 Task: Add an event with the title Second Interview with RohitC, date '2024/03/09', time 8:00 AM to 10:00 AMand add a description: The employee will receive specific and constructive feedback regarding their performance, highlighting areas of strength and areas that require improvement. The feedback will be based on objective criteria and performance metrics.Select event color  Blueberry . Add location for the event as: 123 Dubai Marina, Dubai, UAE, logged in from the account softage.10@softage.netand send the event invitation to softage.8@softage.net and softage.9@softage.net. Set a reminder for the event Daily
Action: Mouse moved to (49, 114)
Screenshot: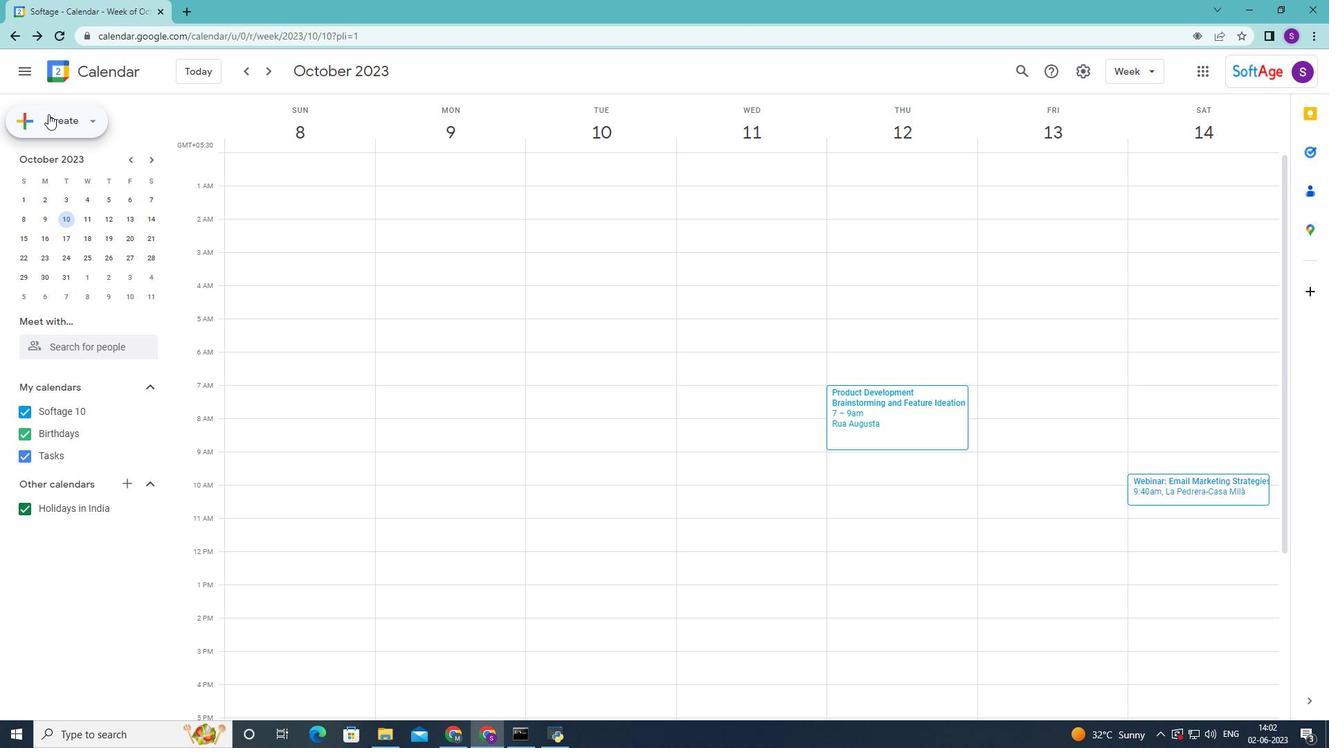 
Action: Mouse pressed left at (49, 114)
Screenshot: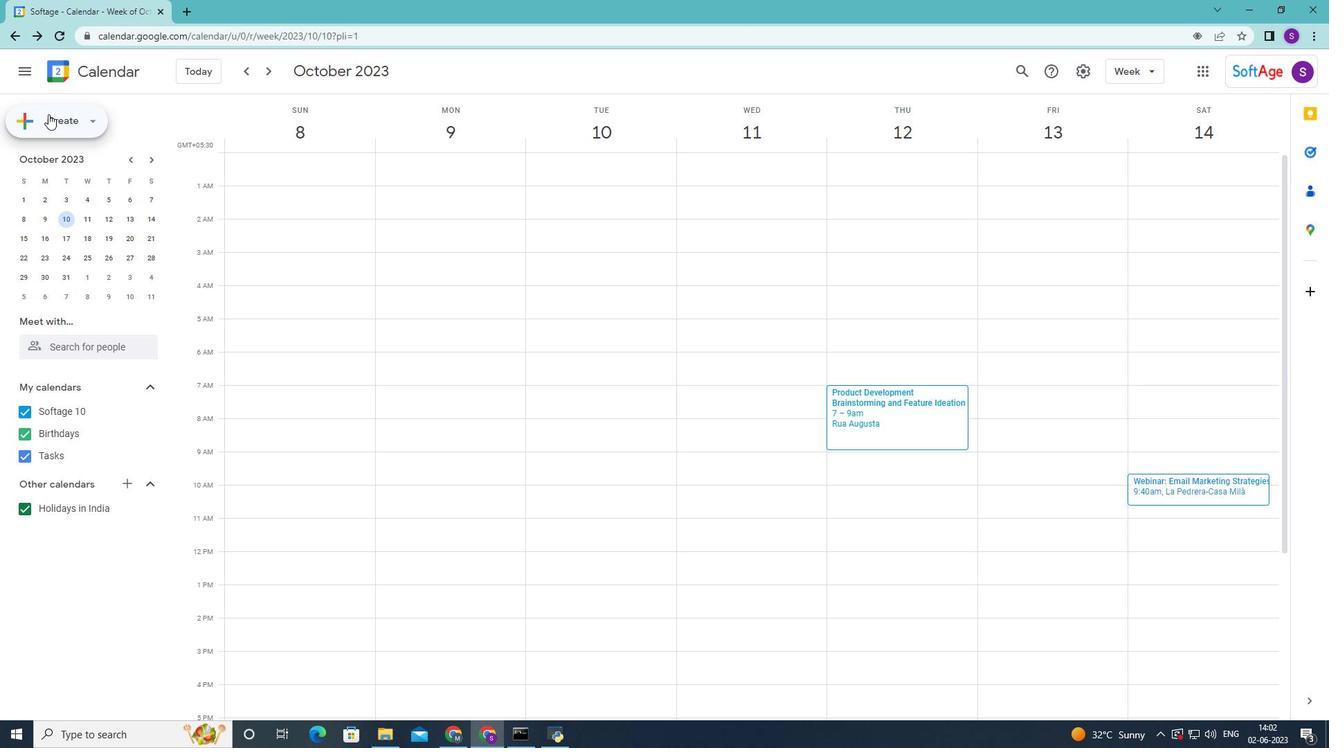 
Action: Mouse moved to (72, 161)
Screenshot: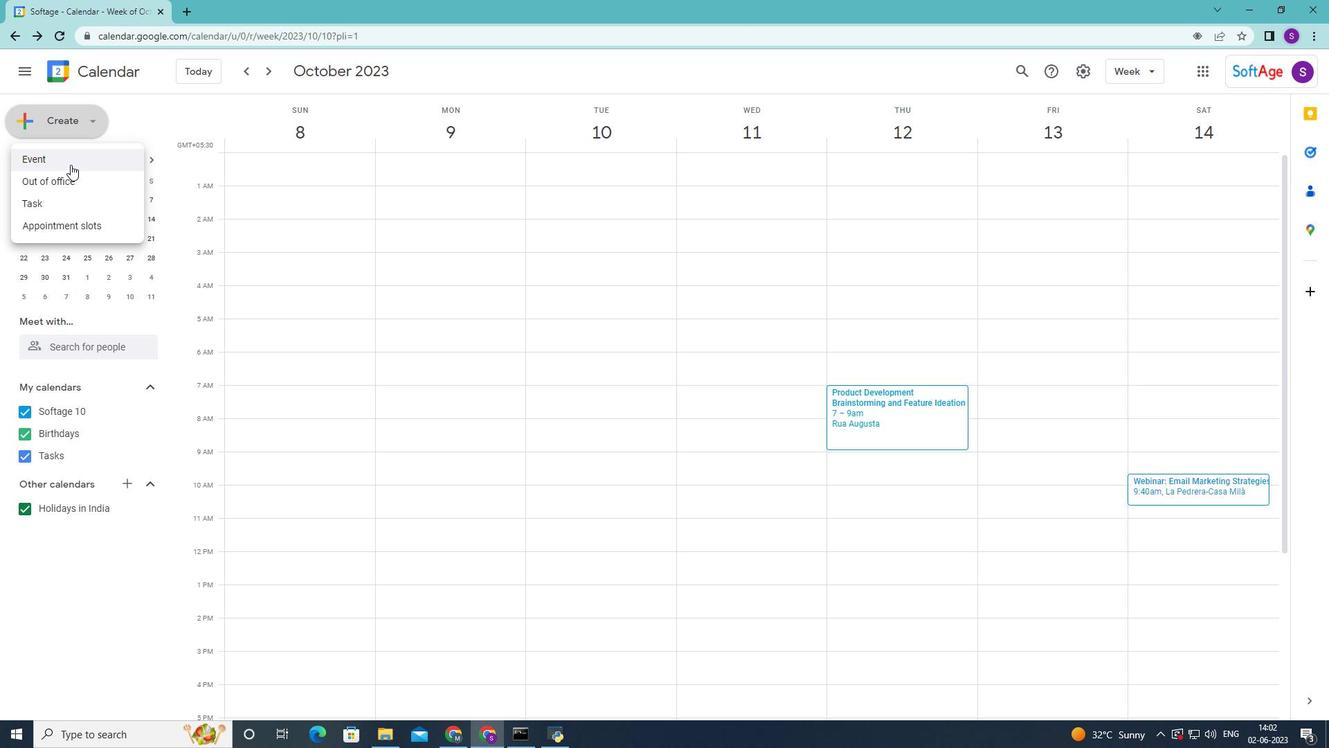 
Action: Mouse pressed left at (72, 161)
Screenshot: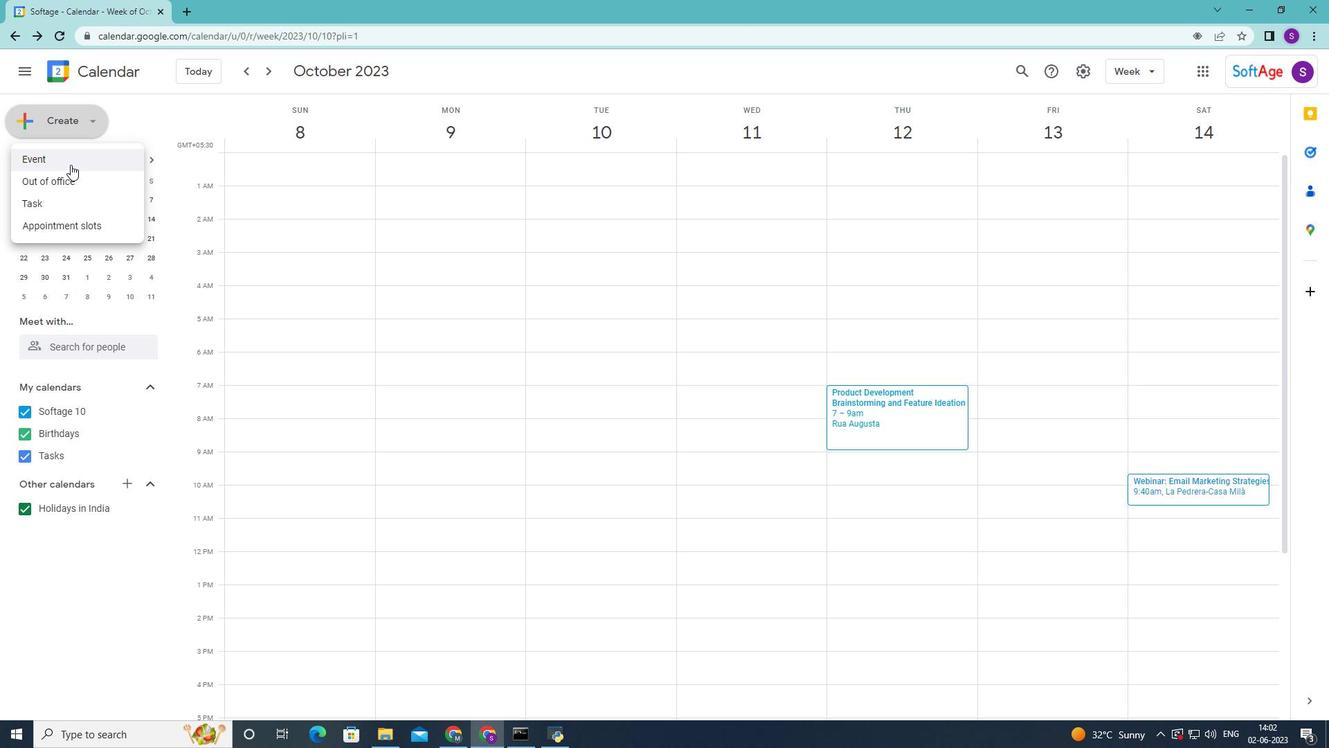 
Action: Mouse moved to (376, 326)
Screenshot: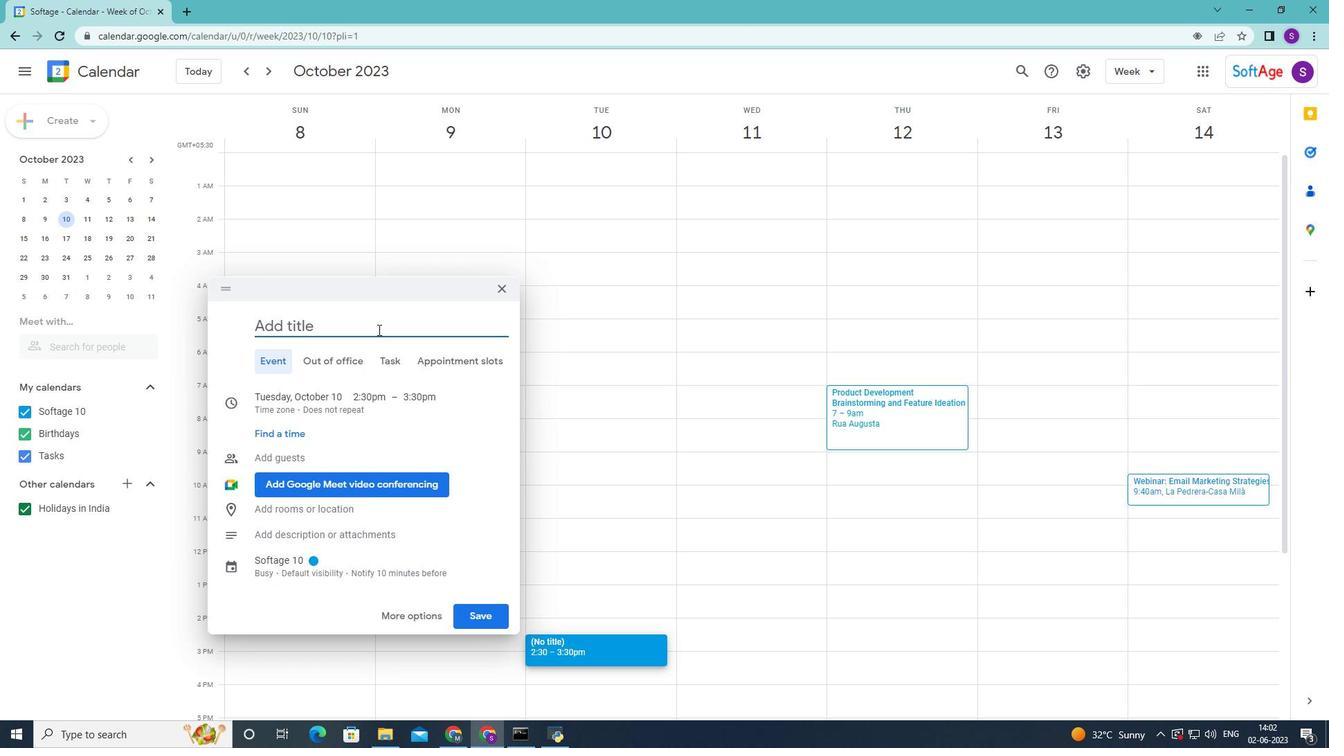 
Action: Mouse pressed left at (376, 326)
Screenshot: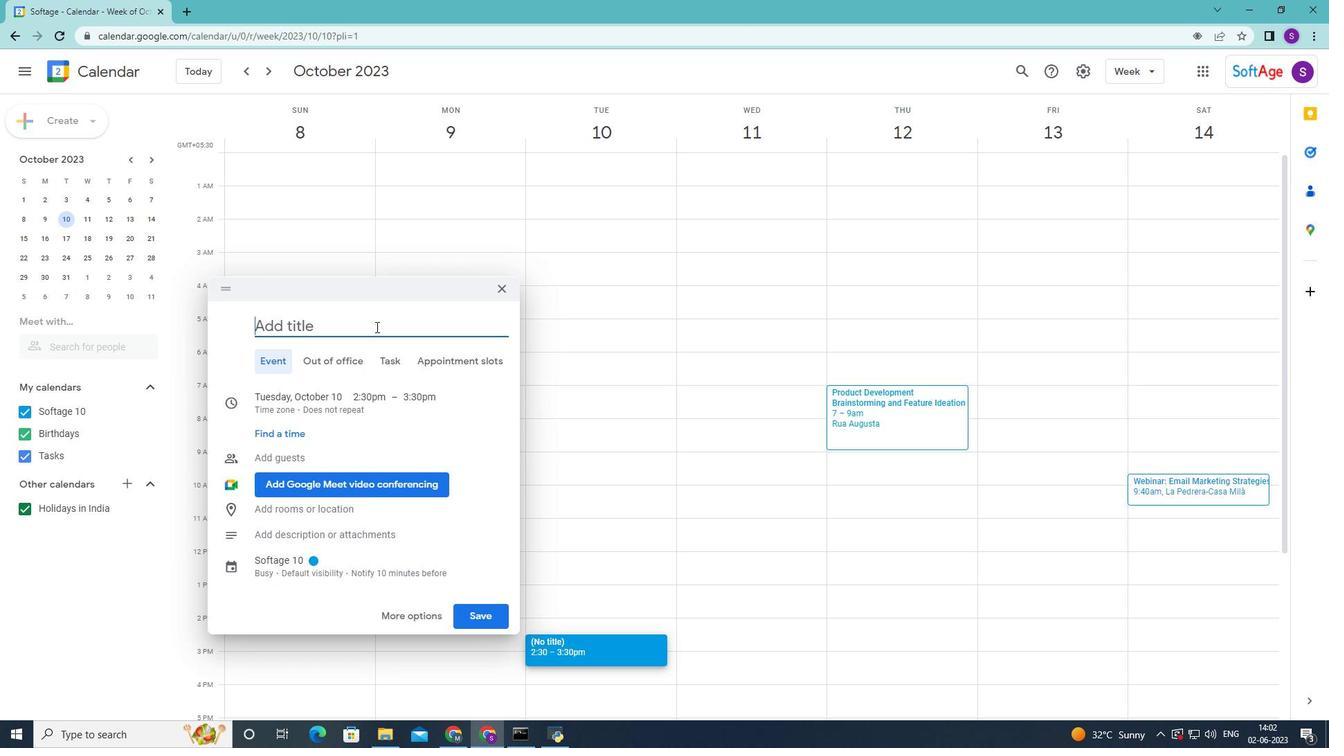 
Action: Key pressed <Key.shift>Second<Key.space><Key.shift>Interview<Key.space>wih<Key.space><Key.backspace><Key.backspace>th<Key.space><Key.shift>Rohitc
Screenshot: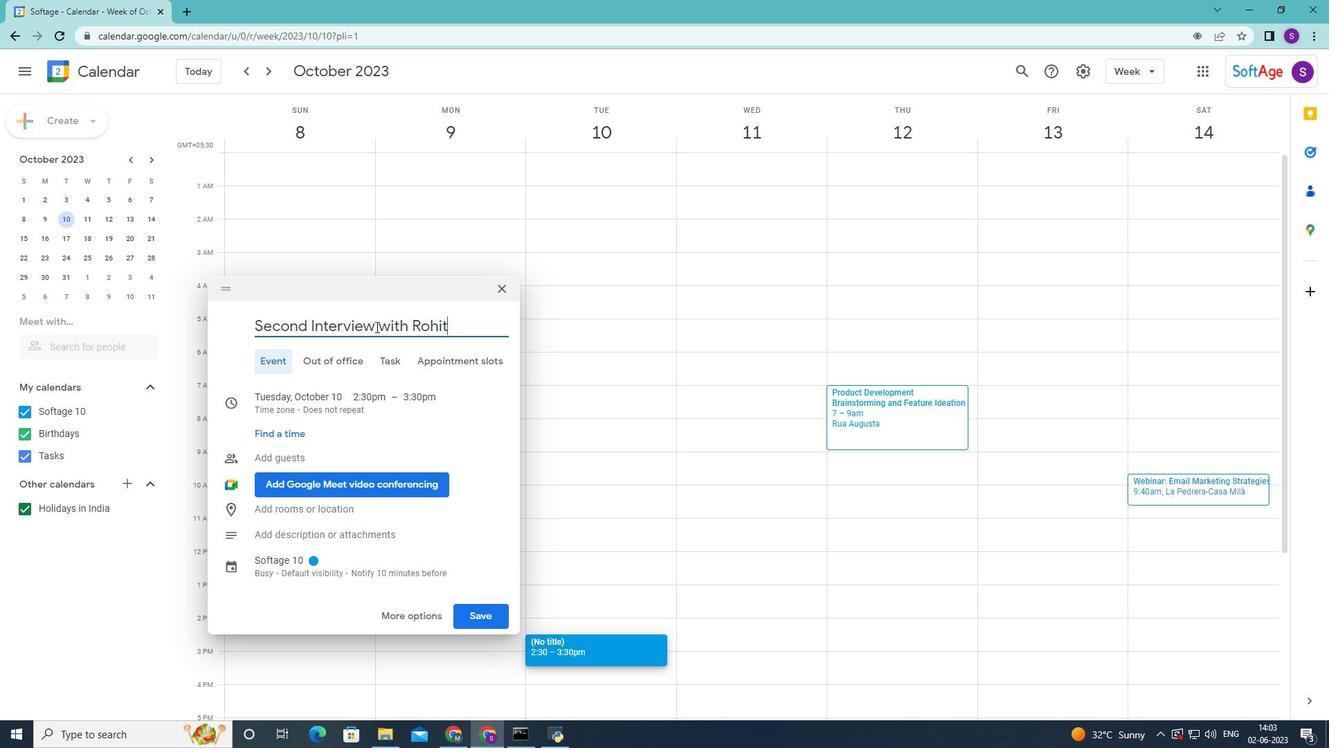 
Action: Mouse moved to (464, 335)
Screenshot: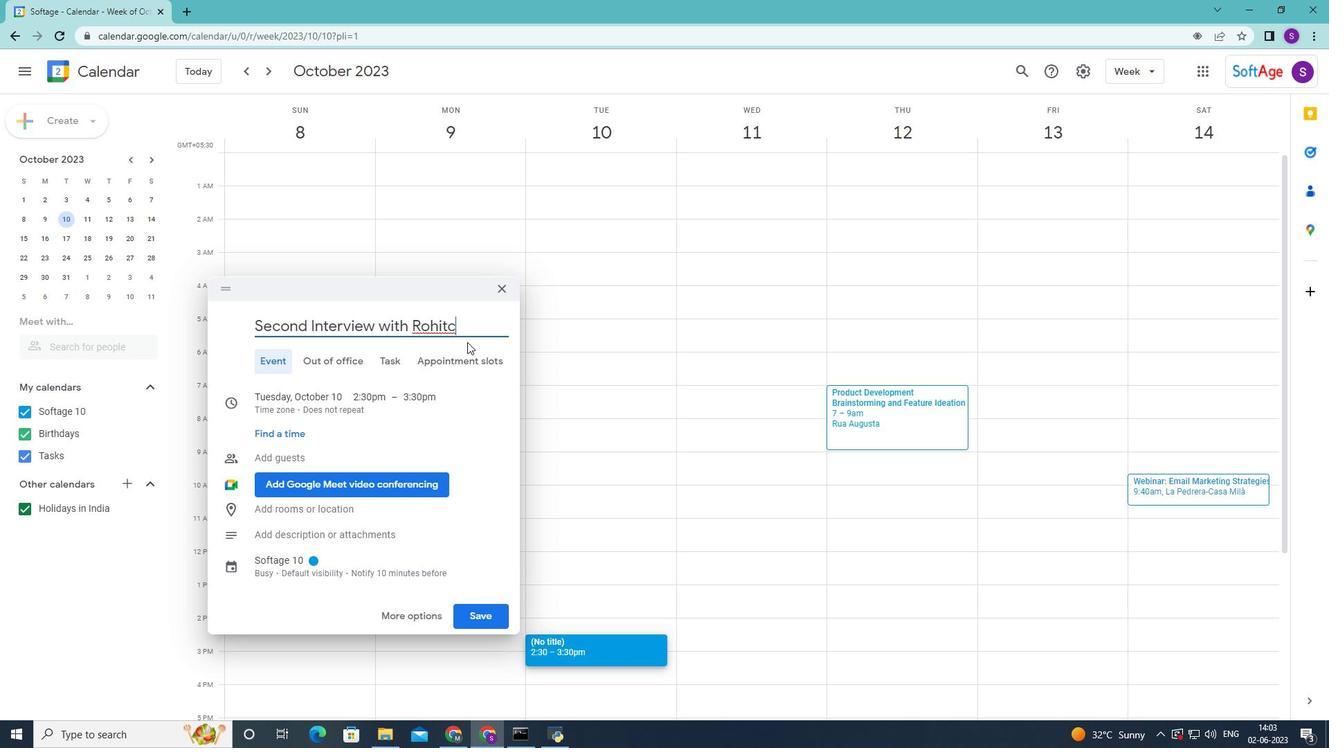 
Action: Key pressed <Key.space>
Screenshot: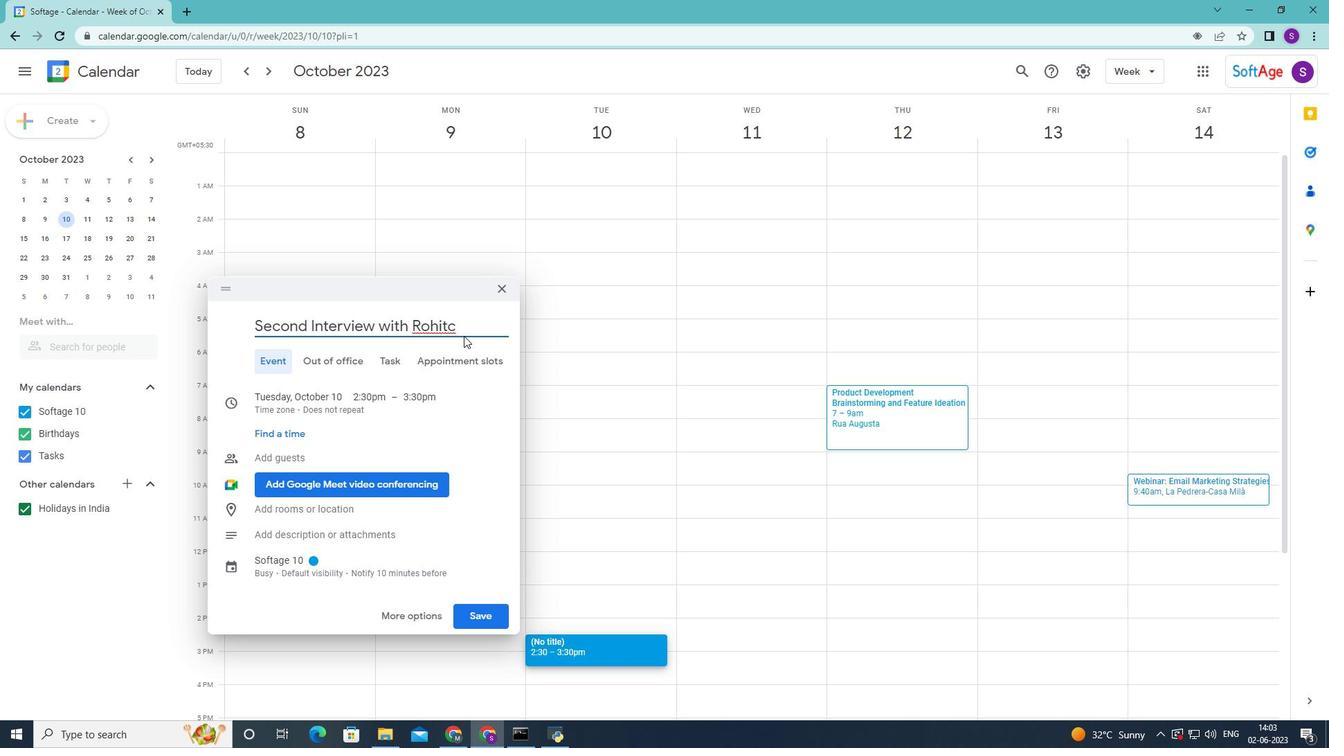
Action: Mouse moved to (464, 328)
Screenshot: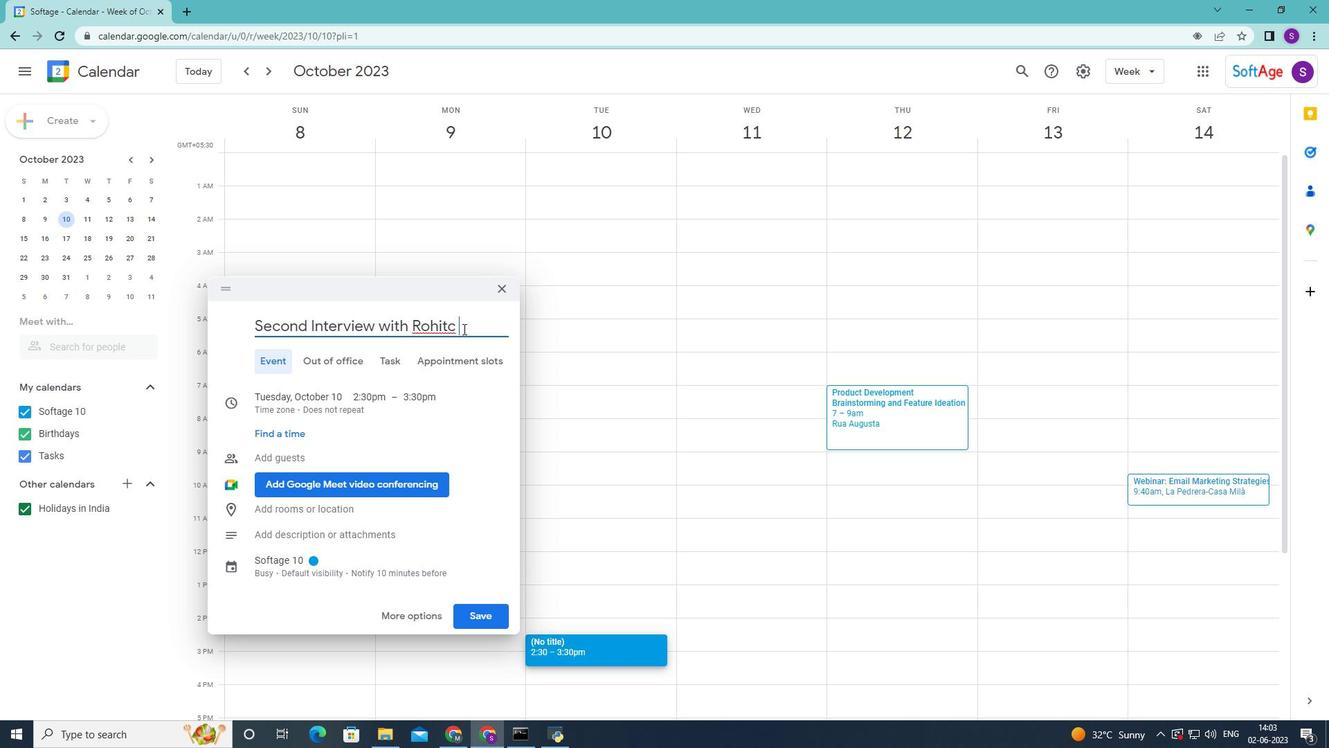 
Action: Mouse pressed left at (464, 328)
Screenshot: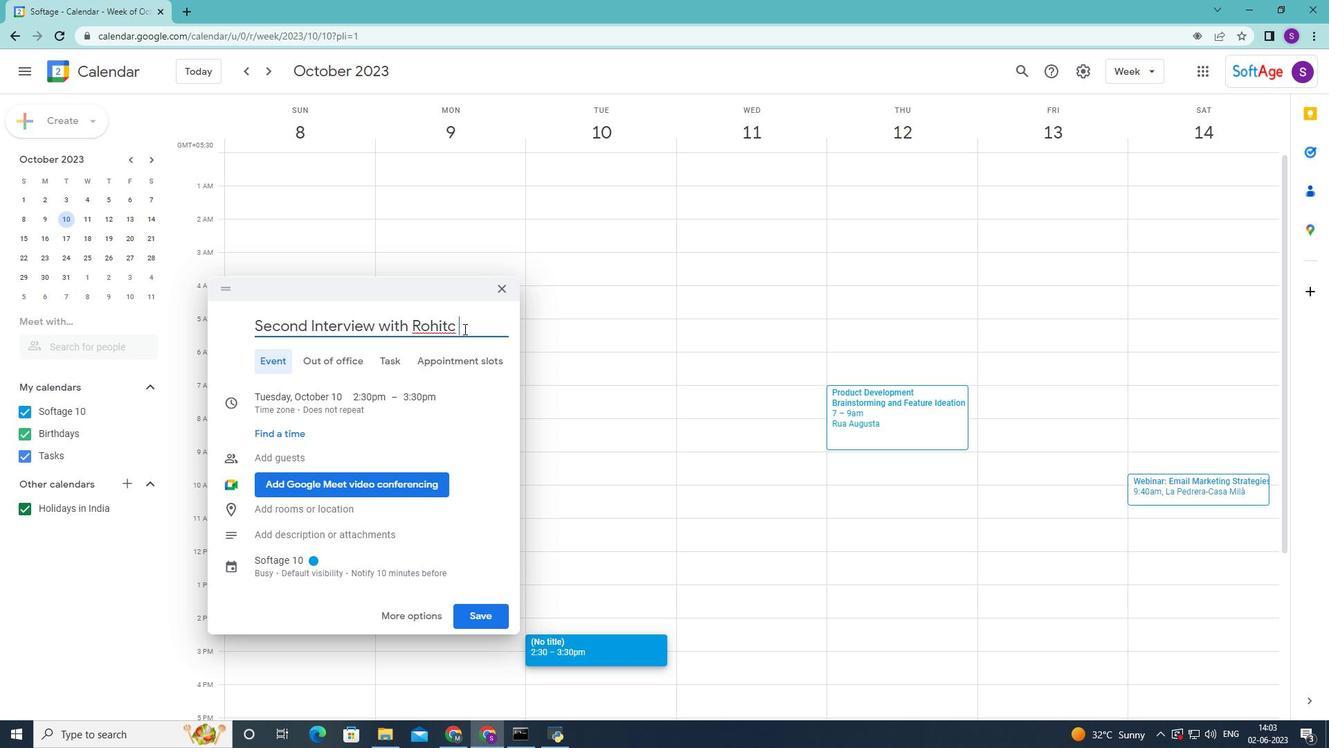 
Action: Mouse moved to (453, 335)
Screenshot: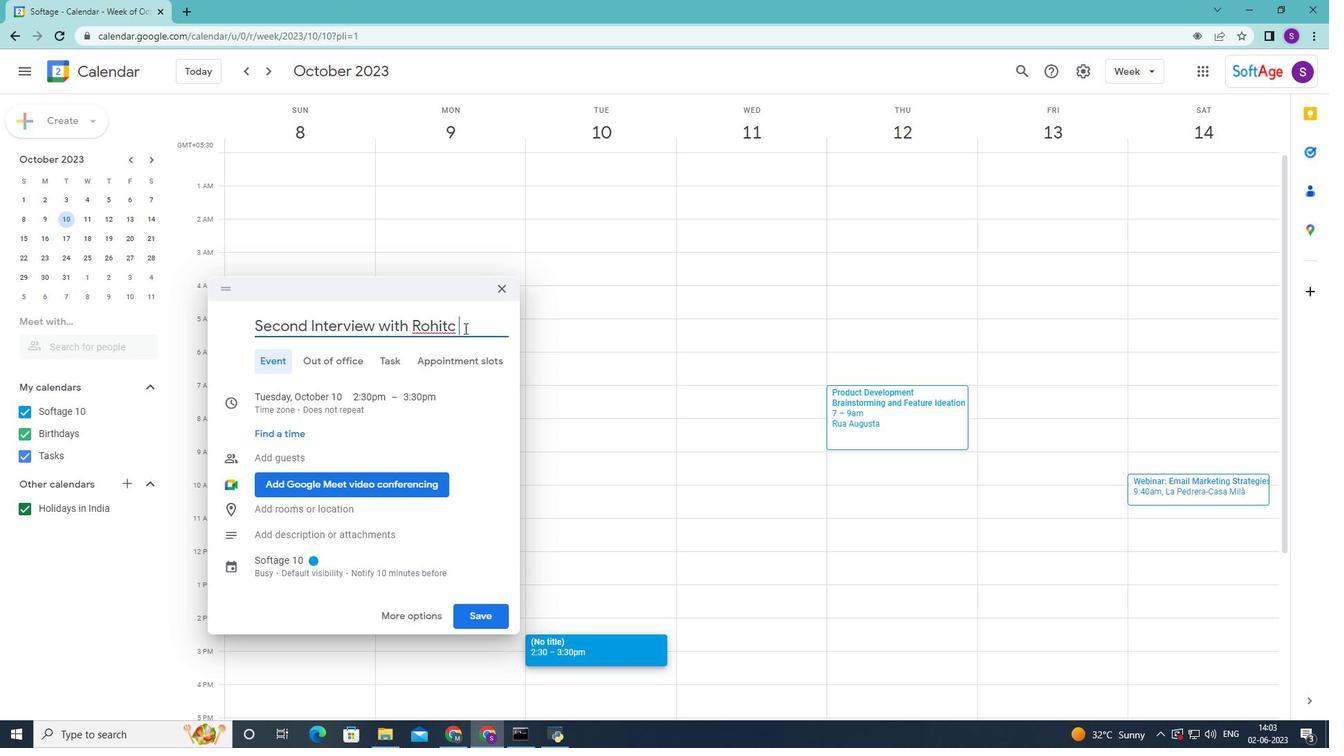 
Action: Key pressed <Key.backspace><Key.backspace><Key.shift>C
Screenshot: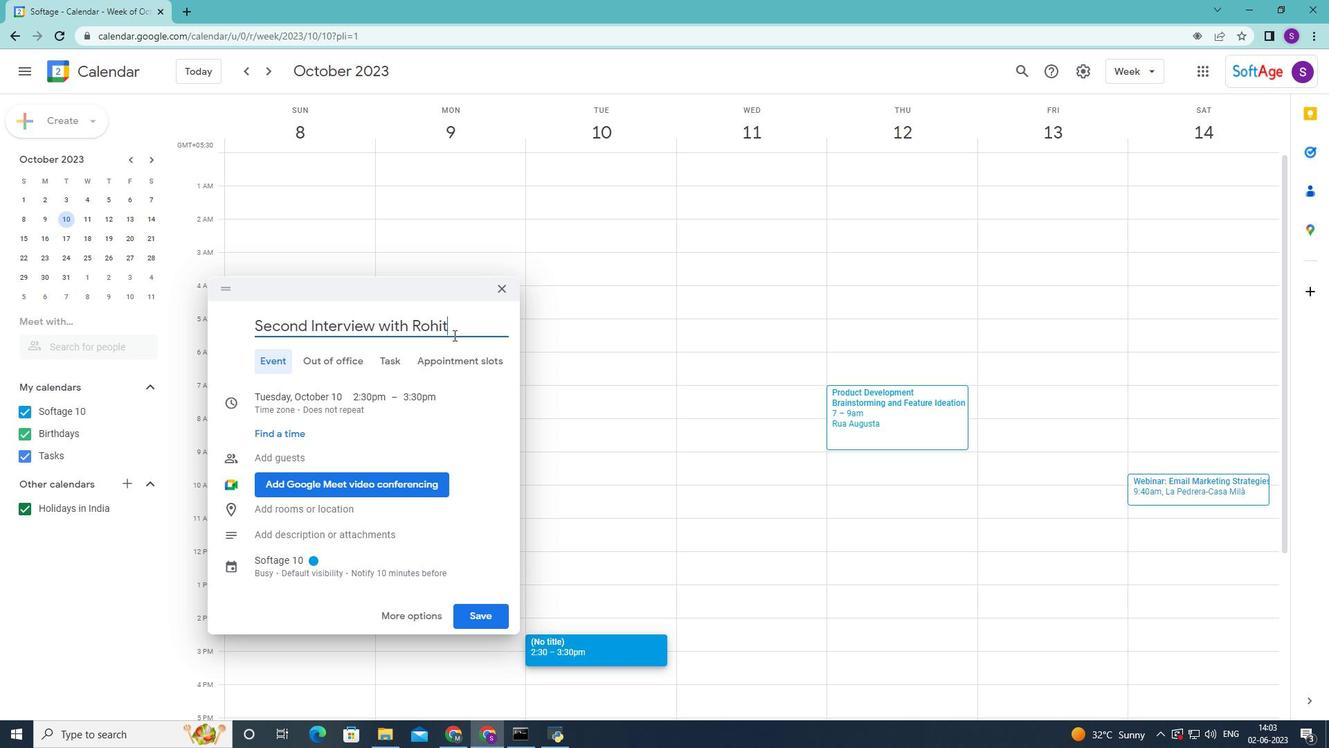 
Action: Mouse moved to (331, 396)
Screenshot: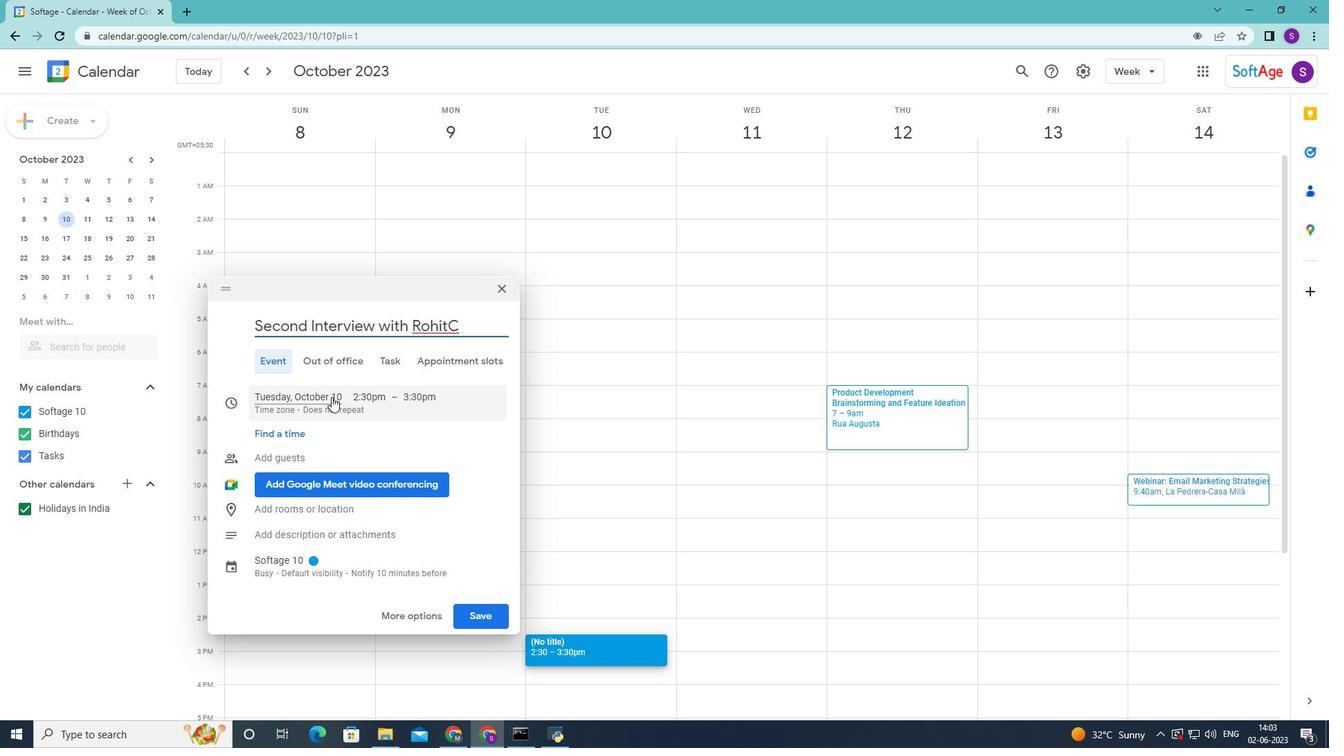 
Action: Mouse pressed left at (331, 396)
Screenshot: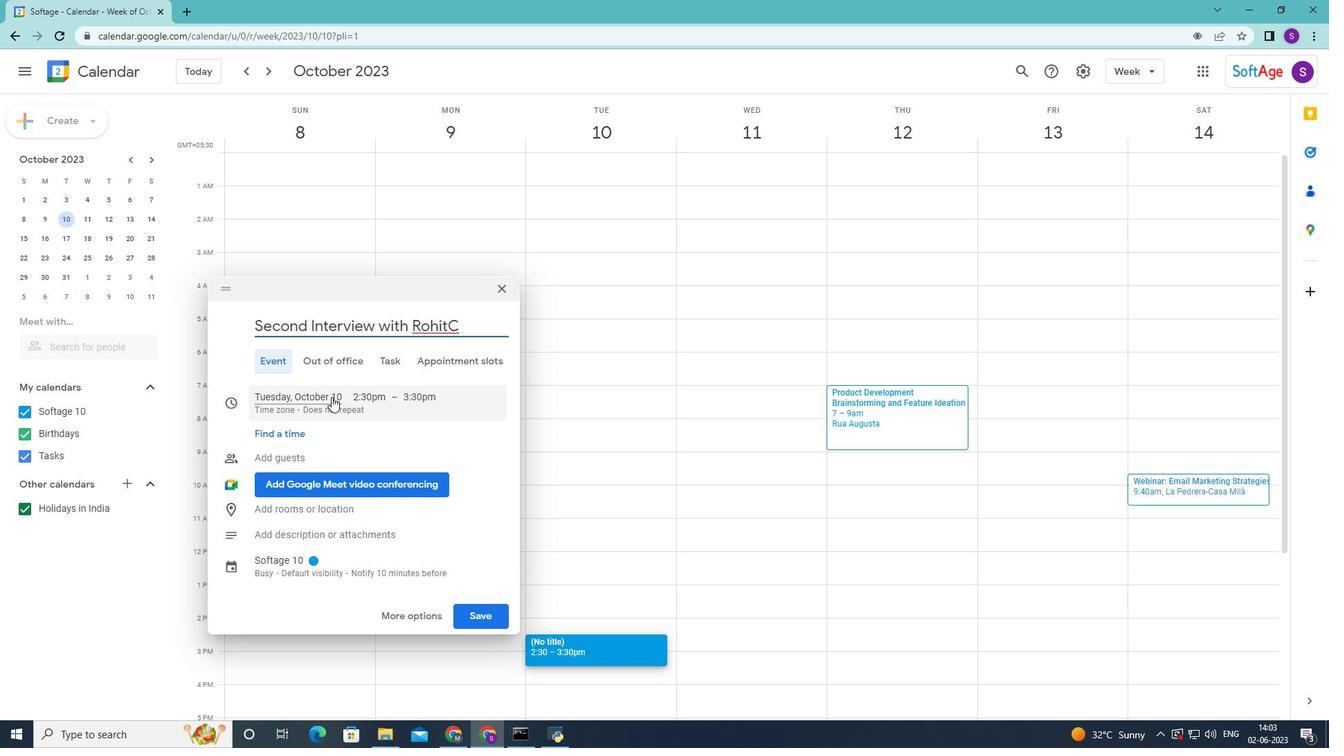 
Action: Mouse moved to (426, 428)
Screenshot: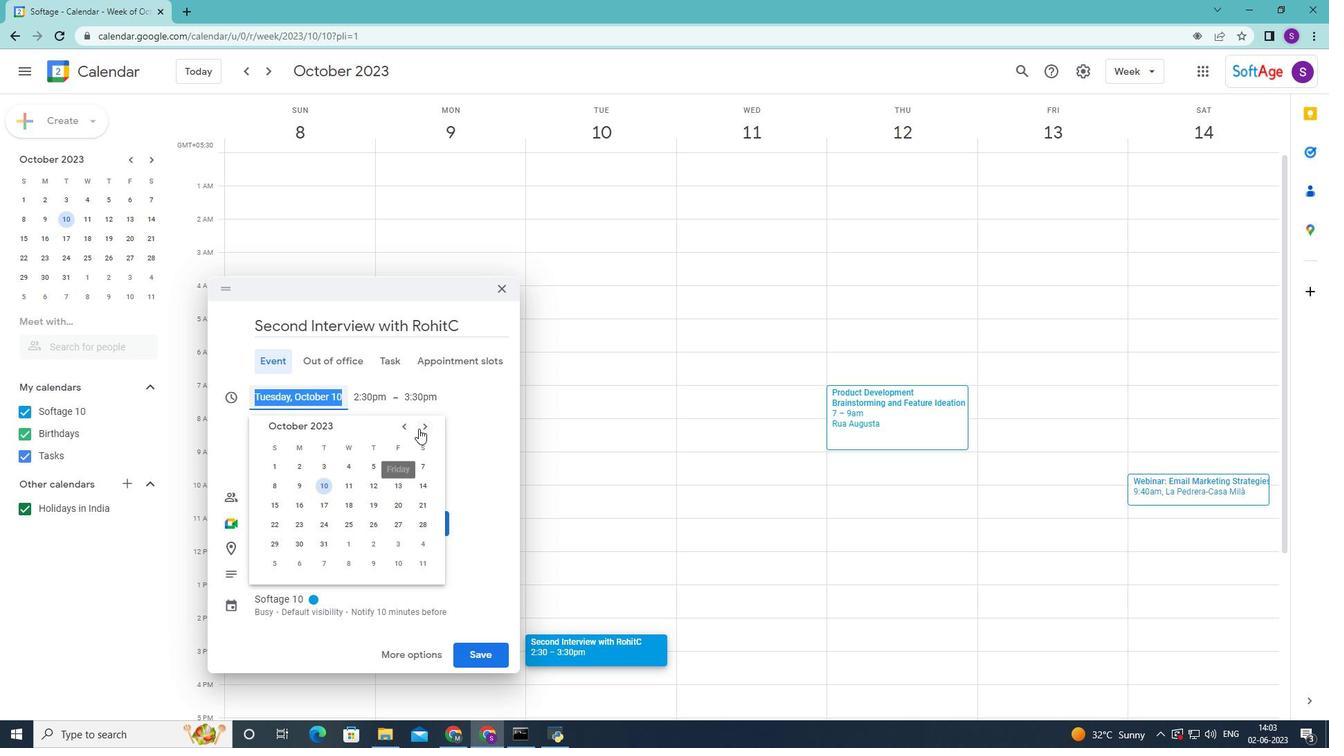 
Action: Mouse pressed left at (426, 428)
Screenshot: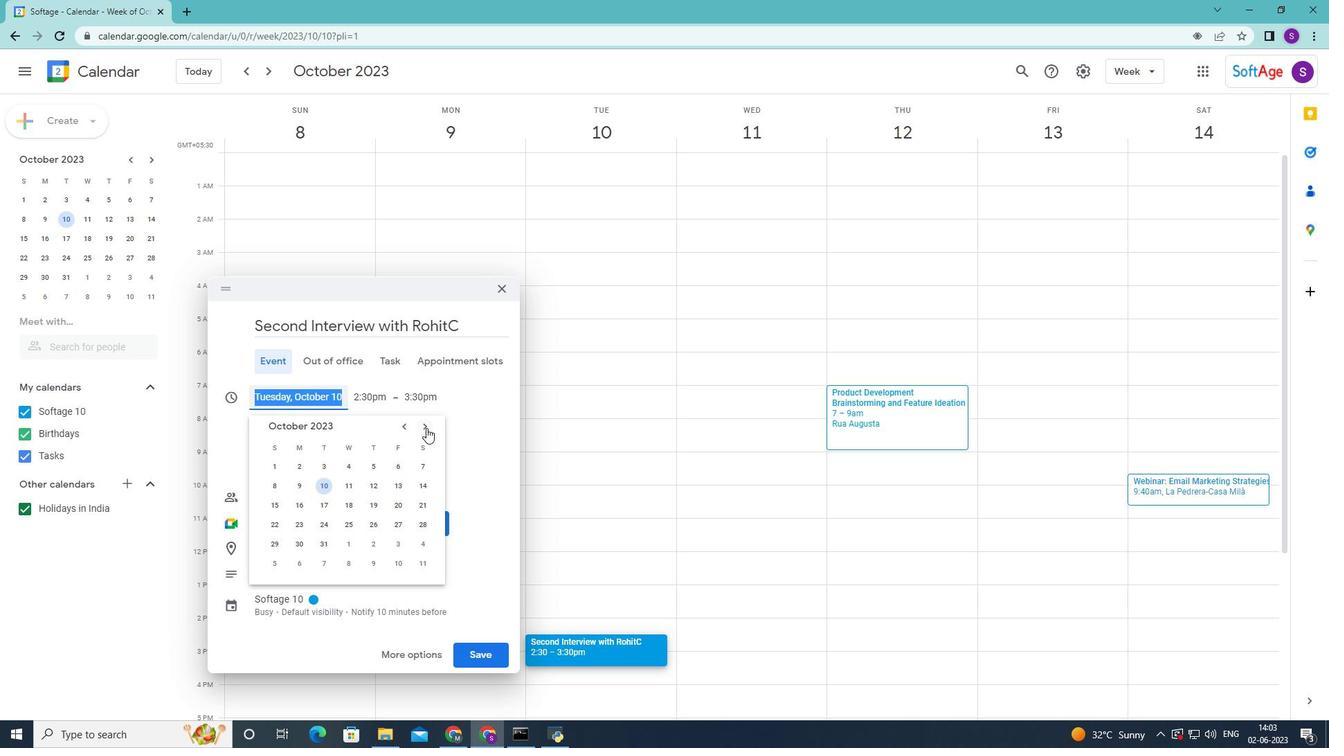 
Action: Mouse pressed left at (426, 428)
Screenshot: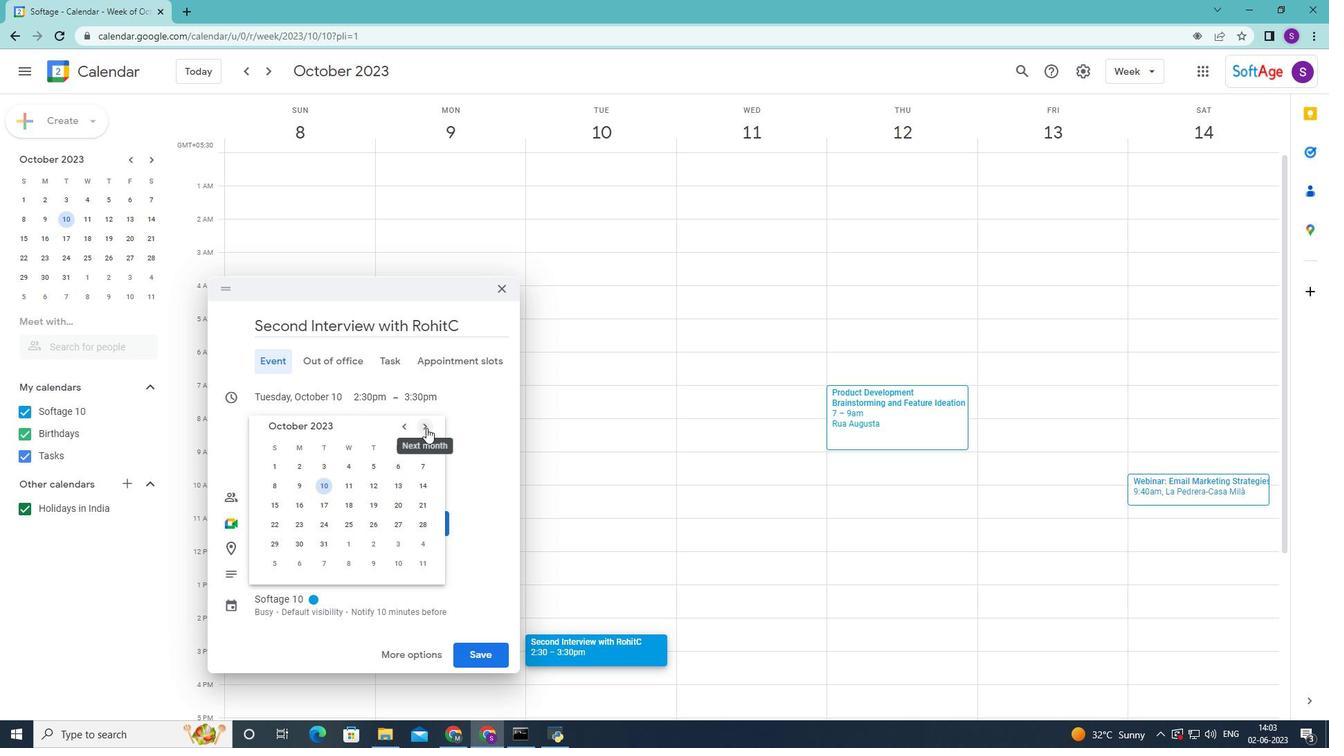 
Action: Mouse pressed left at (426, 428)
Screenshot: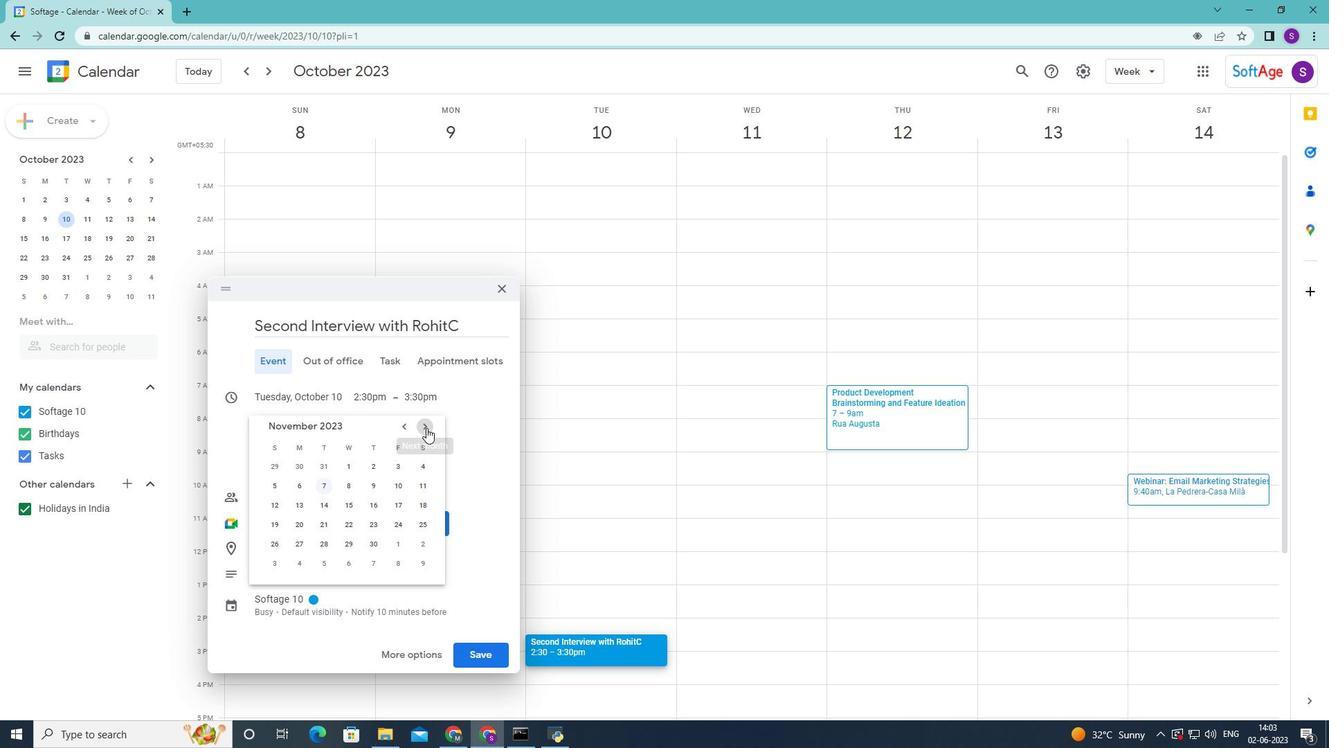 
Action: Mouse pressed left at (426, 428)
Screenshot: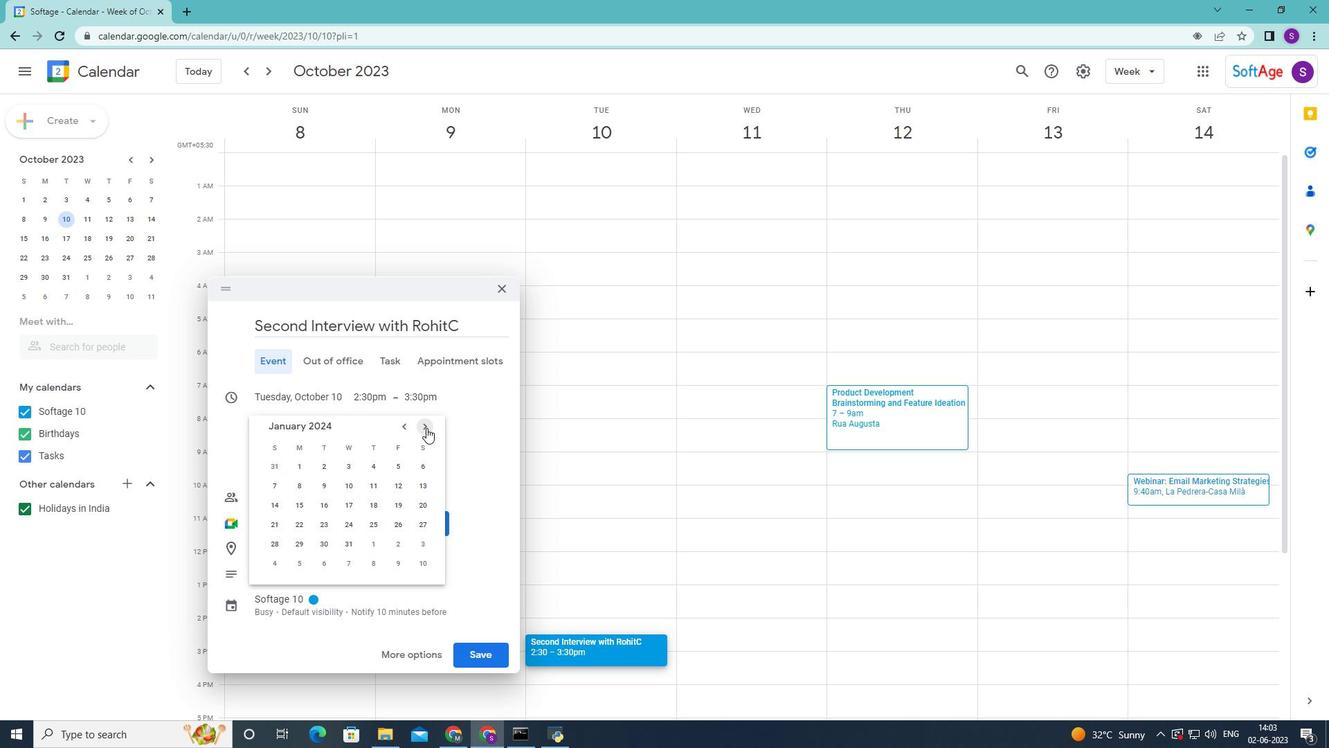 
Action: Mouse pressed left at (426, 428)
Screenshot: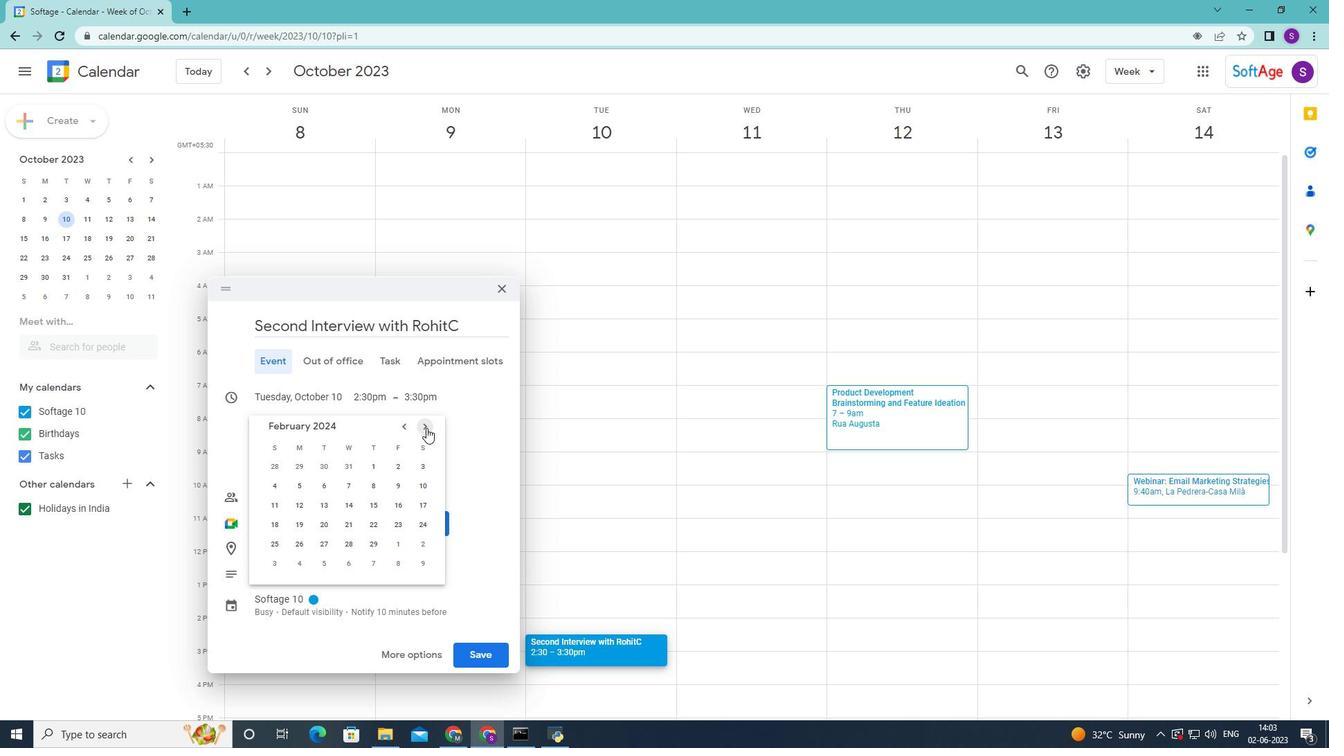 
Action: Mouse moved to (423, 491)
Screenshot: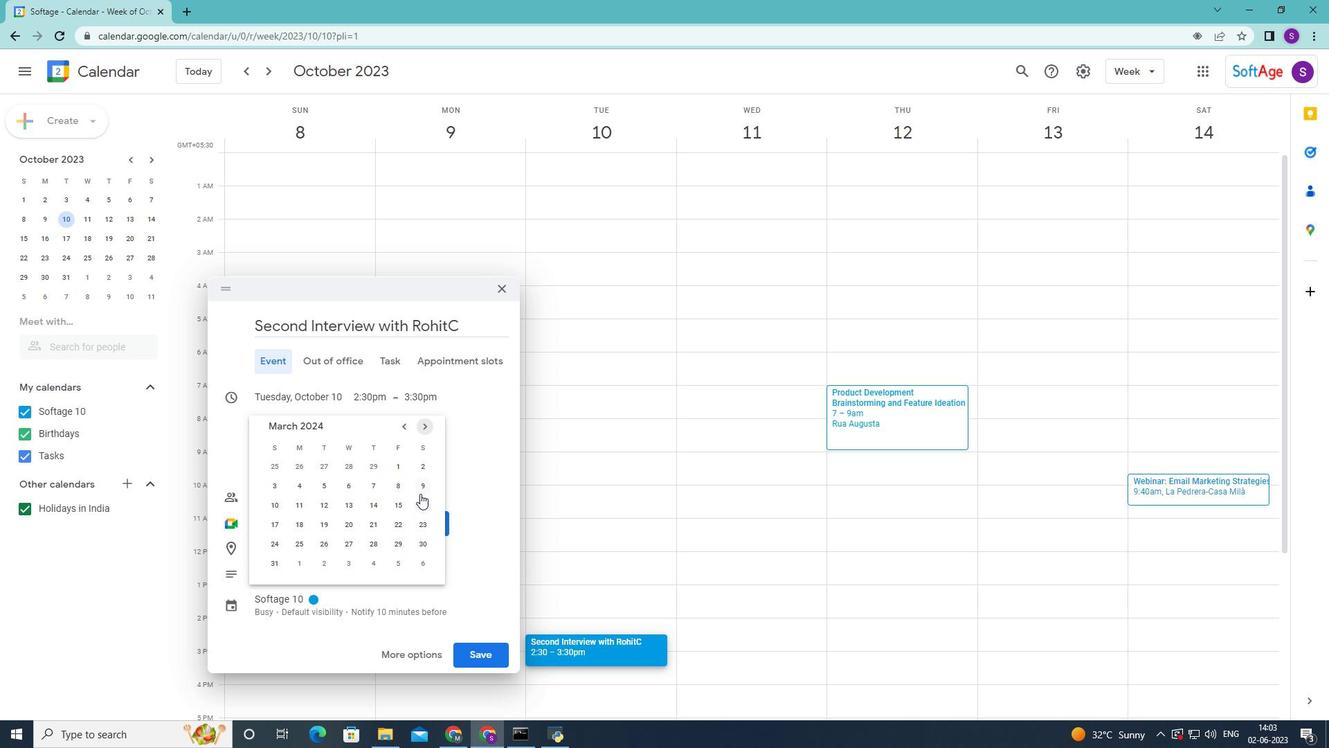 
Action: Mouse pressed left at (423, 491)
Screenshot: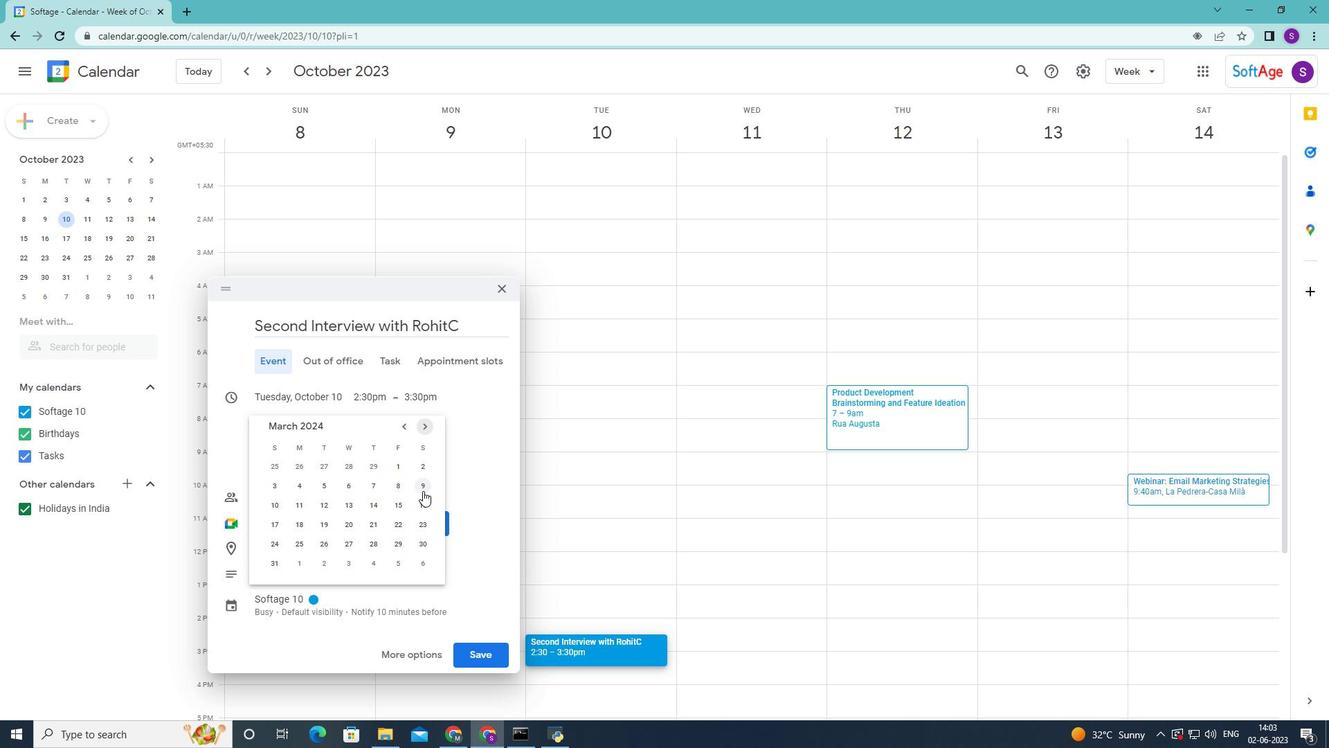 
Action: Mouse moved to (985, 398)
Screenshot: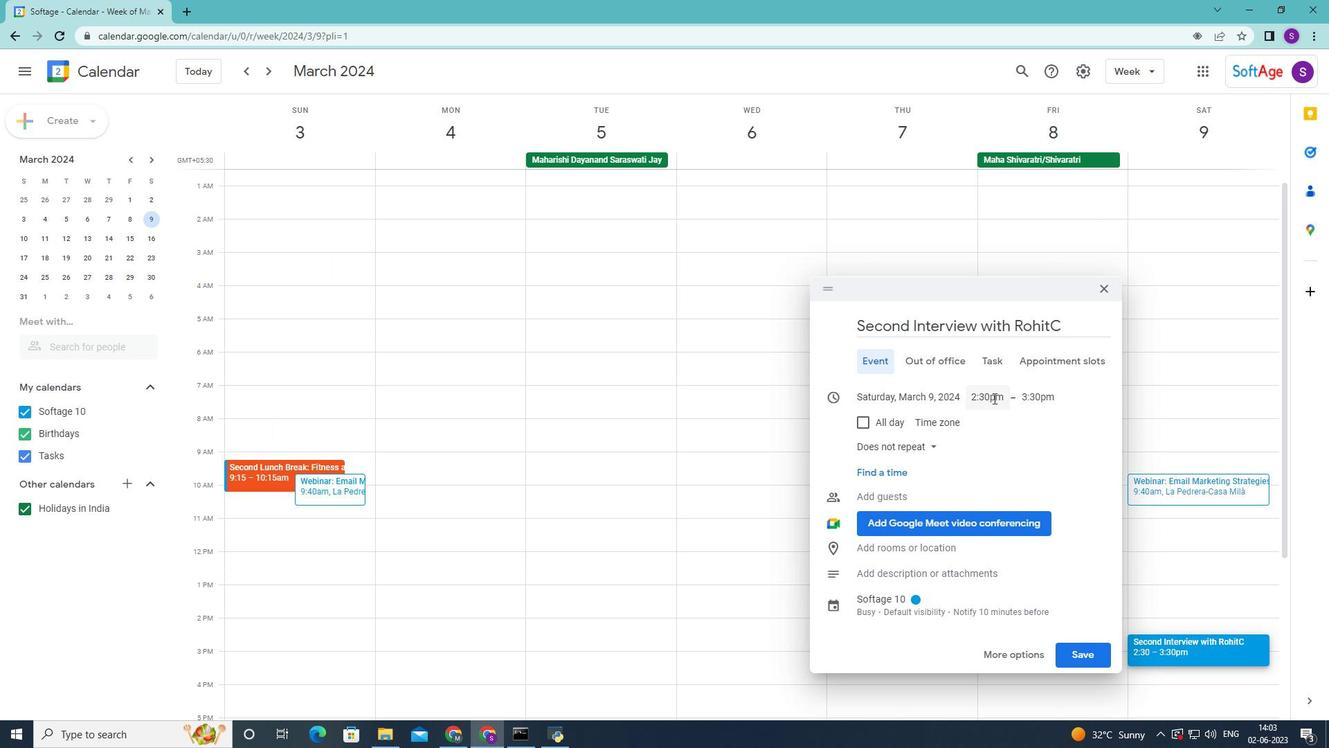 
Action: Mouse pressed left at (985, 398)
Screenshot: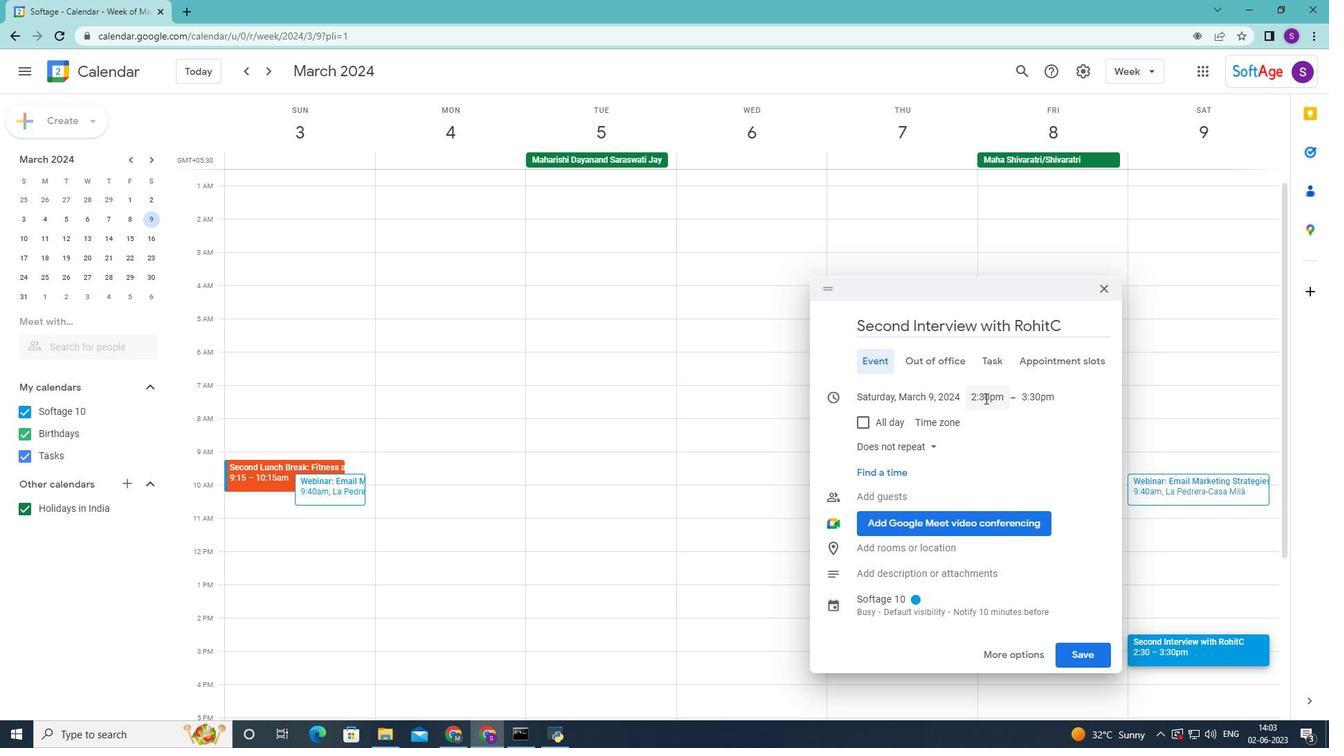 
Action: Mouse moved to (993, 479)
Screenshot: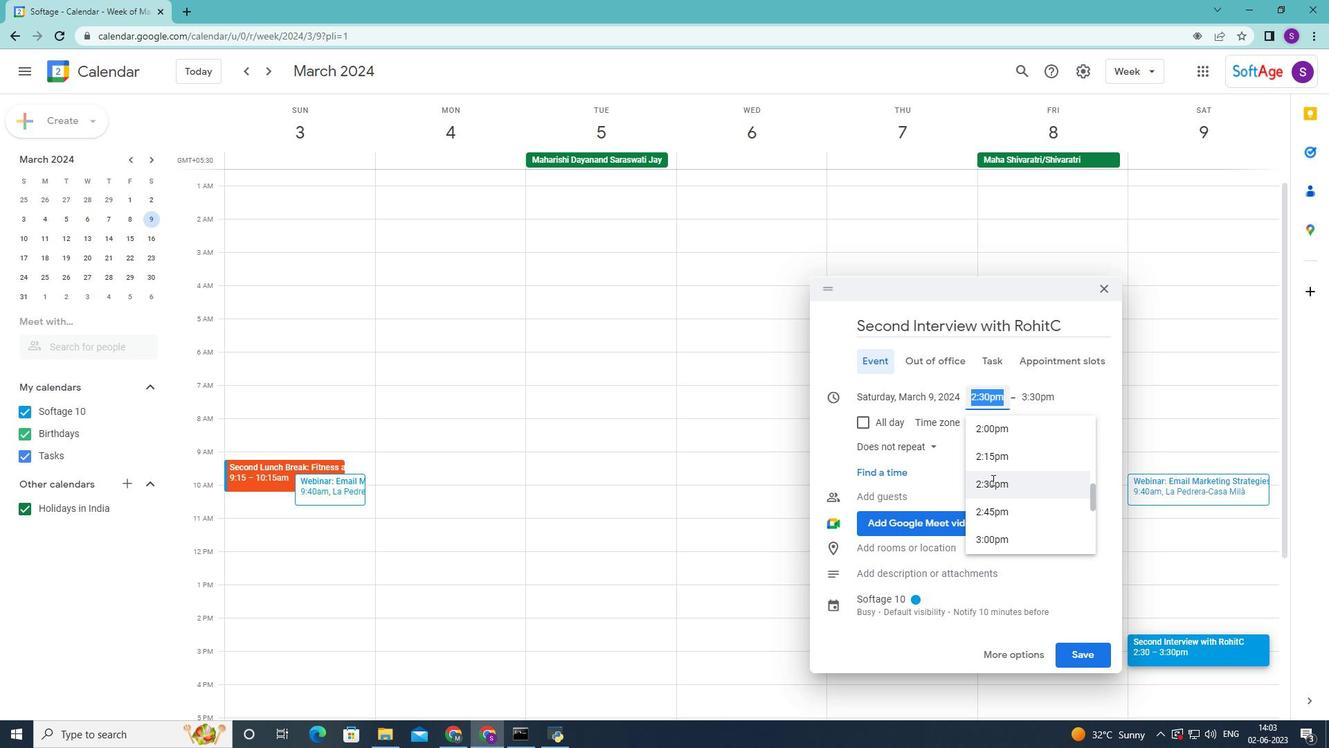 
Action: Mouse scrolled (993, 478) with delta (0, 0)
Screenshot: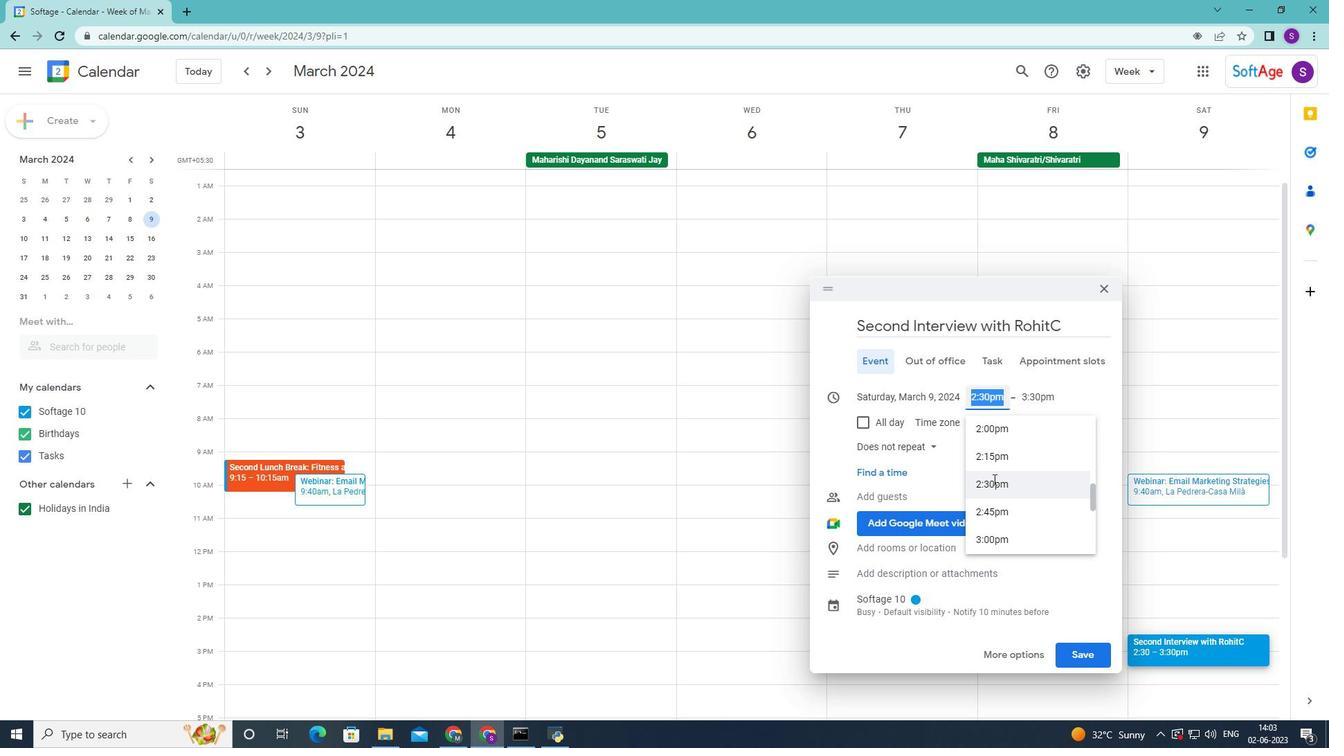 
Action: Mouse scrolled (993, 480) with delta (0, 0)
Screenshot: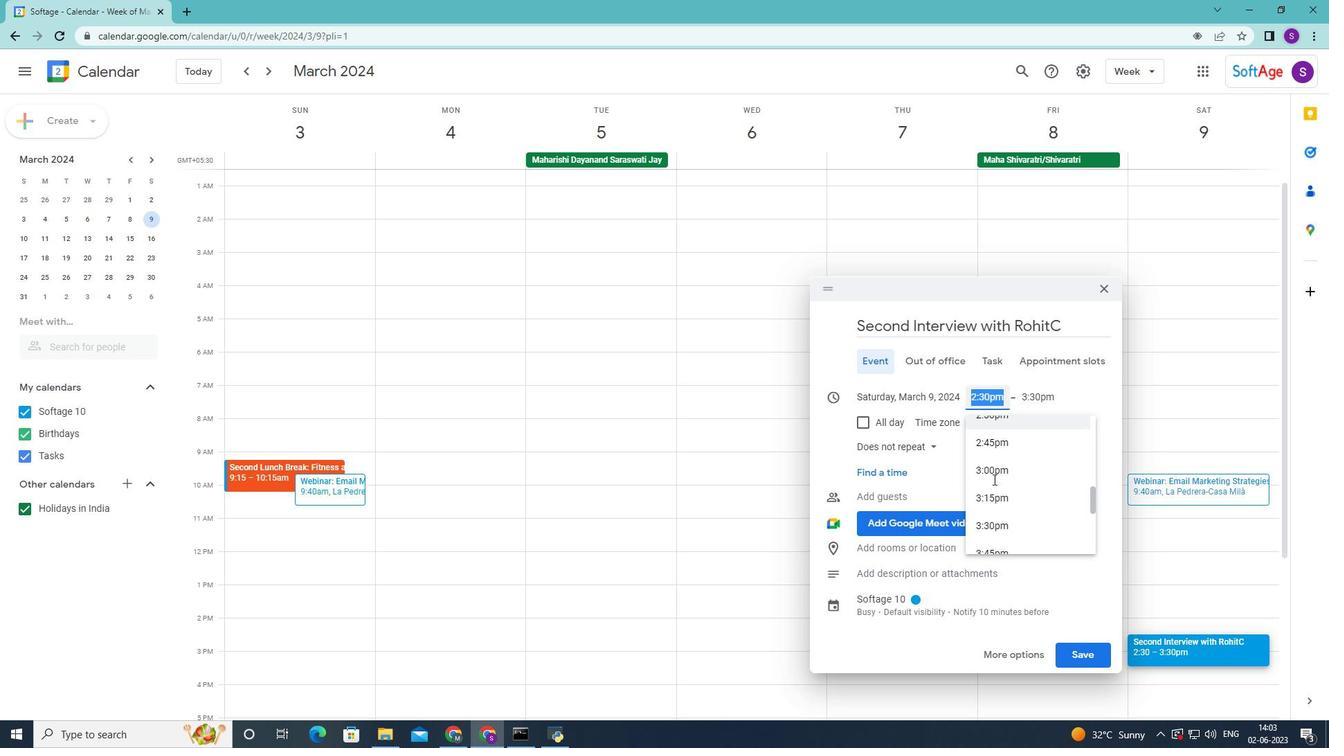 
Action: Mouse scrolled (993, 480) with delta (0, 0)
Screenshot: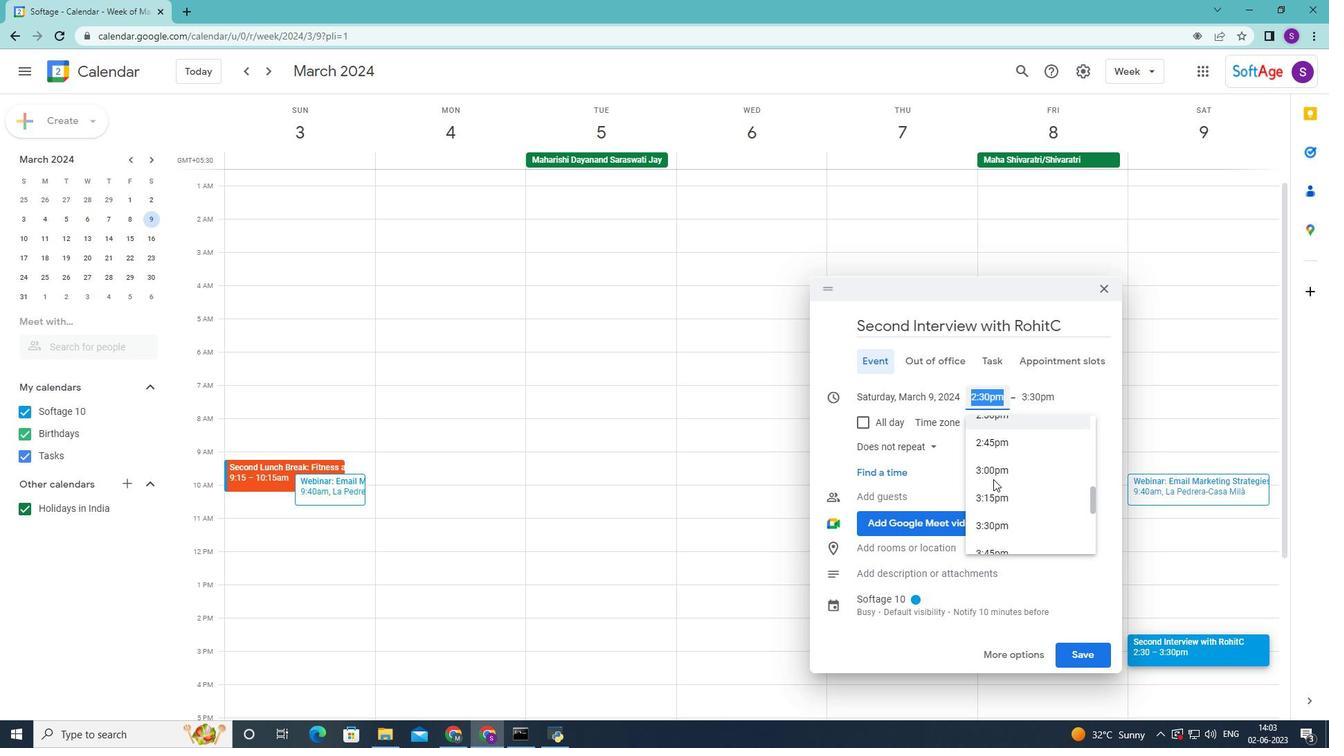
Action: Mouse scrolled (993, 480) with delta (0, 0)
Screenshot: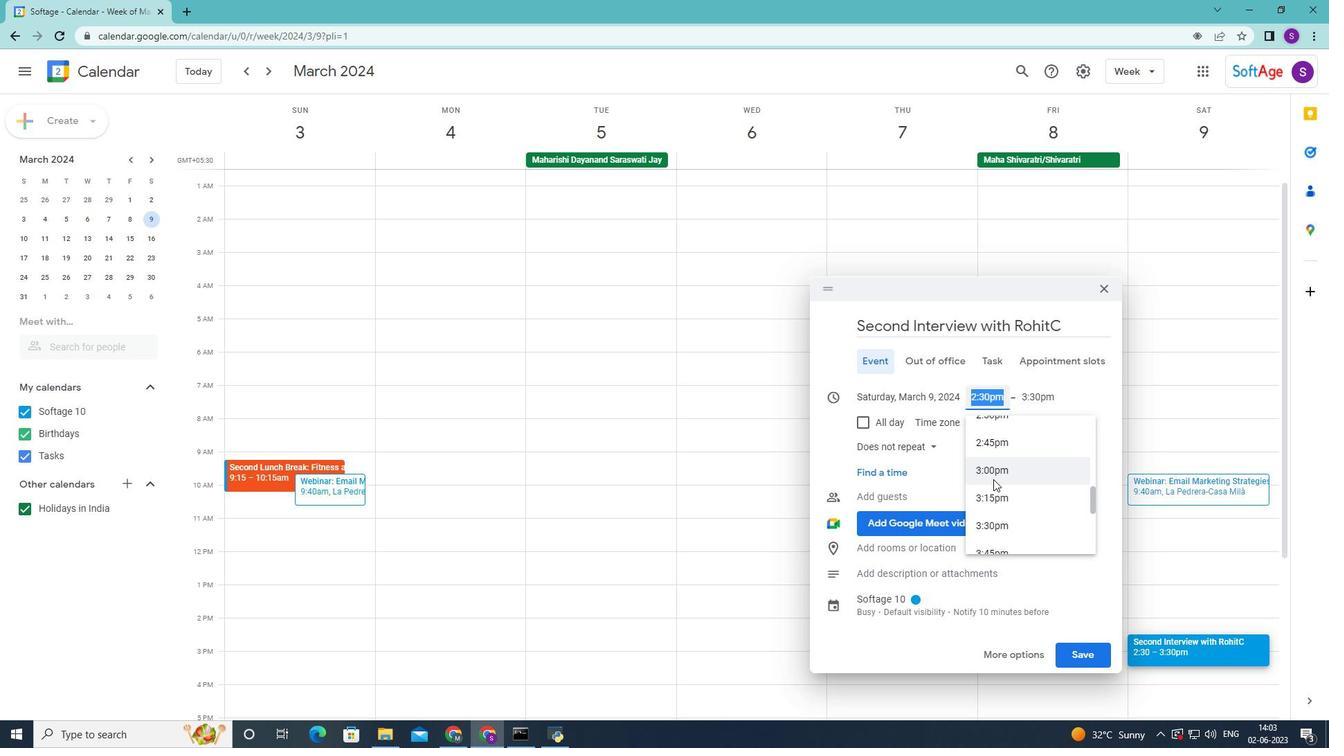 
Action: Mouse scrolled (993, 480) with delta (0, 0)
Screenshot: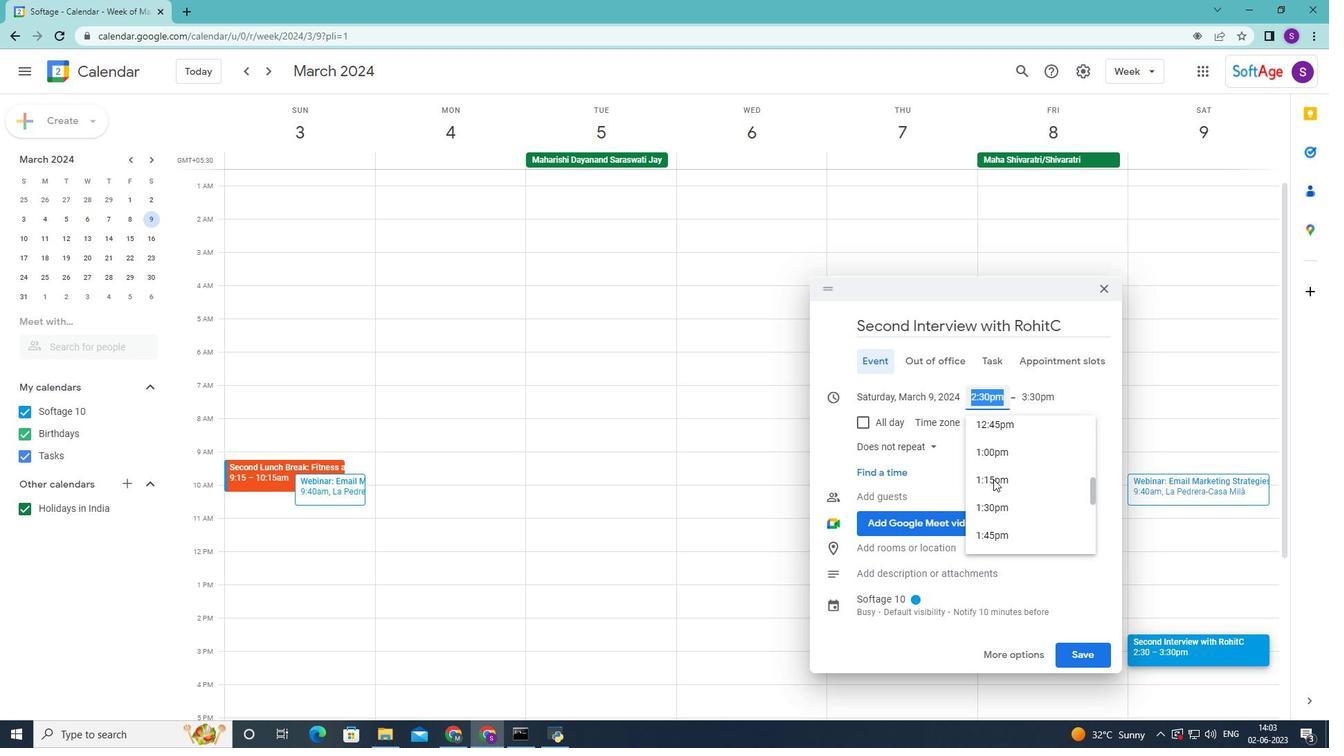 
Action: Mouse scrolled (993, 480) with delta (0, 0)
Screenshot: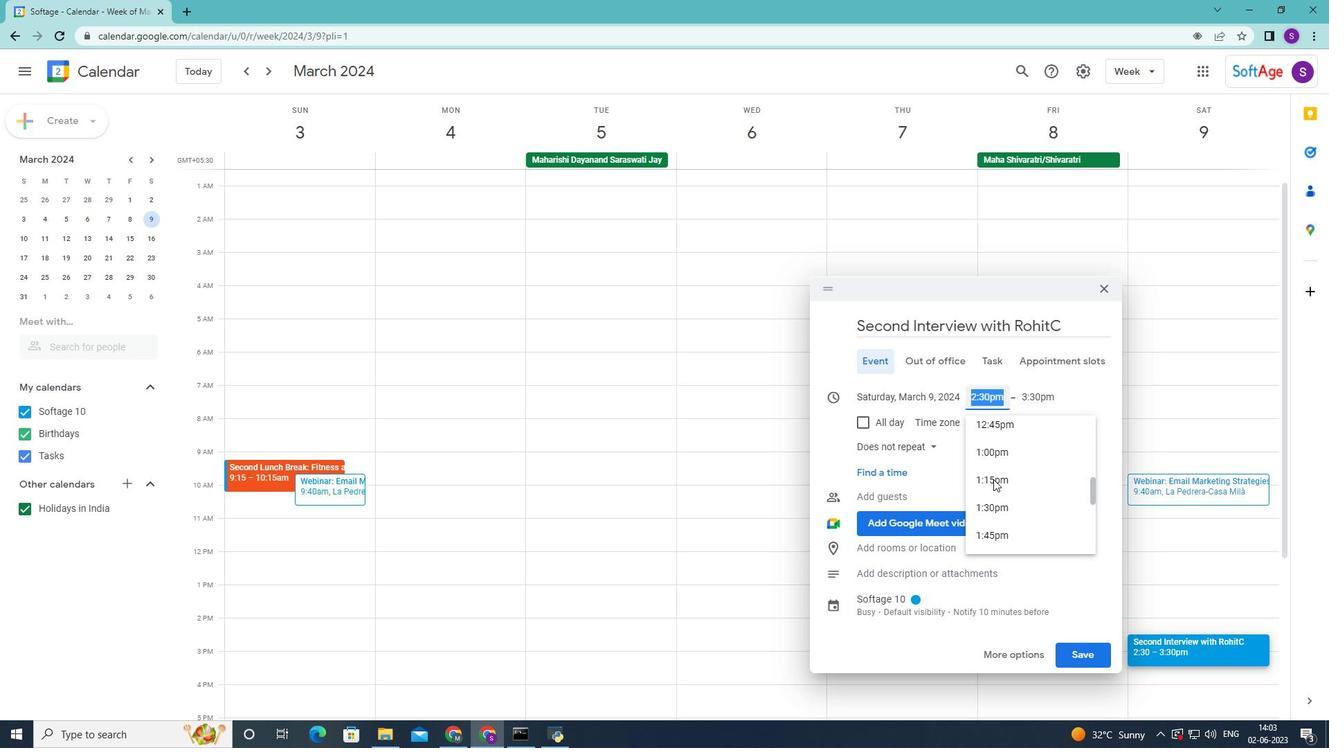
Action: Mouse scrolled (993, 480) with delta (0, 0)
Screenshot: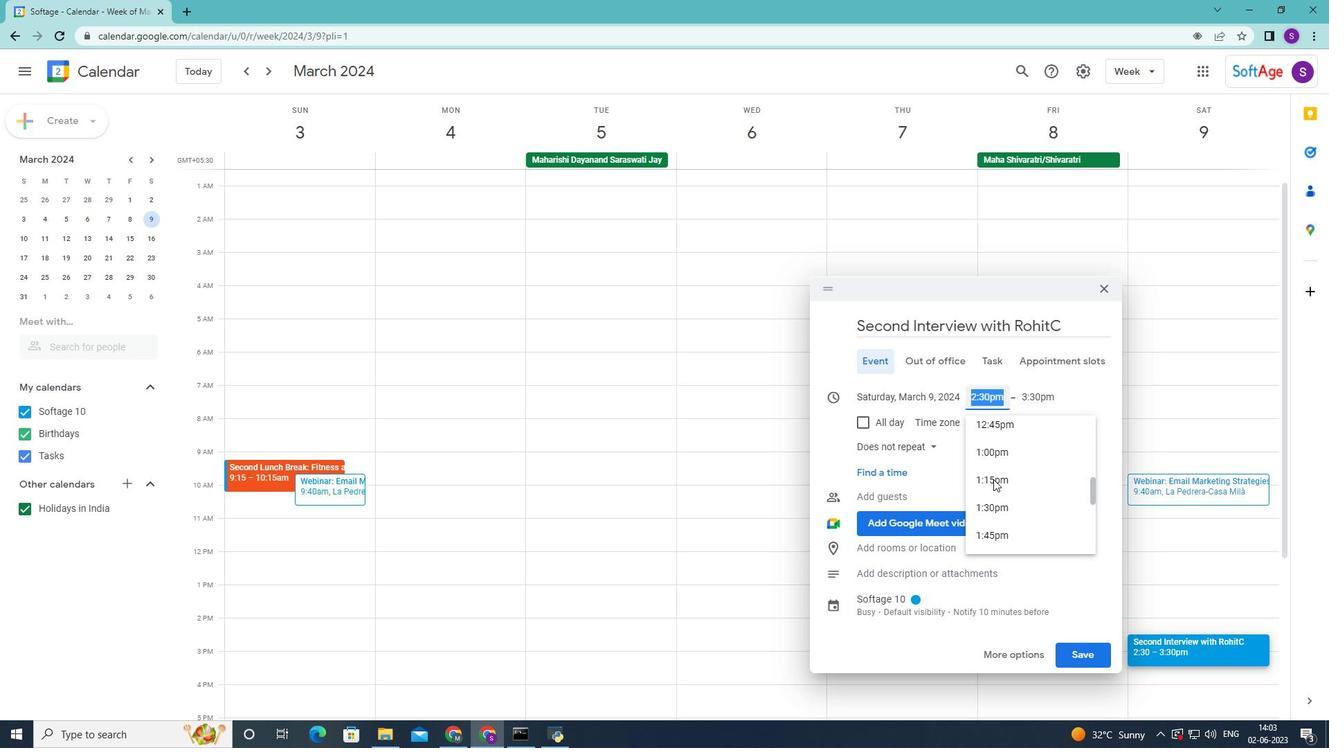 
Action: Mouse scrolled (993, 480) with delta (0, 0)
Screenshot: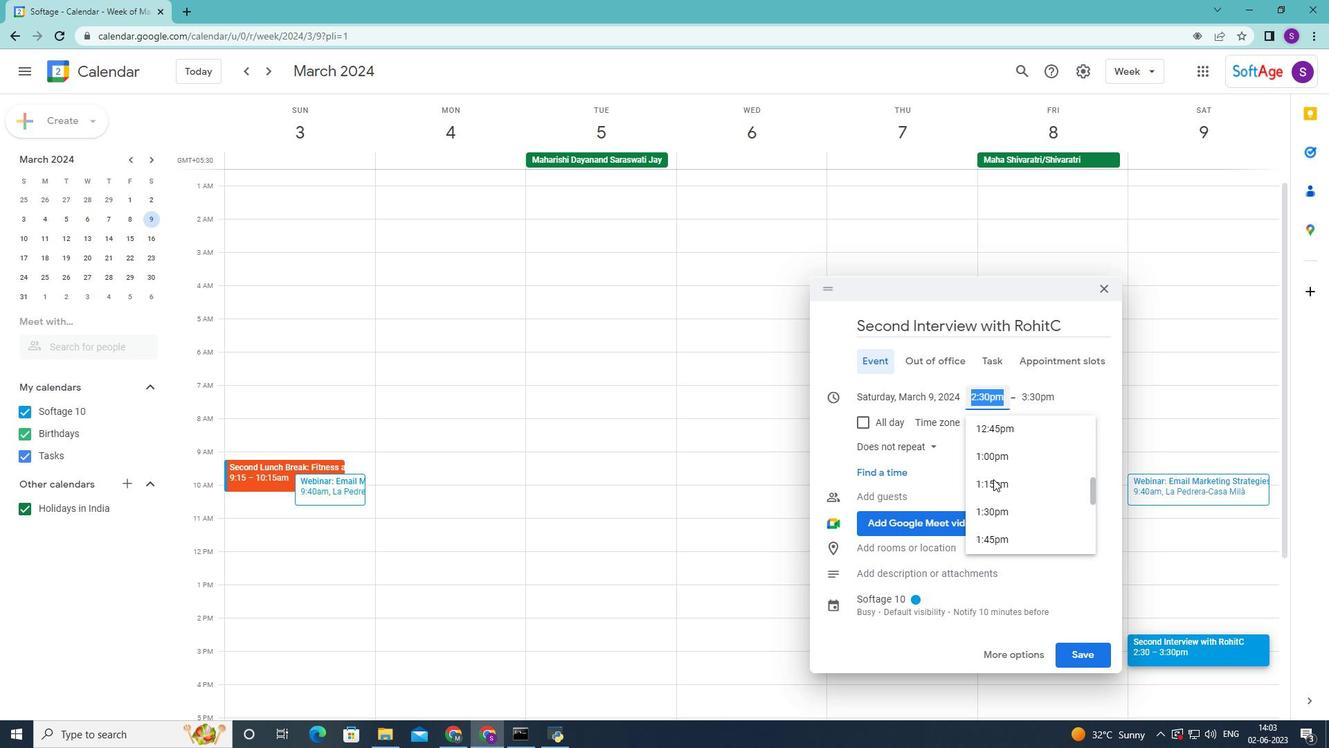 
Action: Mouse scrolled (993, 480) with delta (0, 0)
Screenshot: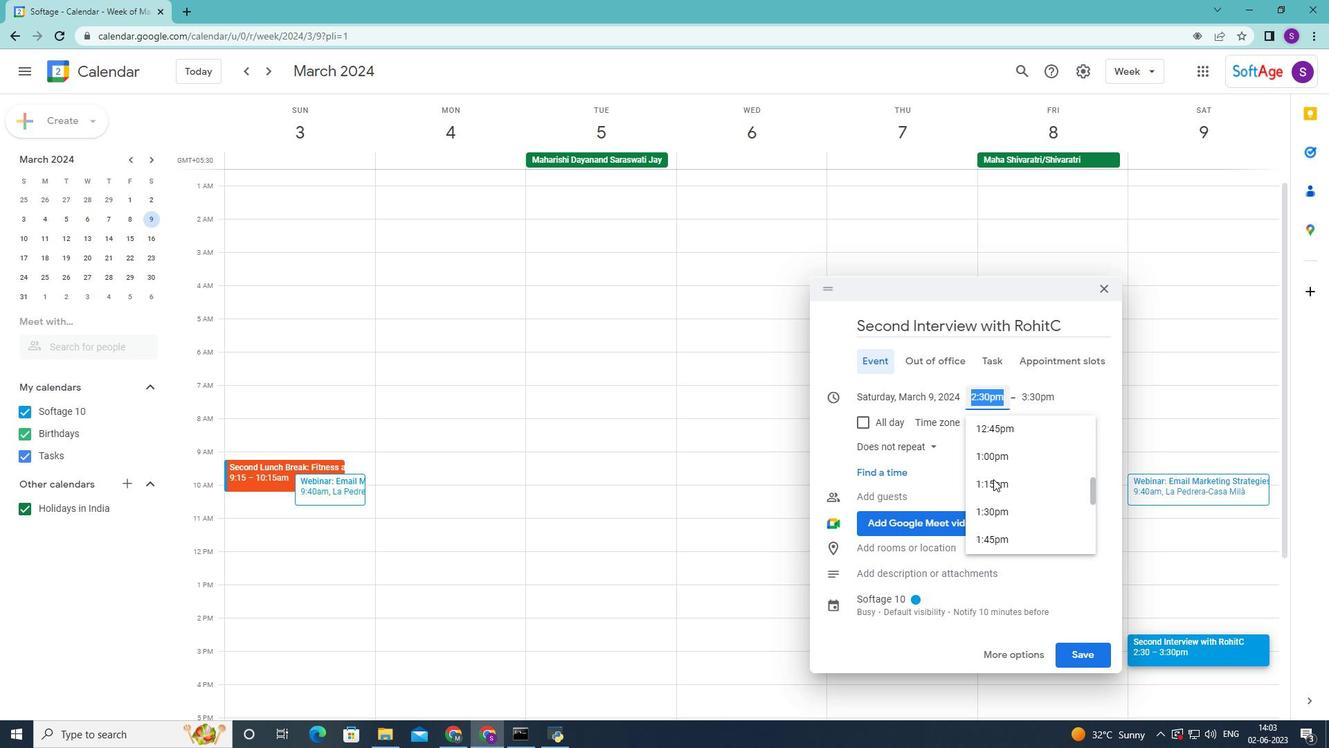 
Action: Mouse scrolled (993, 480) with delta (0, 0)
Screenshot: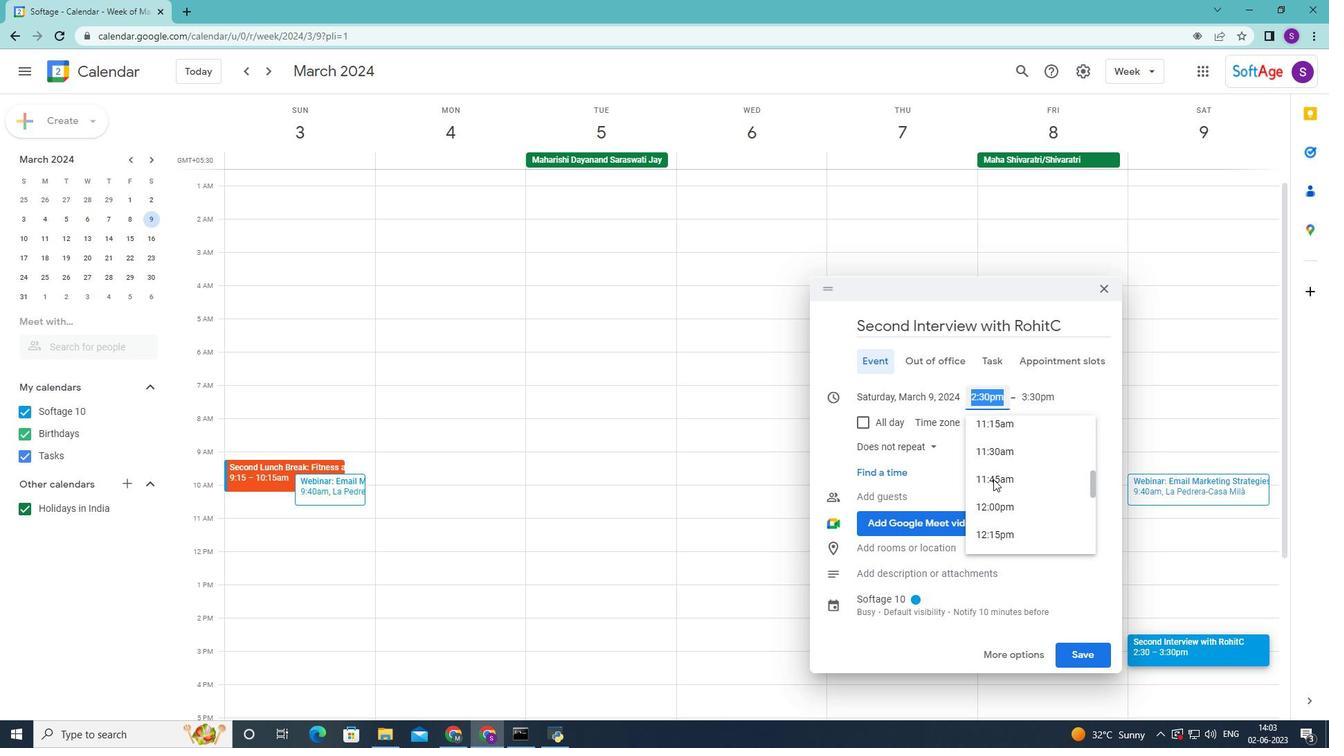 
Action: Mouse scrolled (993, 480) with delta (0, 0)
Screenshot: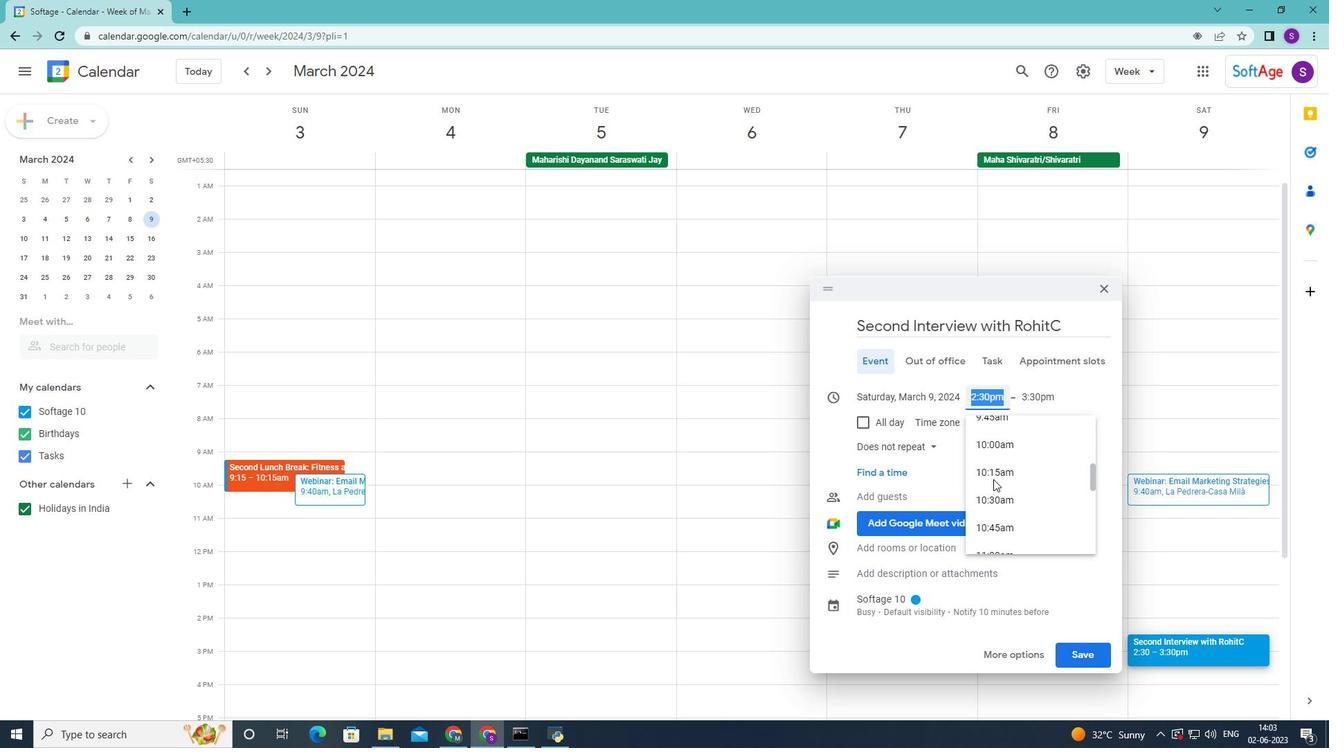 
Action: Mouse scrolled (993, 480) with delta (0, 0)
Screenshot: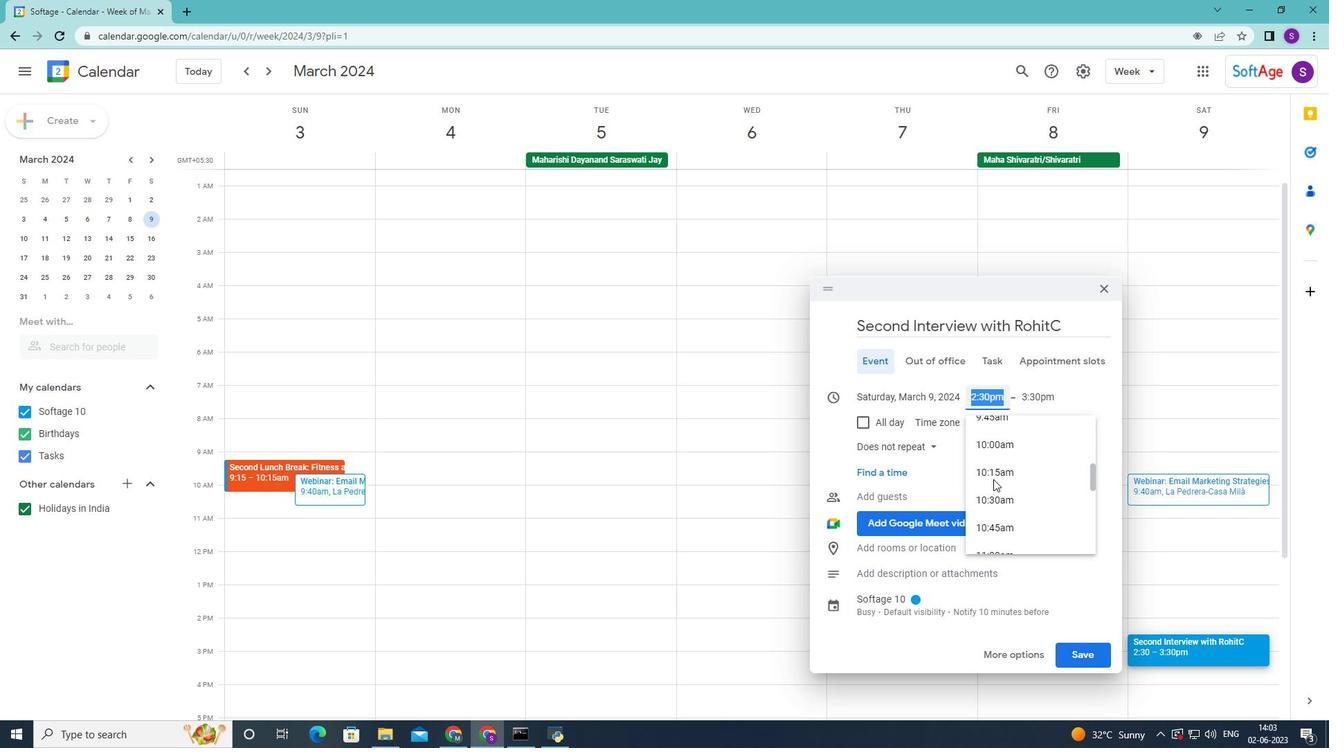 
Action: Mouse scrolled (993, 480) with delta (0, 0)
Screenshot: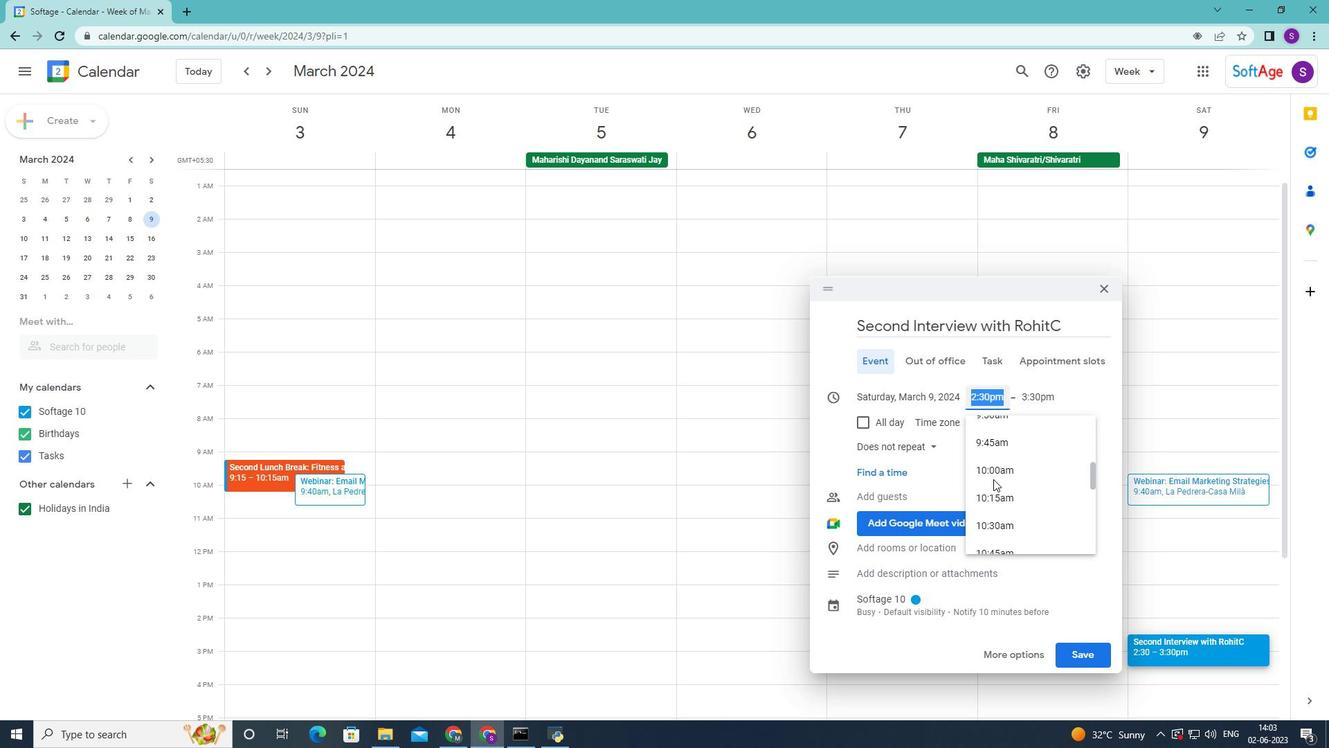 
Action: Mouse scrolled (993, 480) with delta (0, 0)
Screenshot: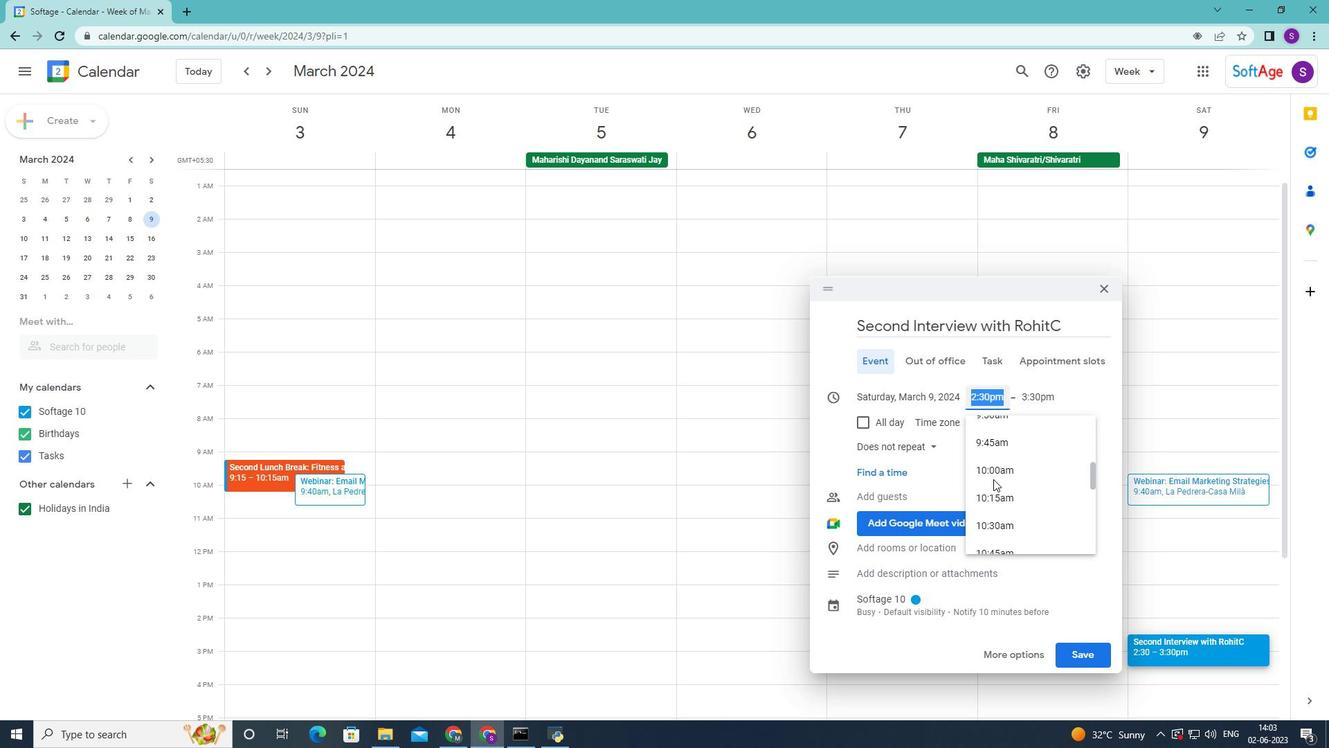 
Action: Mouse scrolled (993, 480) with delta (0, 0)
Screenshot: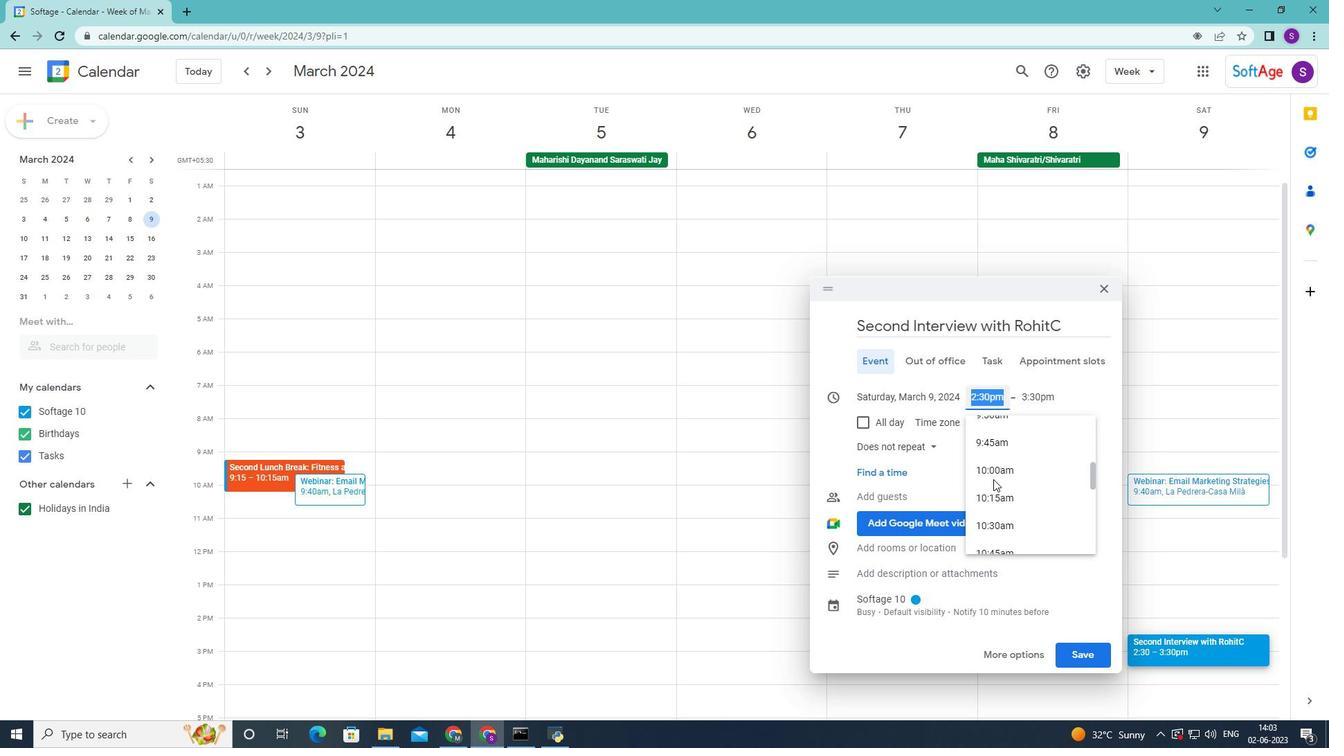 
Action: Mouse scrolled (993, 480) with delta (0, 0)
Screenshot: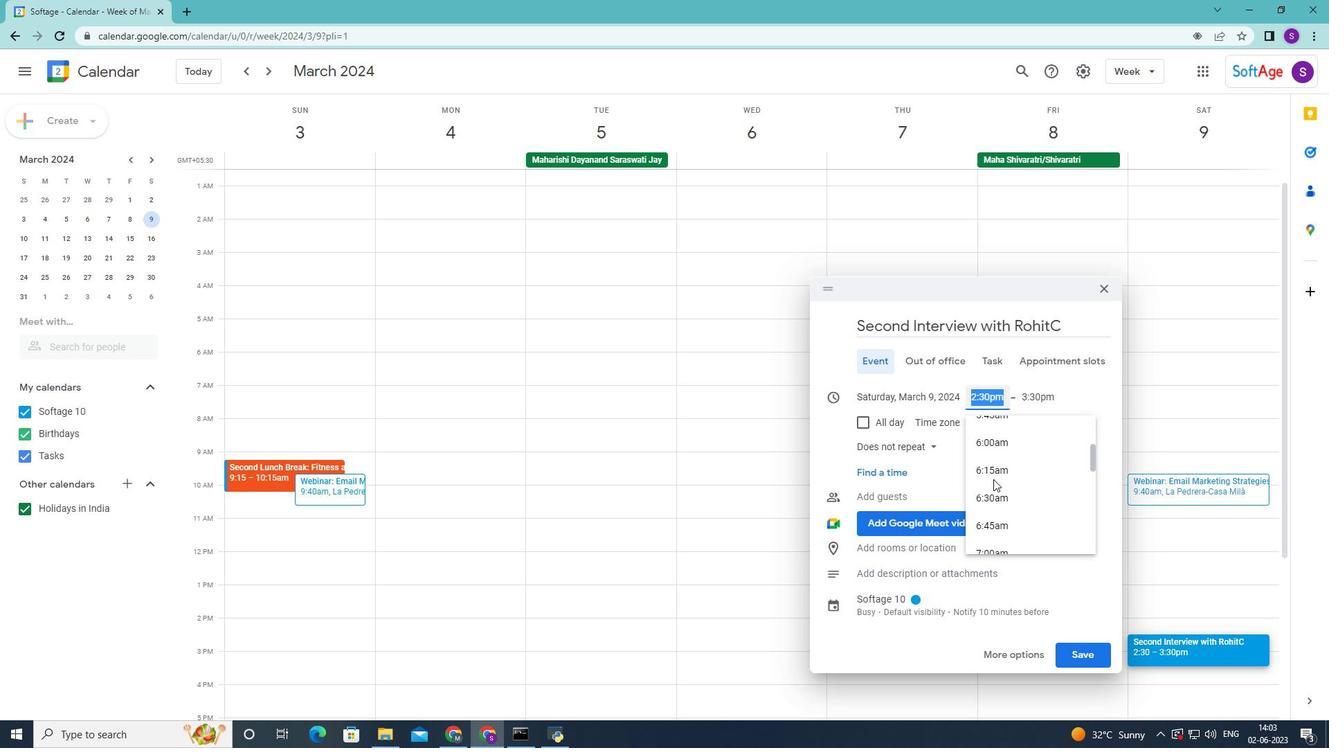 
Action: Mouse scrolled (993, 480) with delta (0, 0)
Screenshot: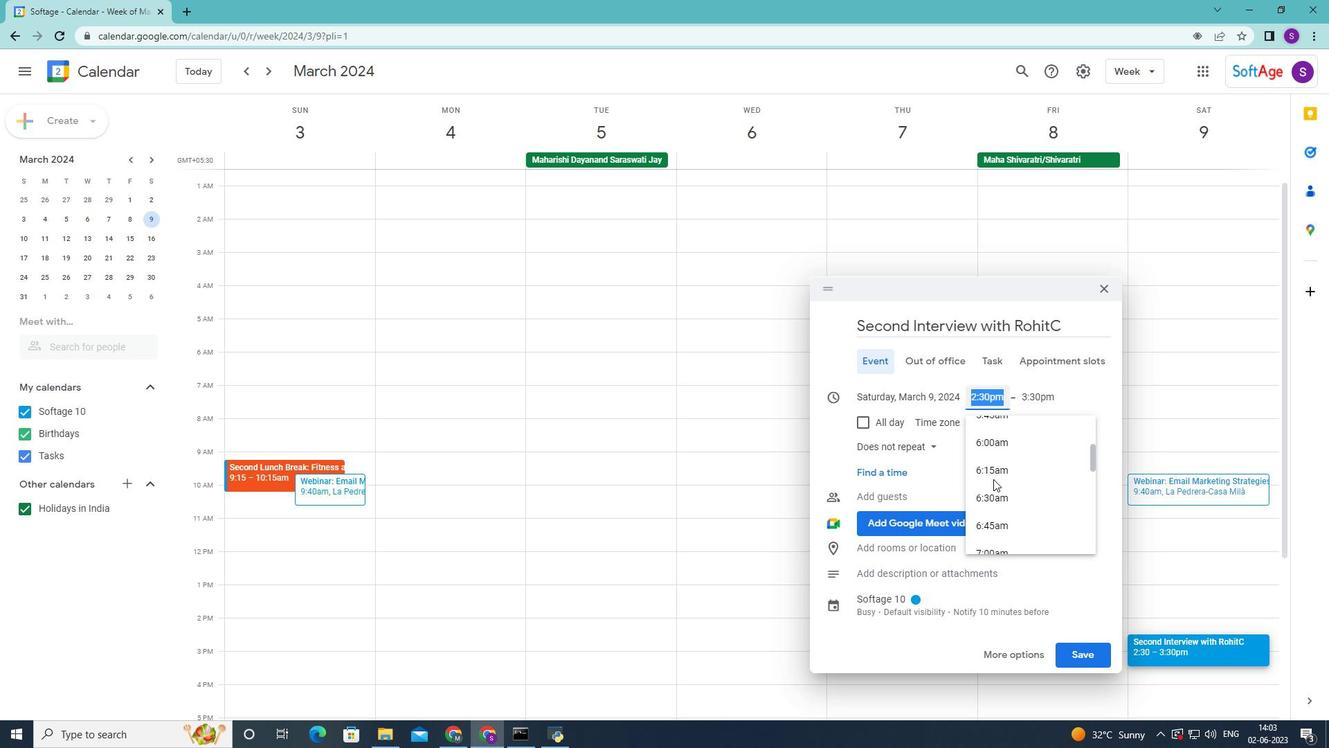 
Action: Mouse scrolled (993, 480) with delta (0, 0)
Screenshot: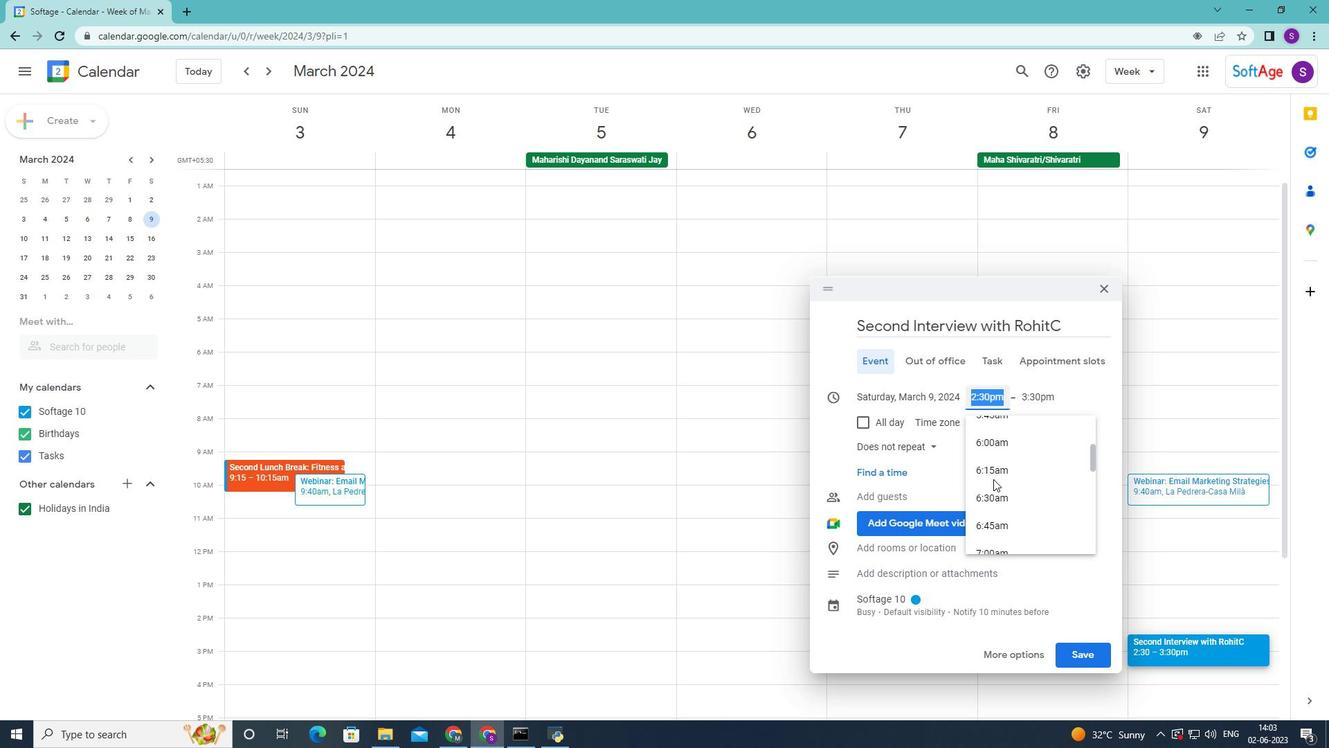 
Action: Mouse scrolled (993, 480) with delta (0, 0)
Screenshot: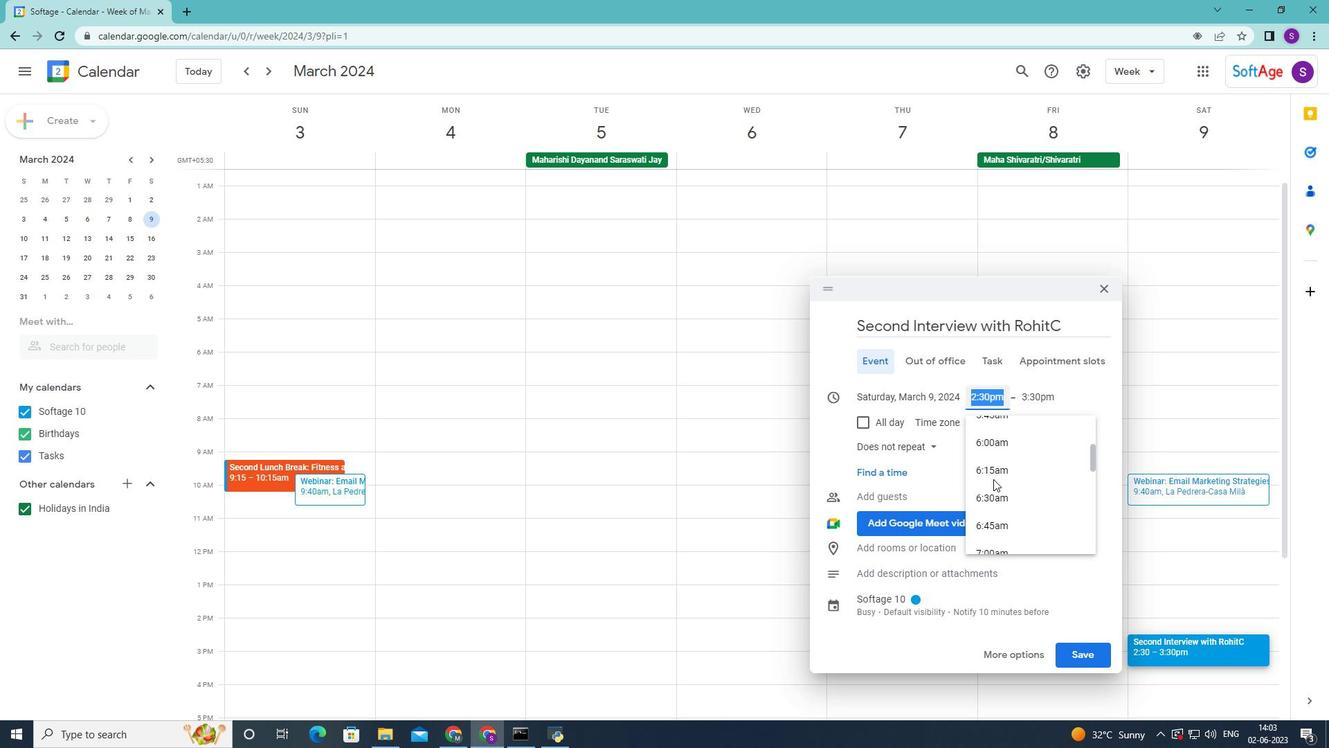 
Action: Mouse scrolled (993, 480) with delta (0, 0)
Screenshot: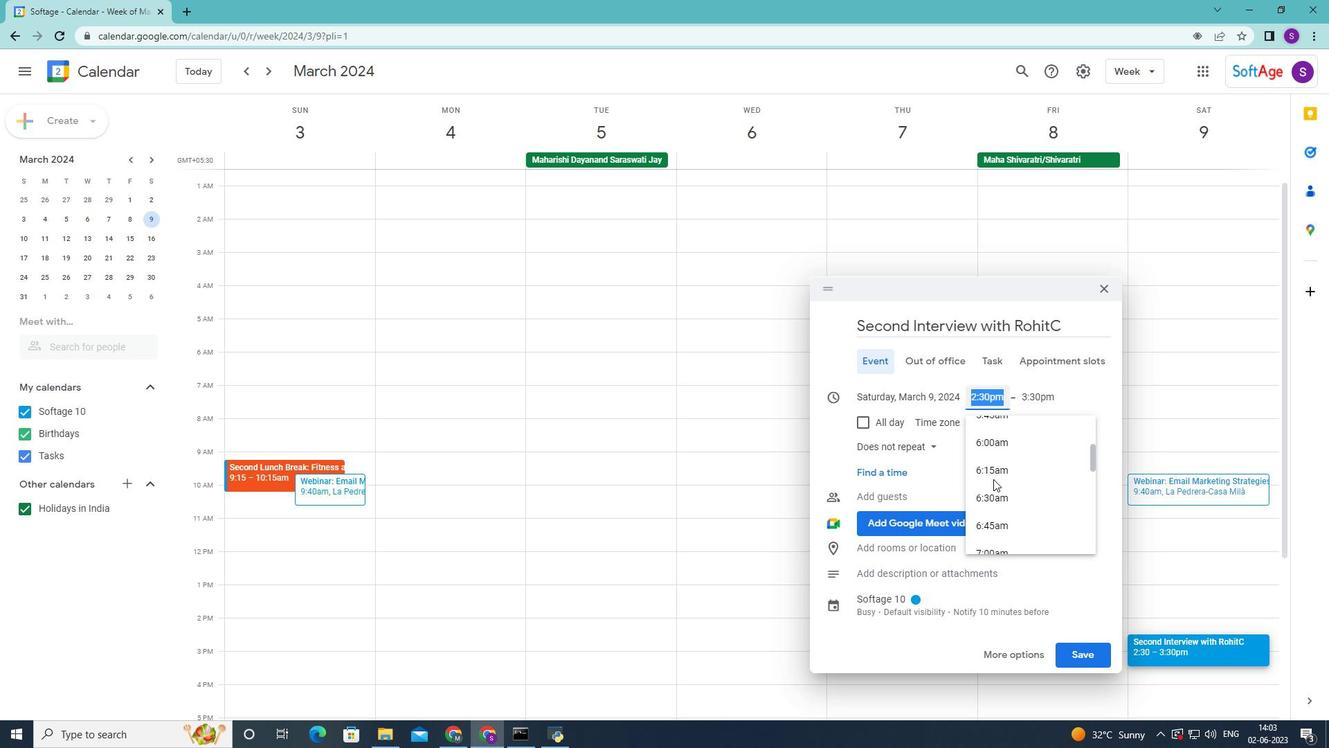 
Action: Mouse scrolled (993, 478) with delta (0, 0)
Screenshot: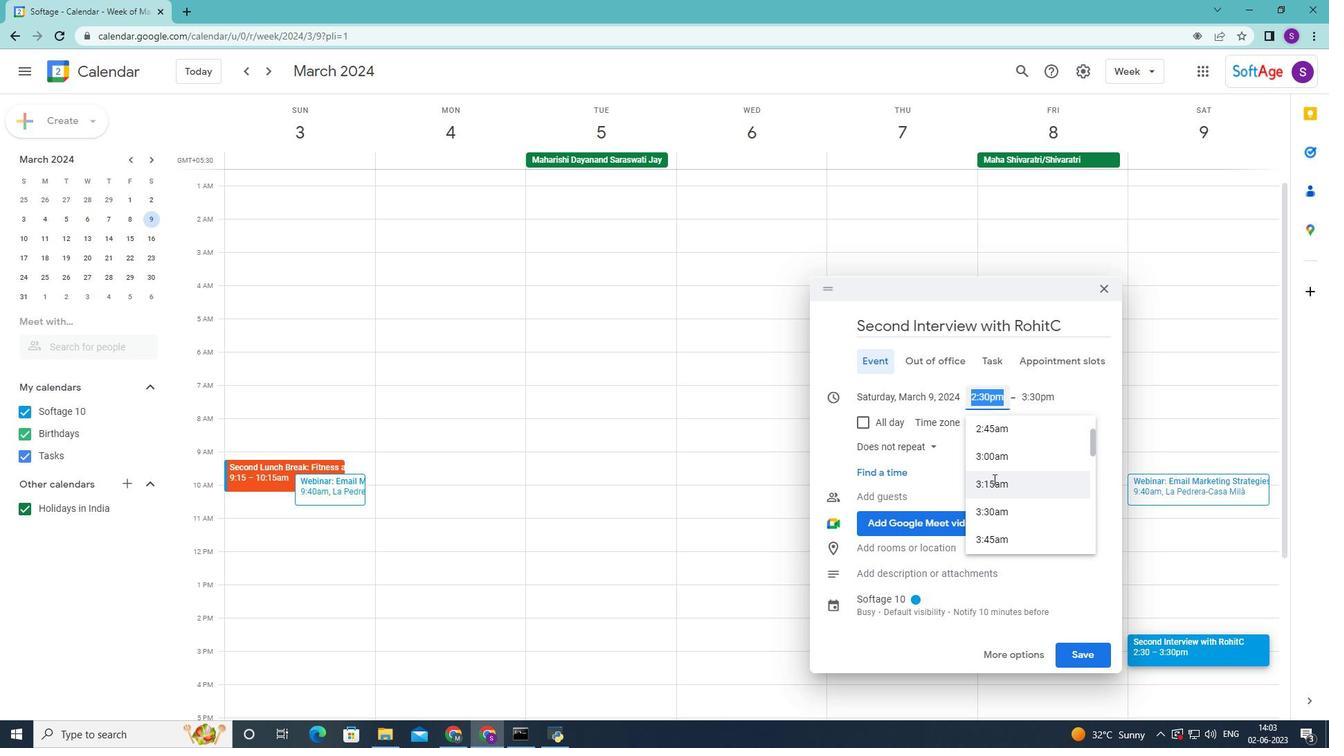 
Action: Mouse scrolled (993, 478) with delta (0, 0)
Screenshot: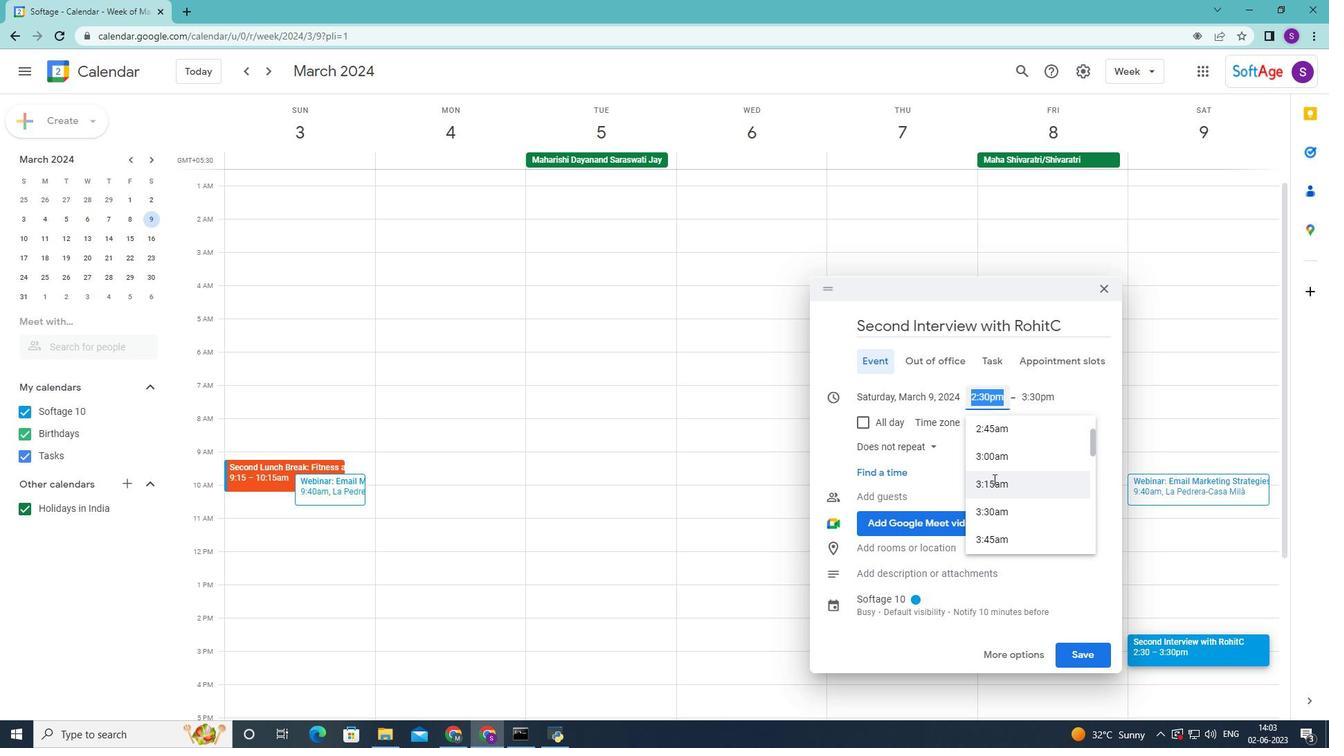 
Action: Mouse moved to (1003, 496)
Screenshot: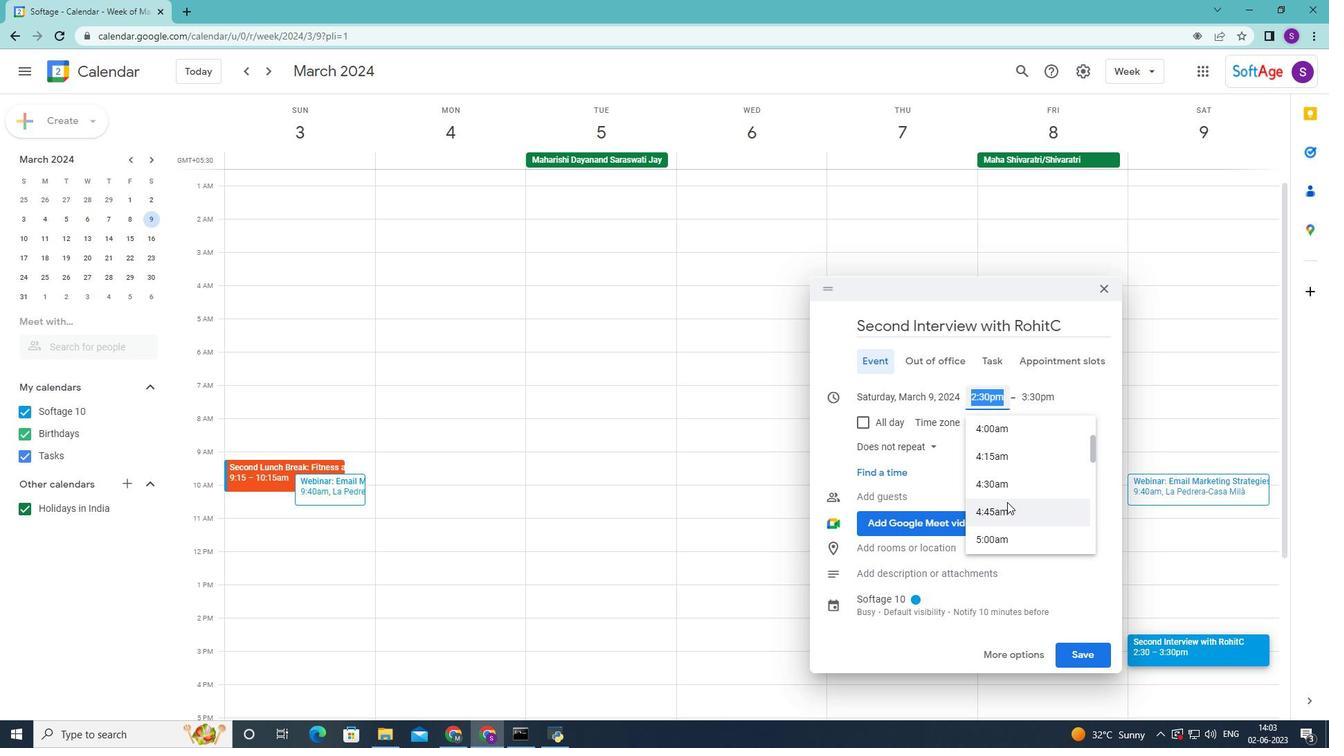 
Action: Mouse scrolled (1003, 495) with delta (0, 0)
Screenshot: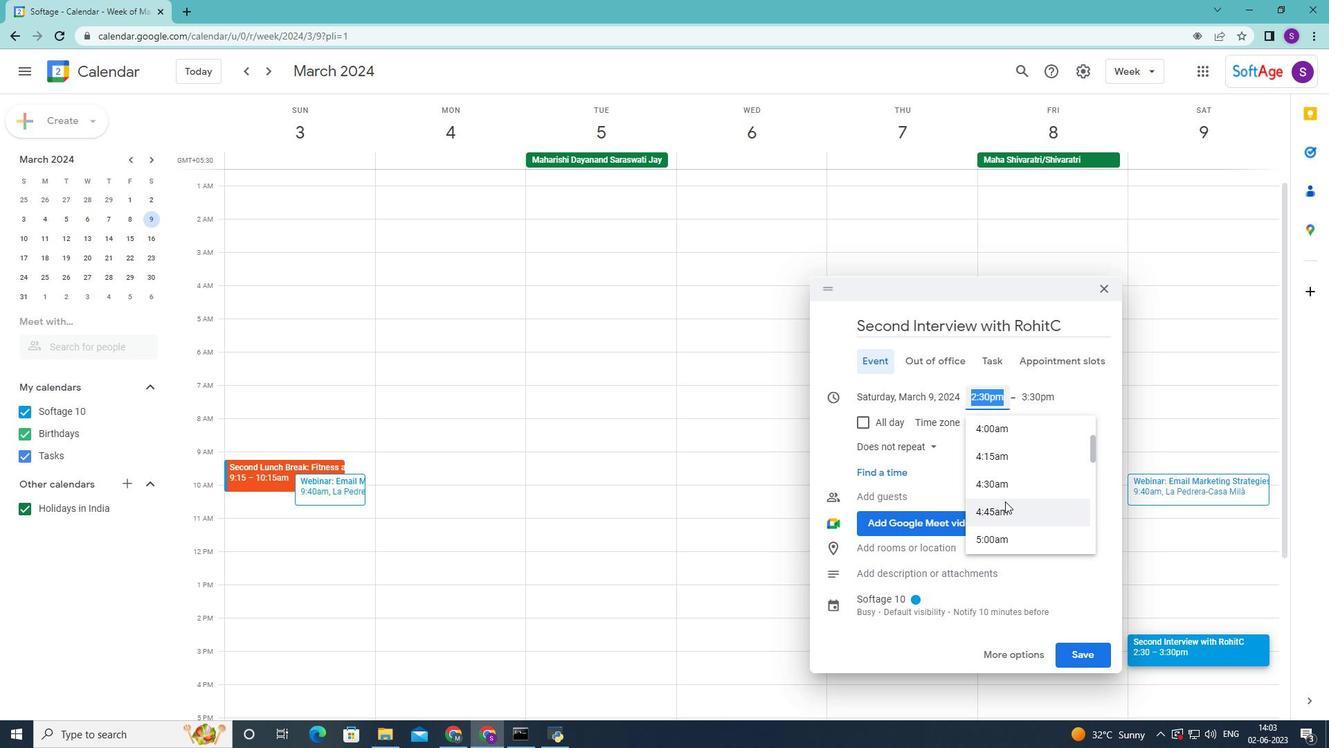 
Action: Mouse moved to (1001, 496)
Screenshot: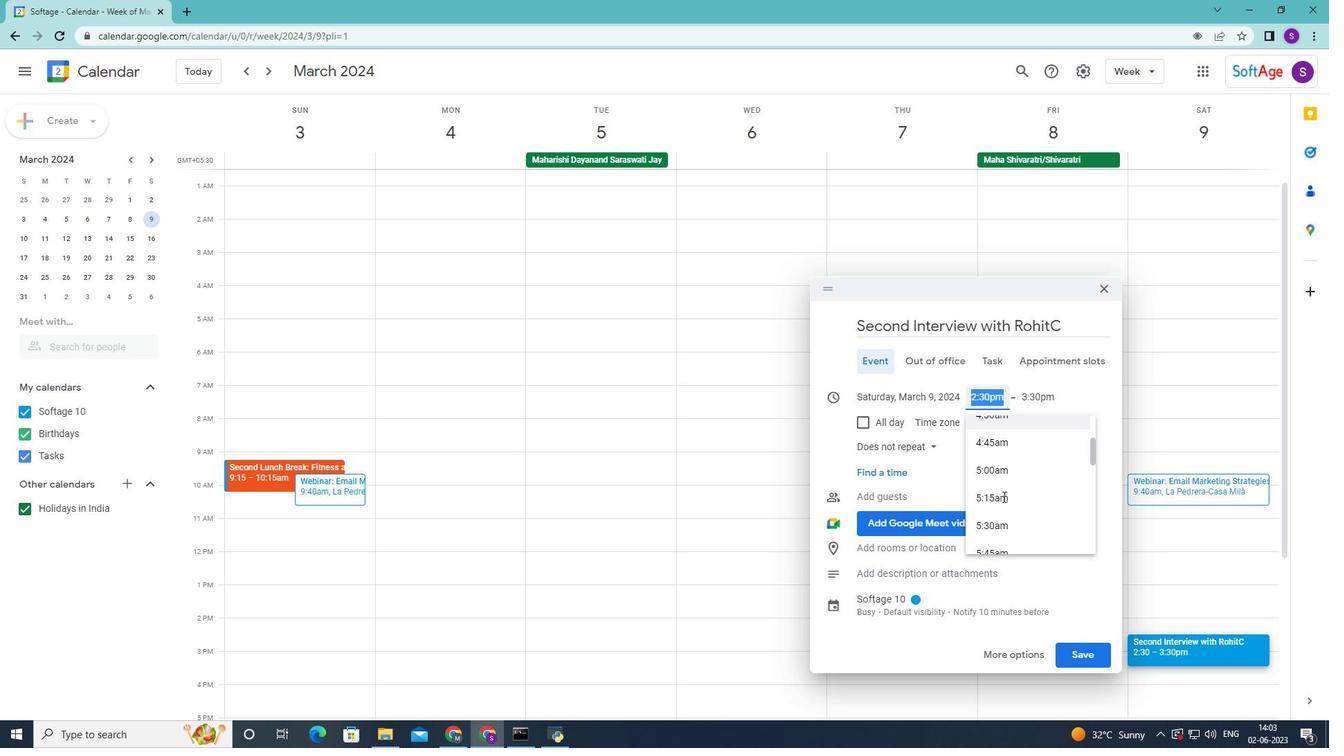 
Action: Mouse scrolled (1001, 495) with delta (0, 0)
Screenshot: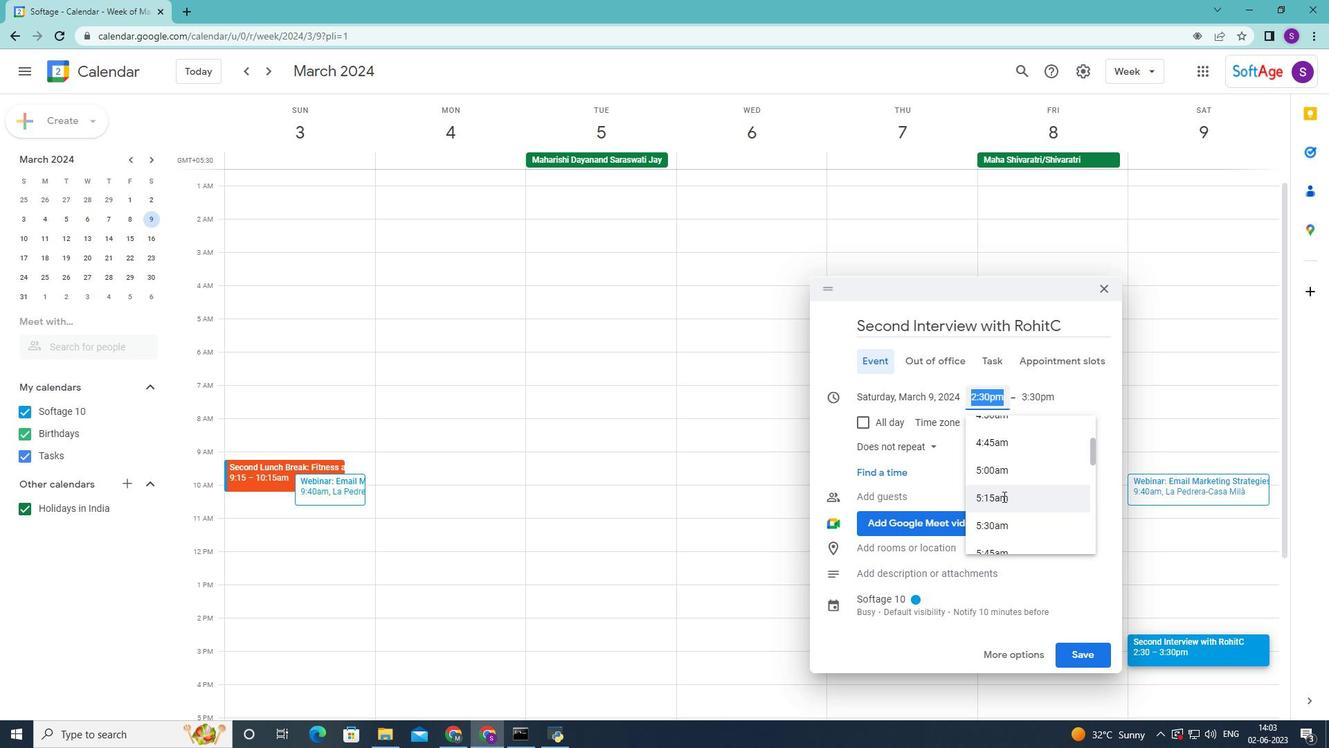 
Action: Mouse moved to (1001, 495)
Screenshot: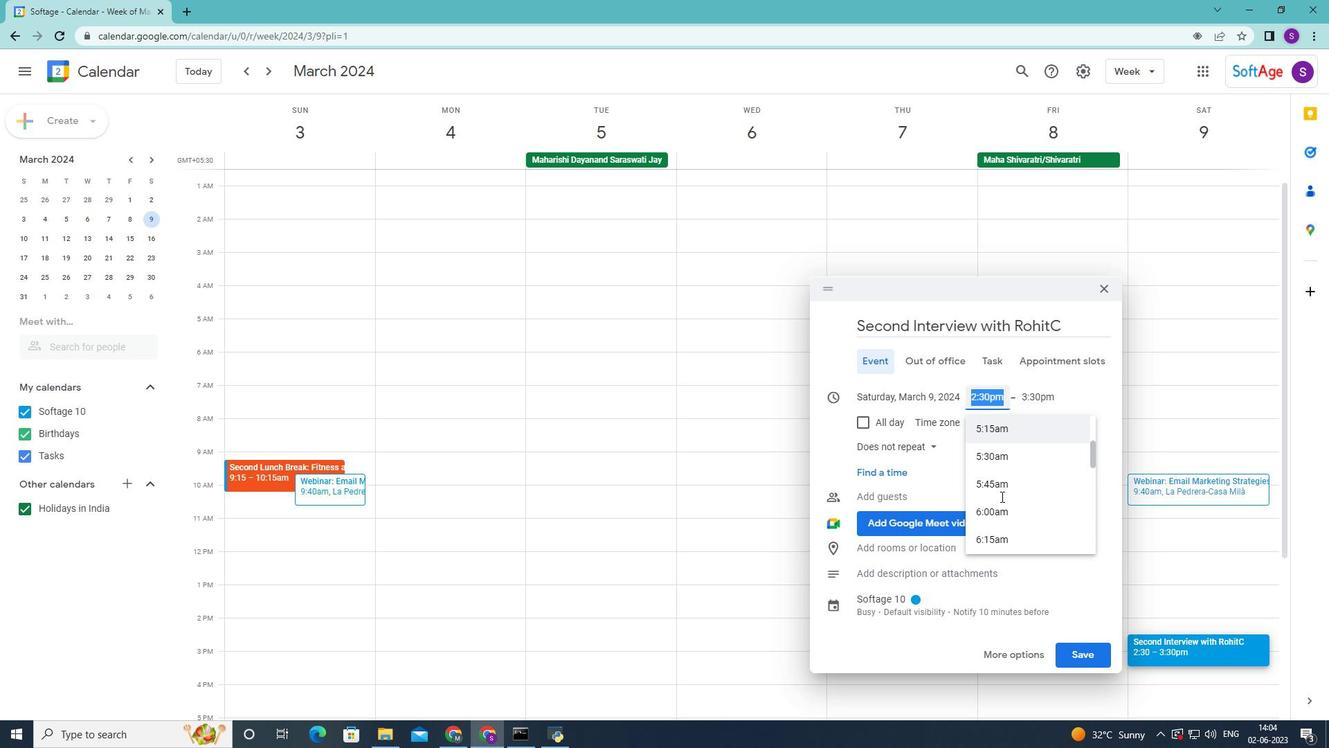 
Action: Mouse scrolled (1001, 494) with delta (0, 0)
Screenshot: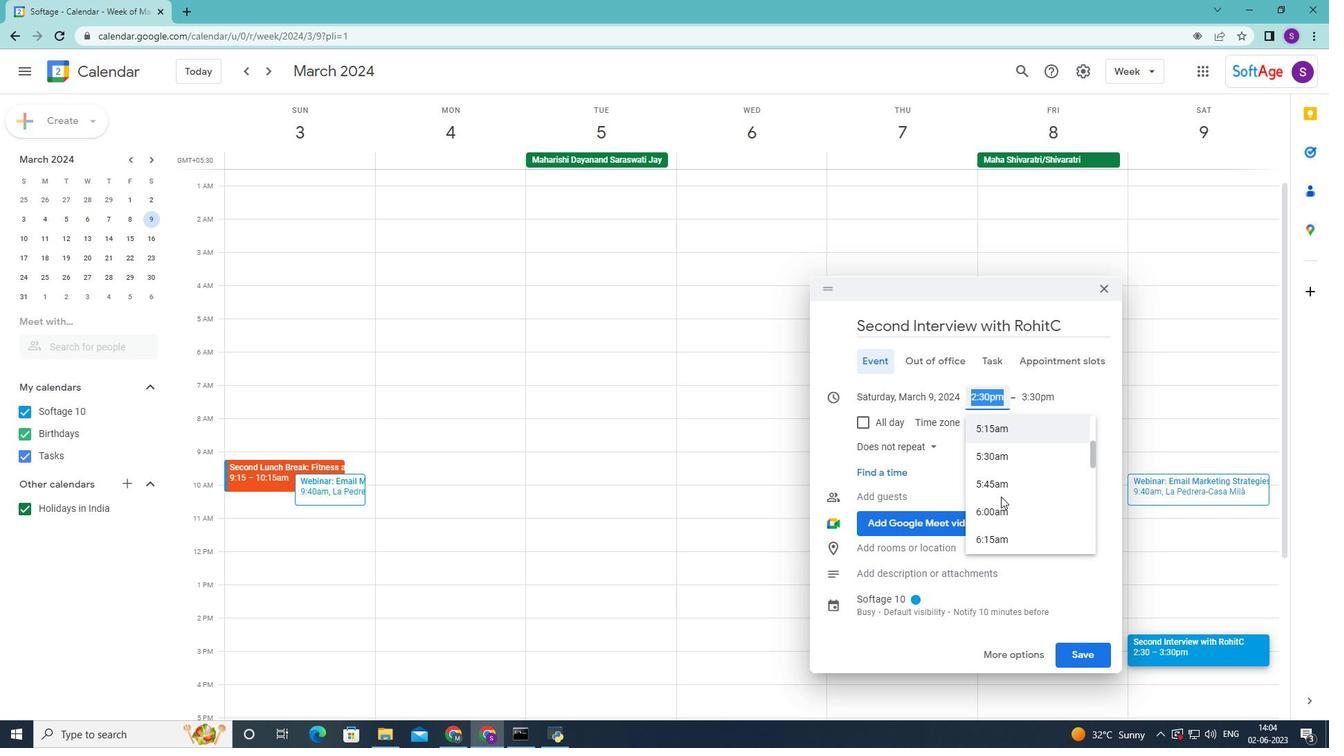 
Action: Mouse scrolled (1001, 494) with delta (0, 0)
Screenshot: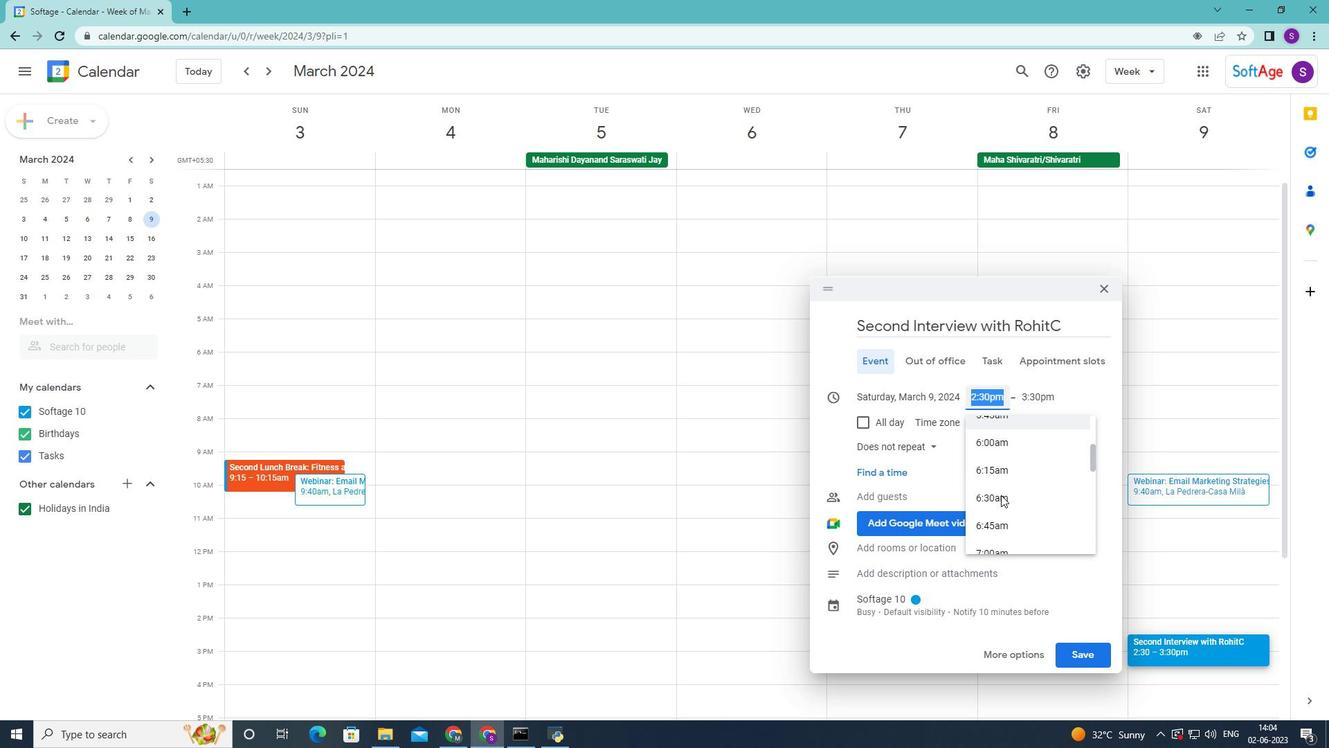 
Action: Mouse moved to (999, 497)
Screenshot: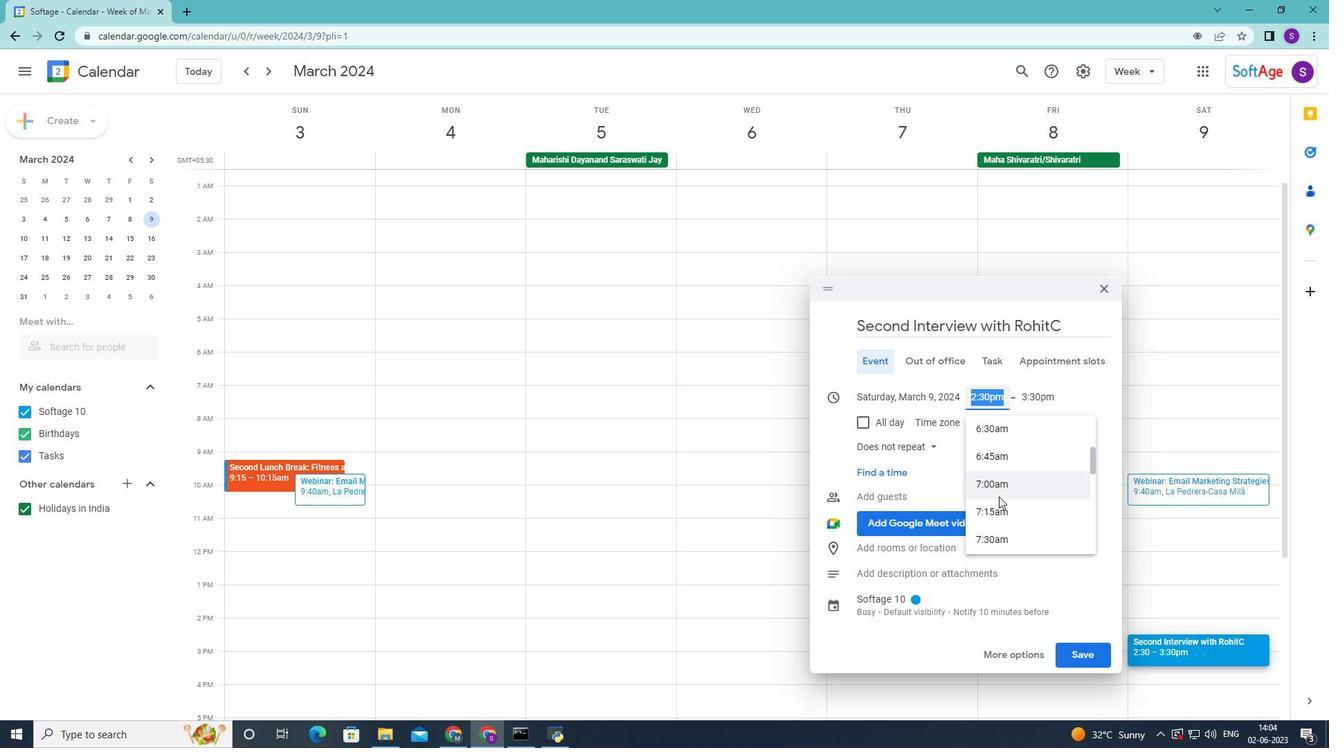 
Action: Mouse scrolled (999, 496) with delta (0, 0)
Screenshot: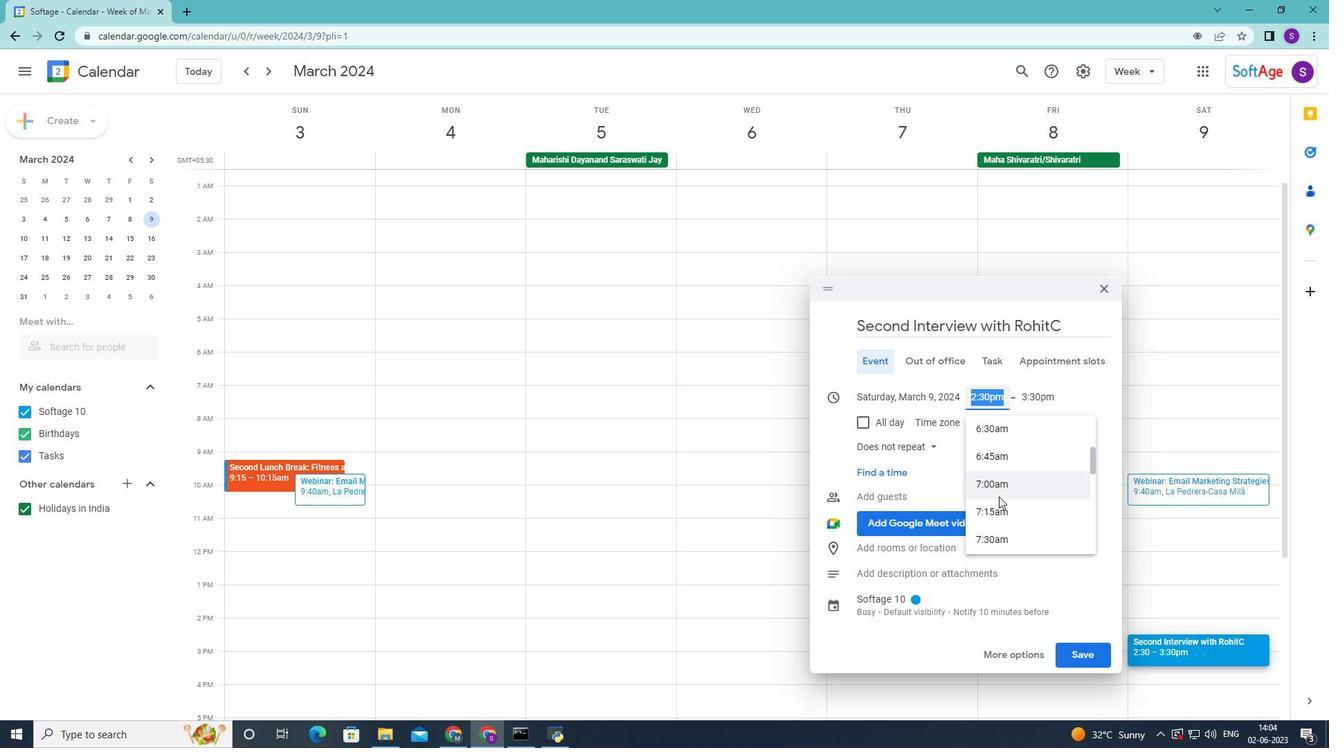 
Action: Mouse moved to (998, 497)
Screenshot: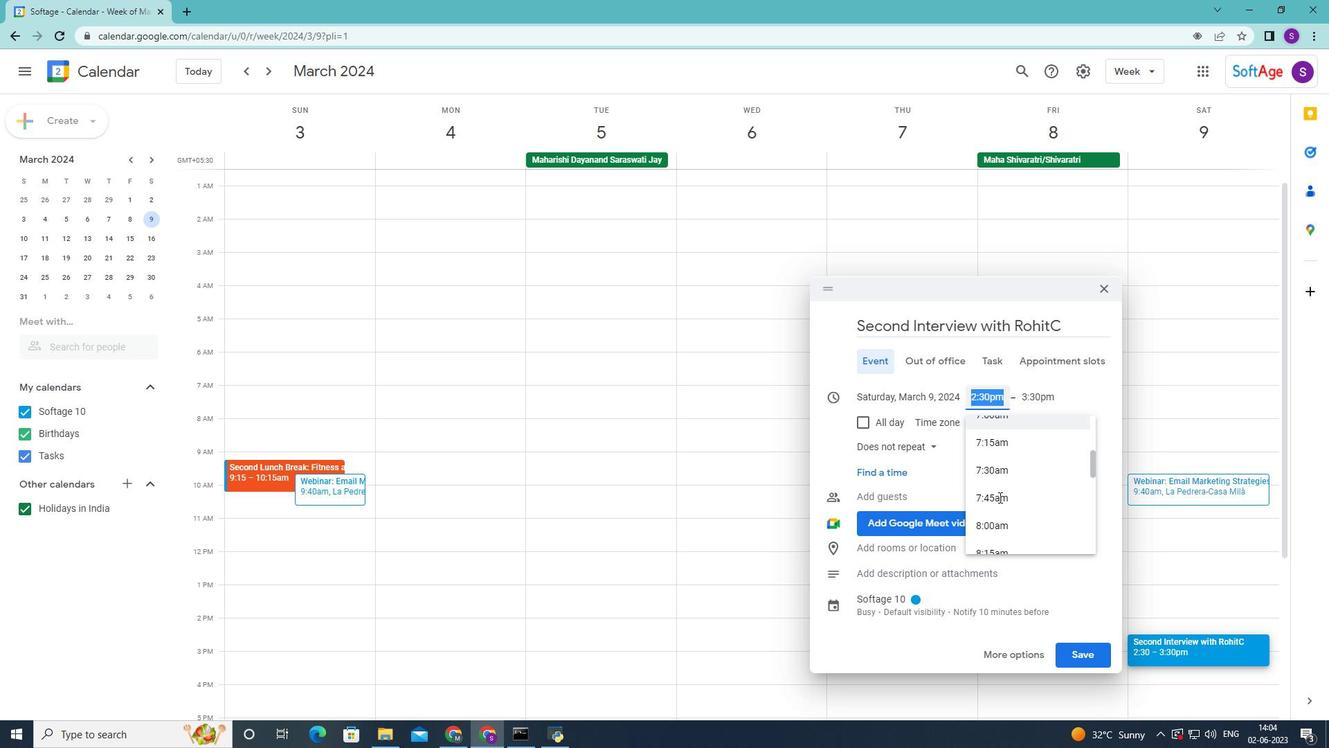 
Action: Mouse scrolled (998, 496) with delta (0, 0)
Screenshot: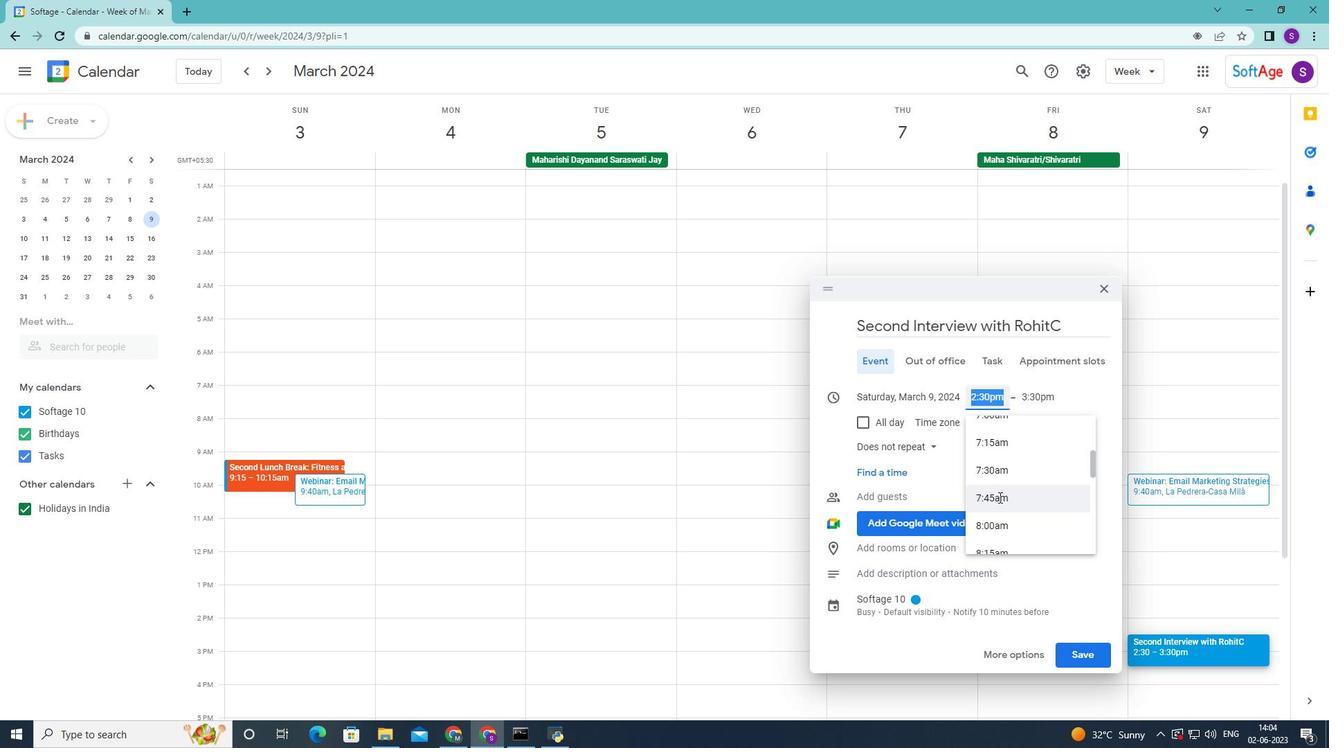 
Action: Mouse moved to (996, 462)
Screenshot: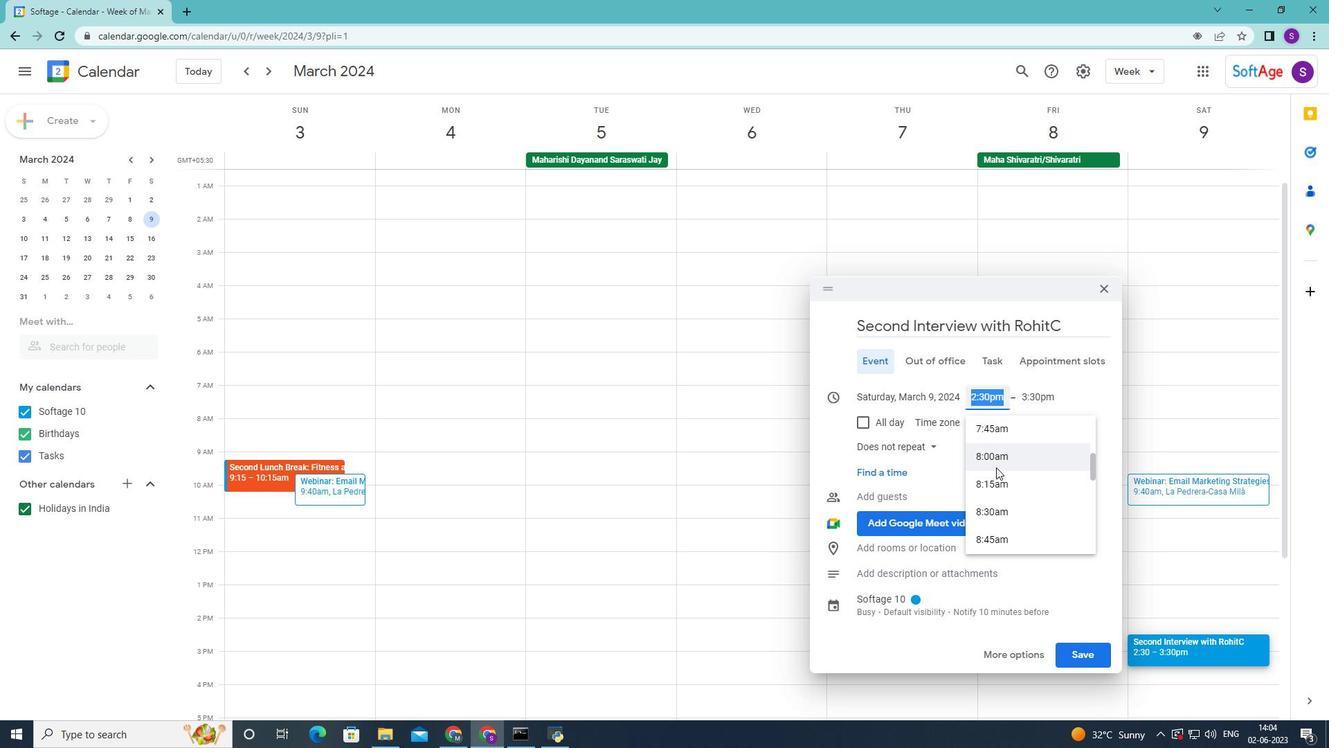 
Action: Mouse pressed left at (996, 462)
Screenshot: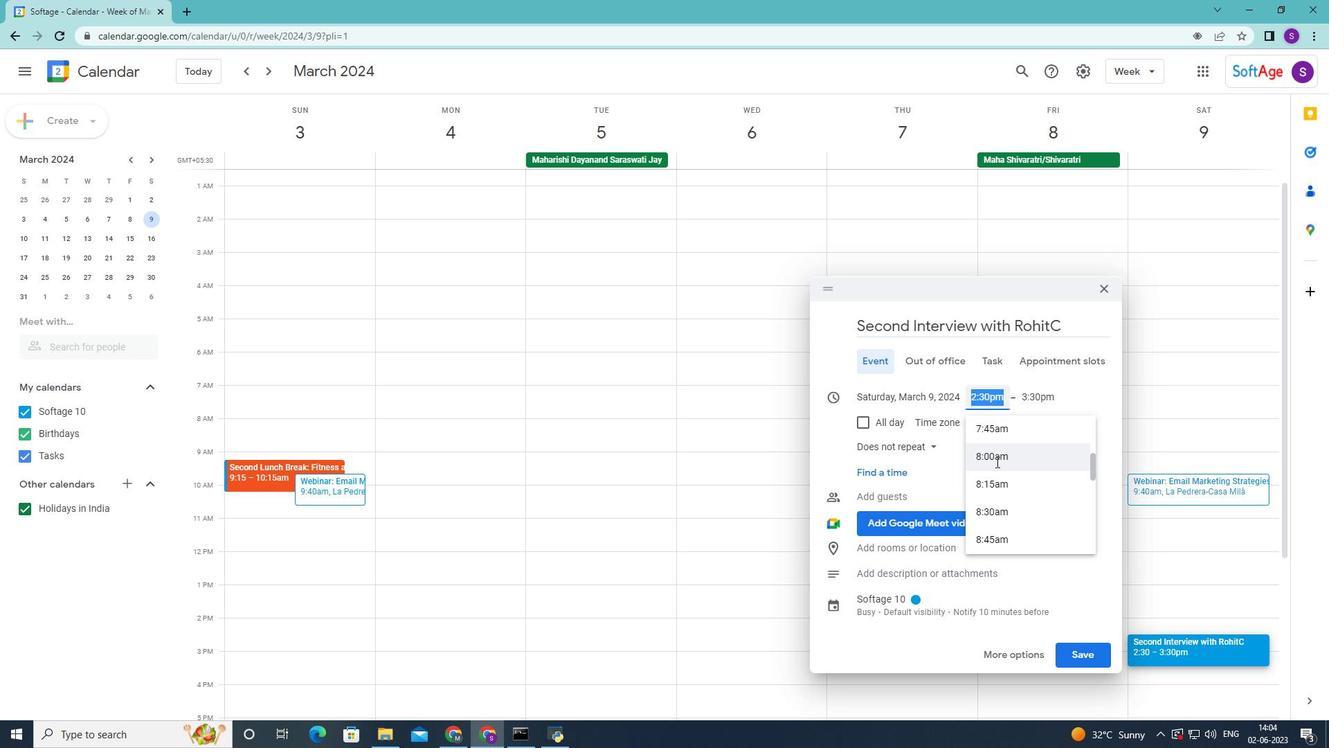 
Action: Mouse moved to (1040, 320)
Screenshot: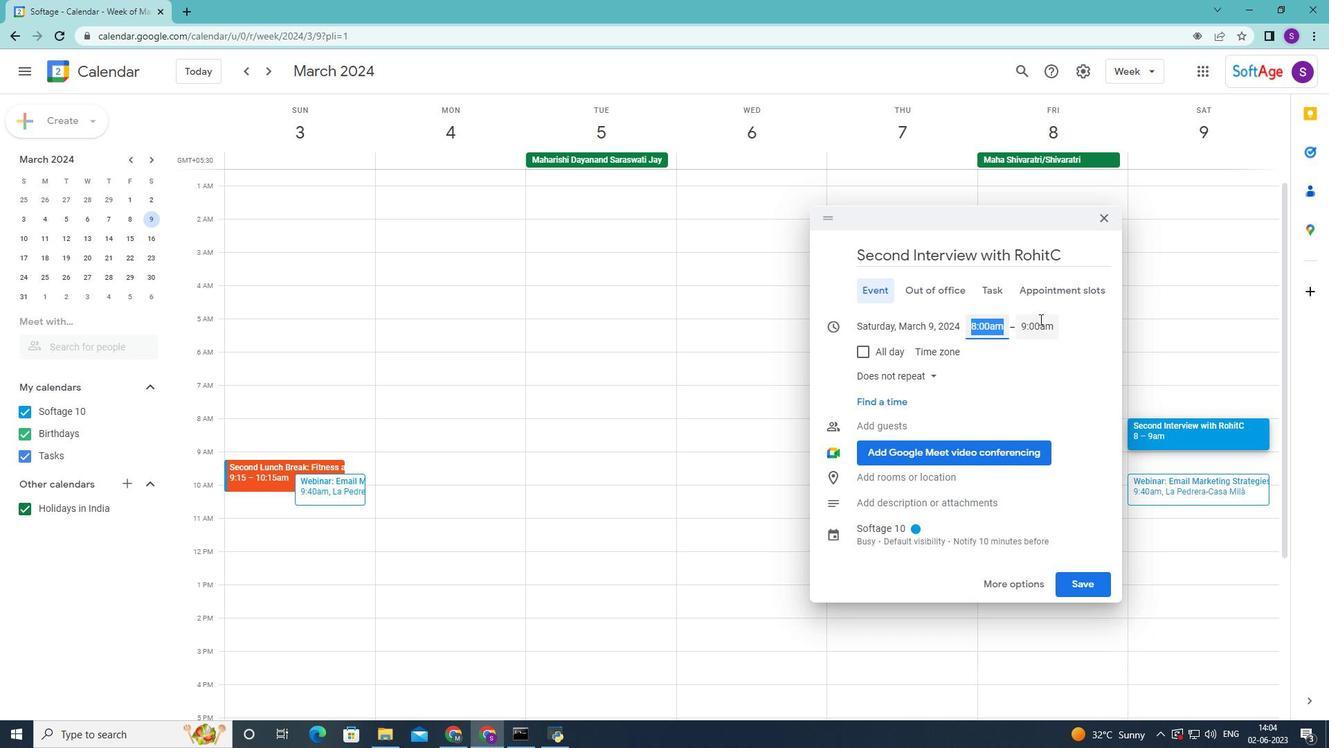 
Action: Mouse pressed left at (1040, 320)
Screenshot: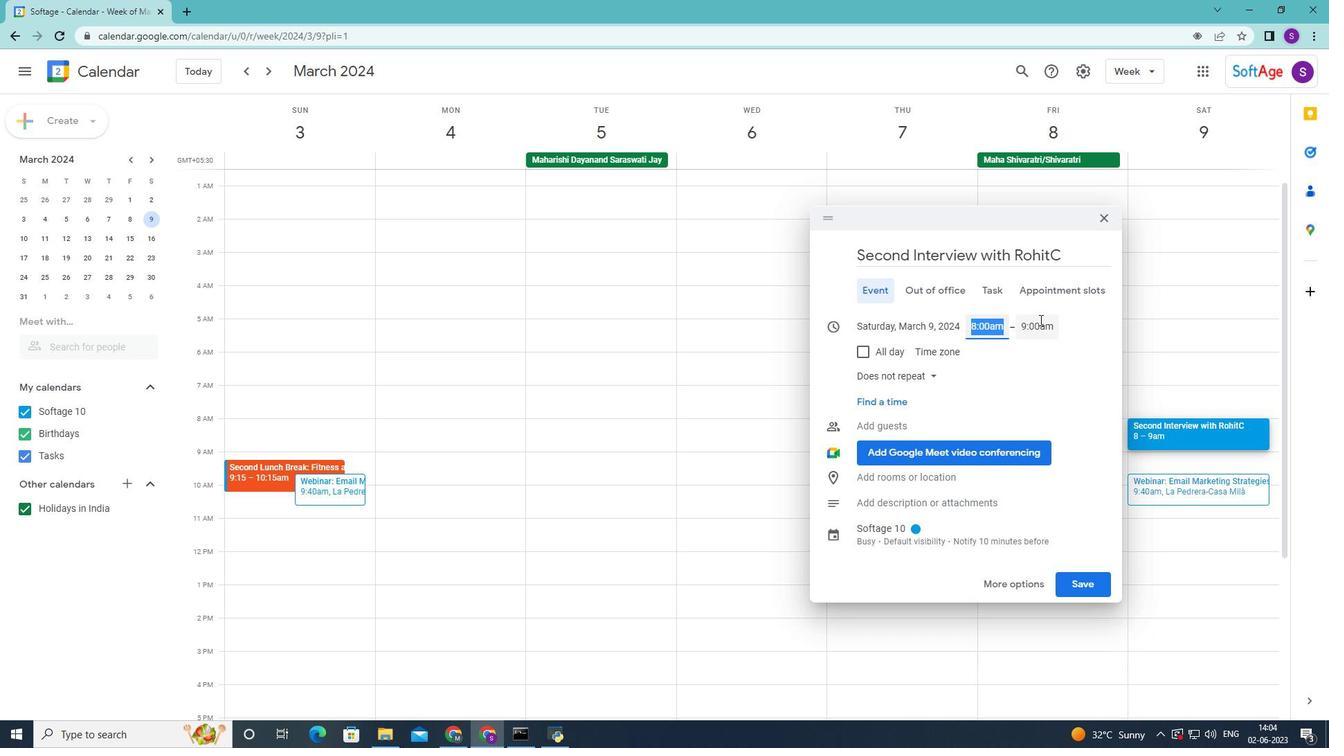 
Action: Mouse moved to (1062, 426)
Screenshot: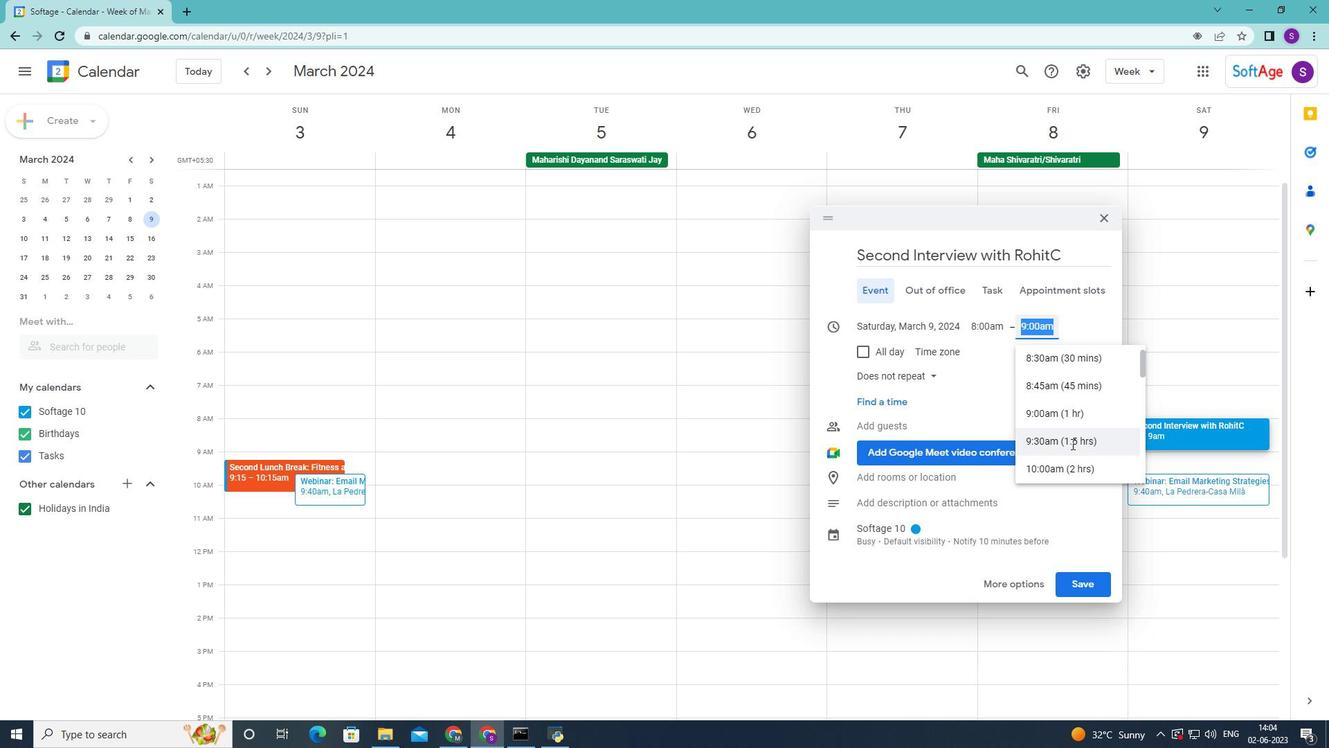 
Action: Mouse scrolled (1062, 425) with delta (0, 0)
Screenshot: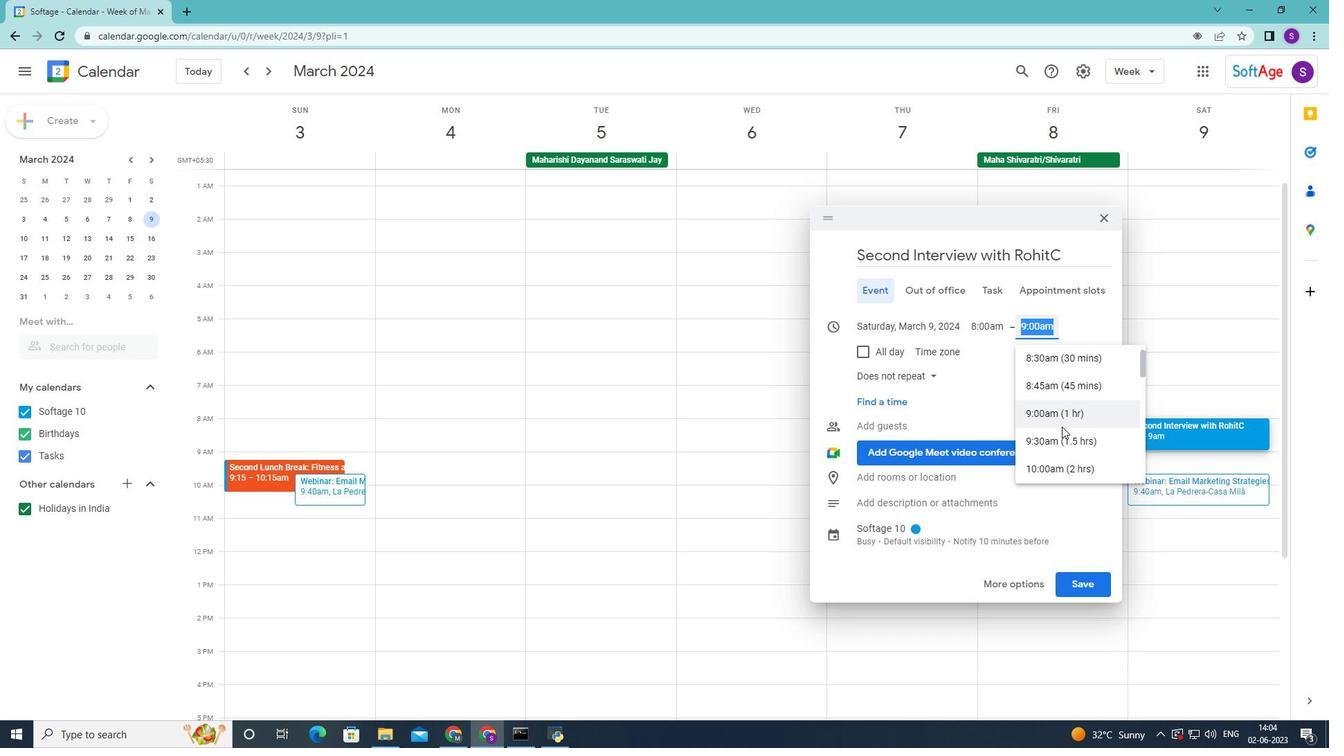 
Action: Mouse moved to (1063, 402)
Screenshot: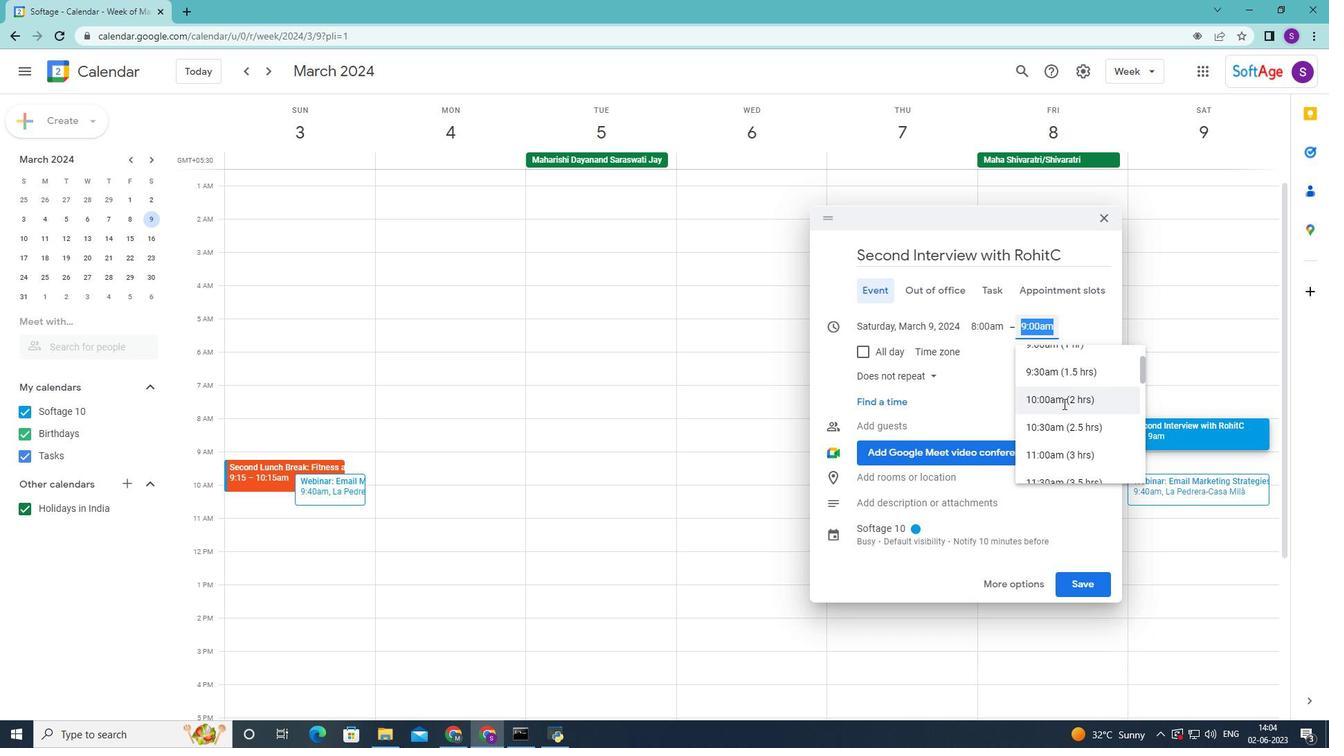 
Action: Mouse pressed left at (1063, 402)
Screenshot: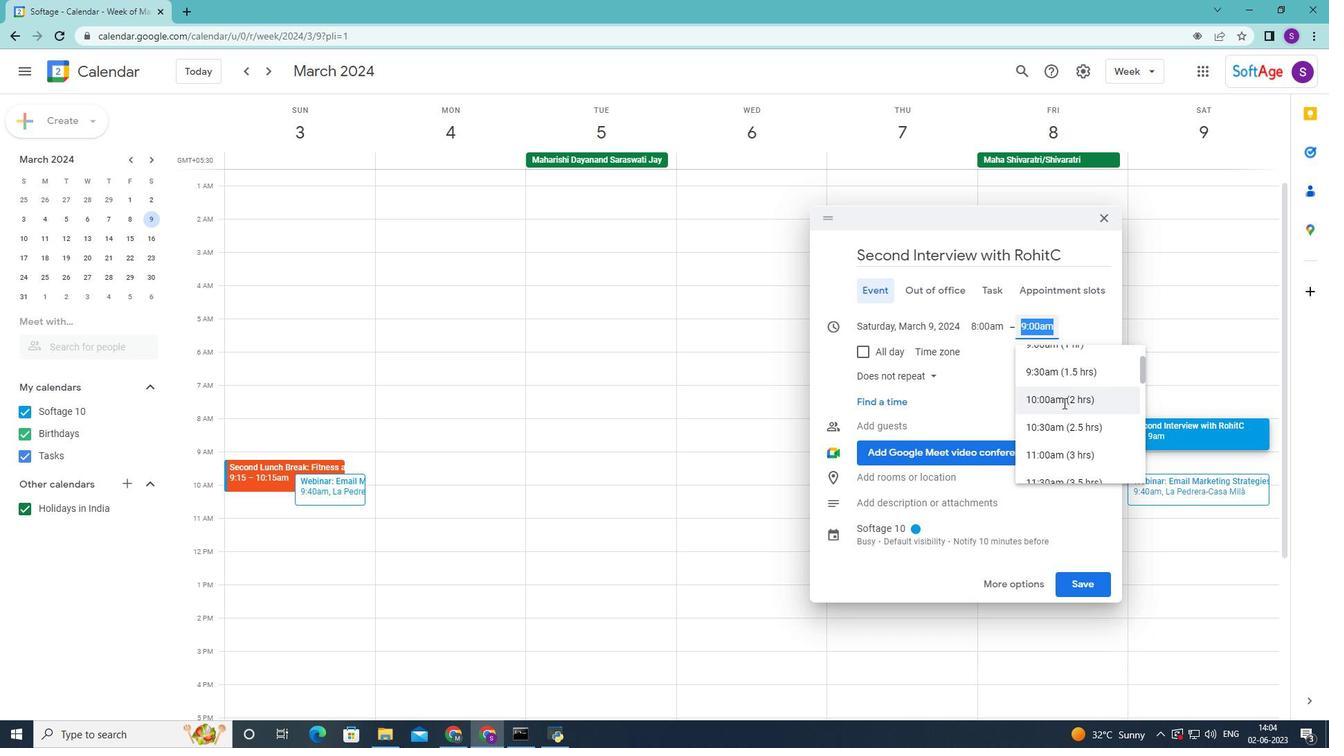 
Action: Mouse moved to (1020, 584)
Screenshot: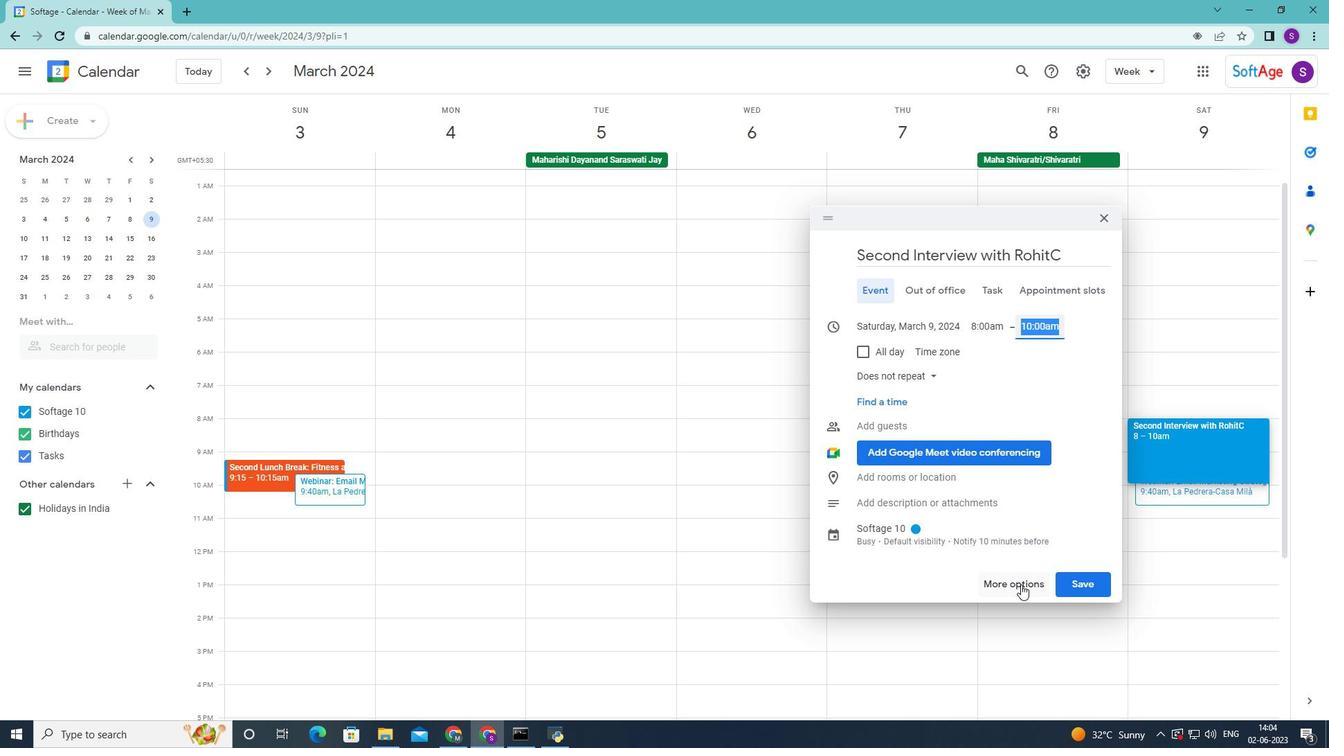
Action: Mouse pressed left at (1020, 584)
Screenshot: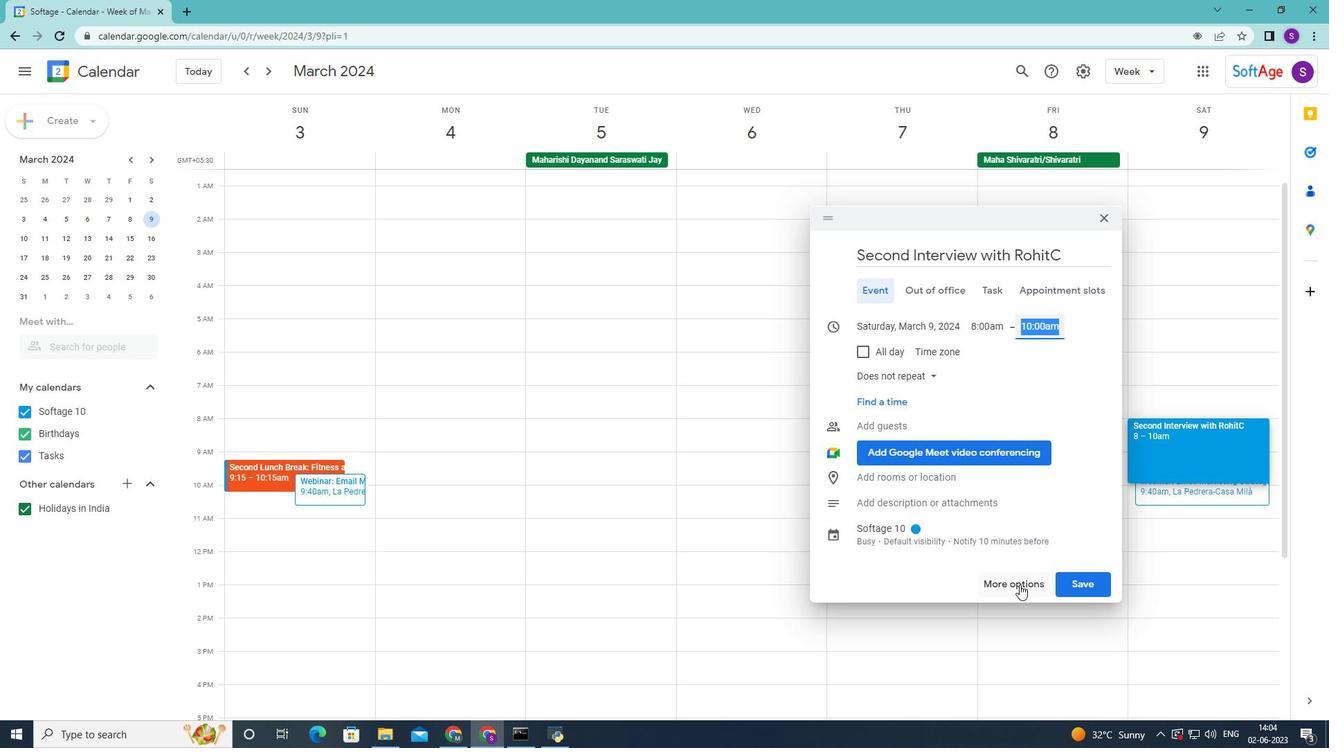 
Action: Mouse moved to (205, 500)
Screenshot: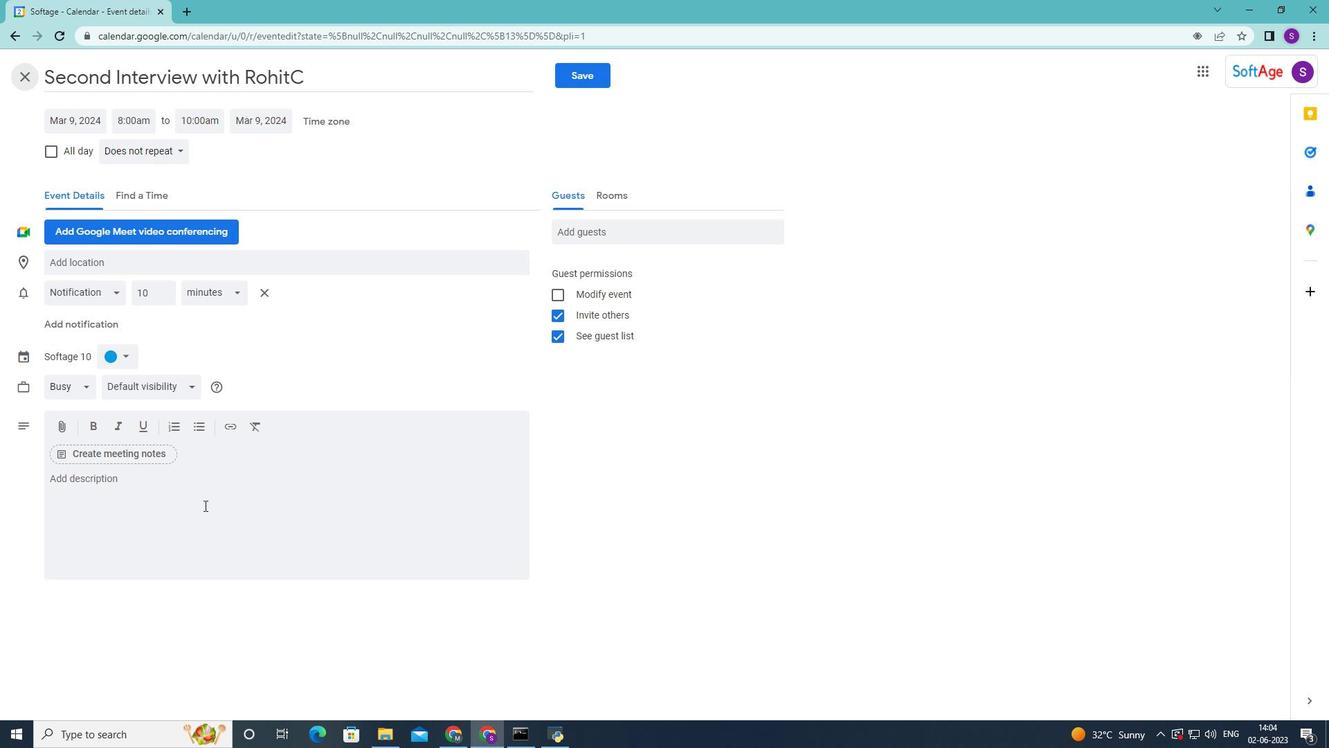 
Action: Mouse pressed left at (205, 500)
Screenshot: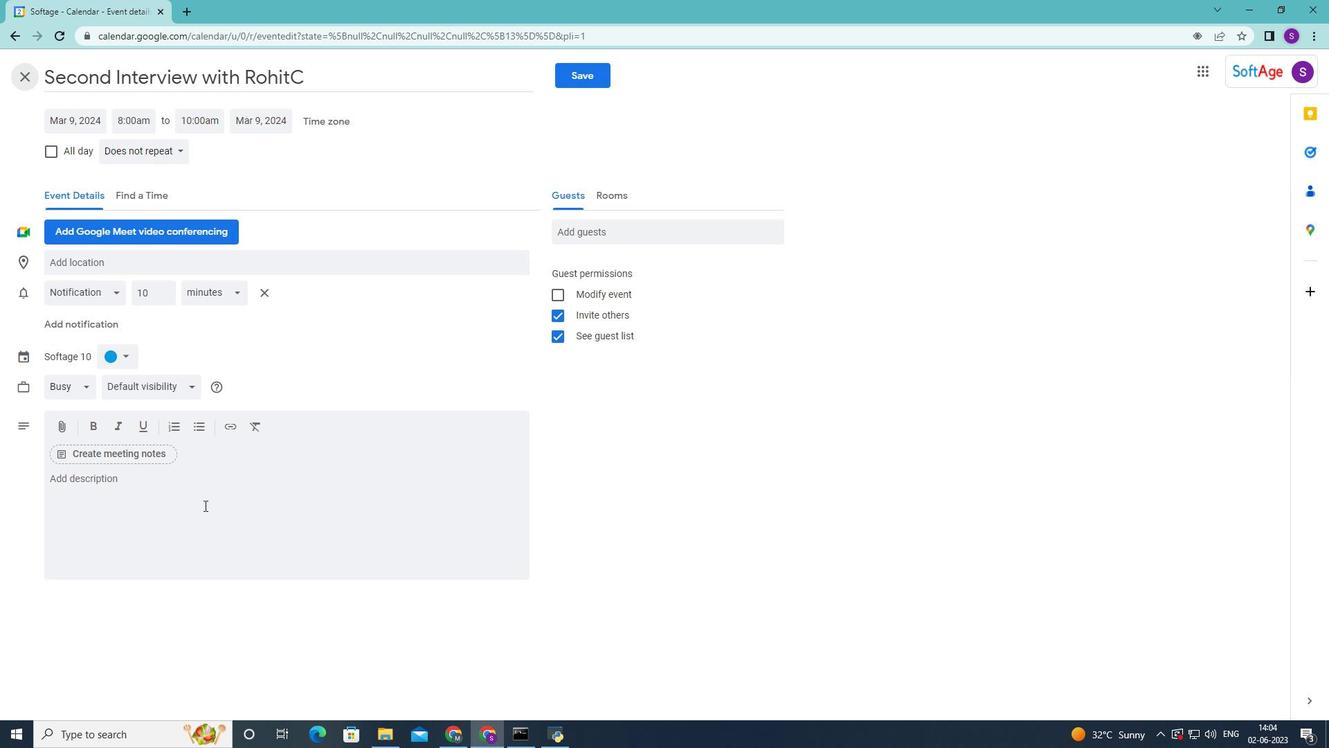 
Action: Mouse moved to (166, 494)
Screenshot: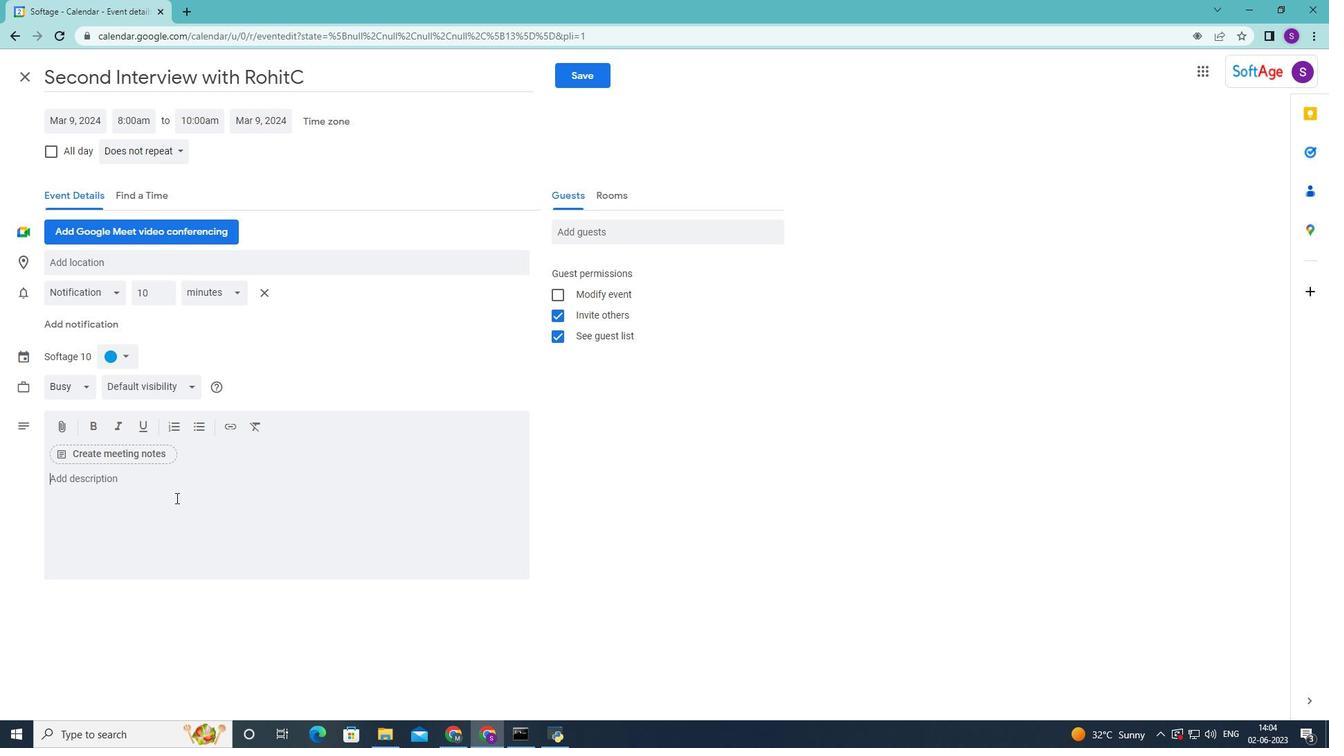 
Action: Key pressed <Key.shift>the<Key.space>emlo<Key.backspace><Key.backspace><Key.backspace><Key.backspace><Key.backspace><Key.backspace><Key.backspace><Key.backspace><Key.backspace><Key.backspace><Key.backspace><Key.shift>The<Key.space>employee<Key.space>will<Key.space>receive<Key.space>specific<Key.space>and<Key.space>constructive<Key.space>feedback<Key.space>regarding<Key.space>their<Key.space>perfor,ance<Key.space><Key.backspace>,<Key.space>
Screenshot: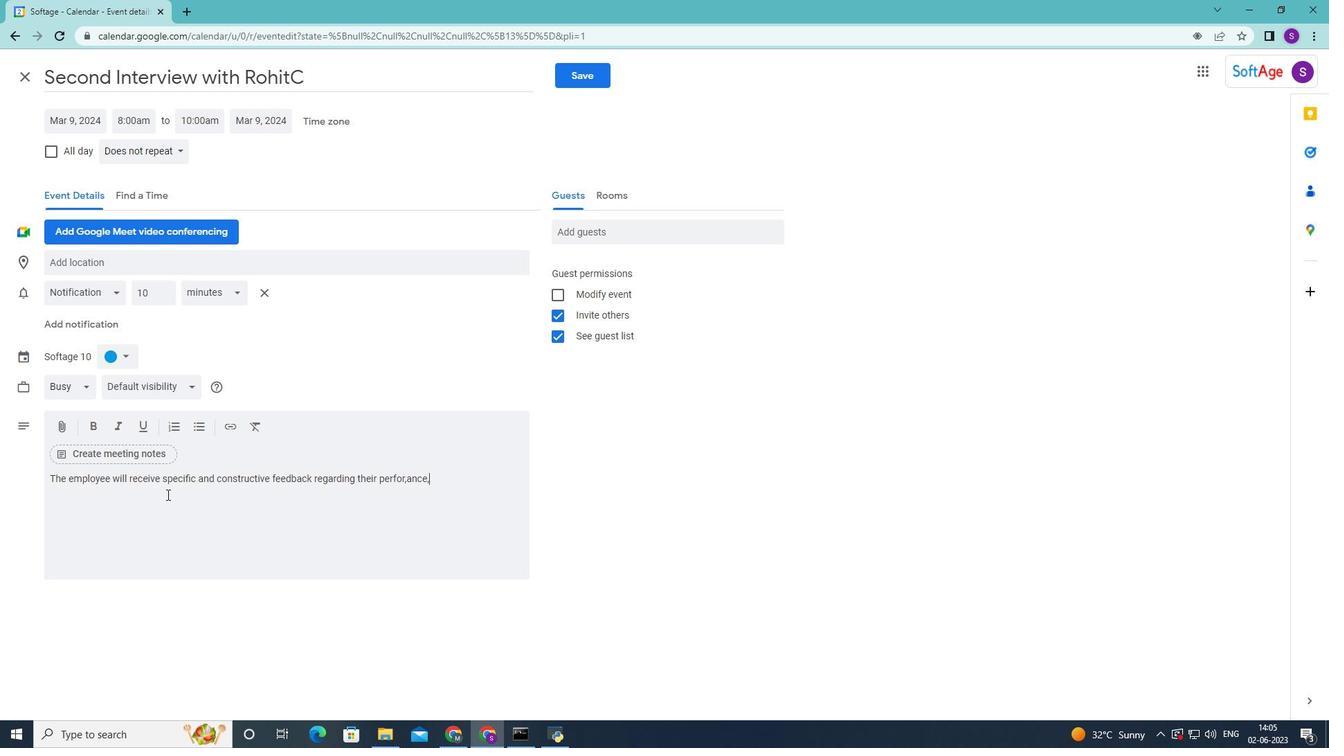 
Action: Mouse moved to (407, 477)
Screenshot: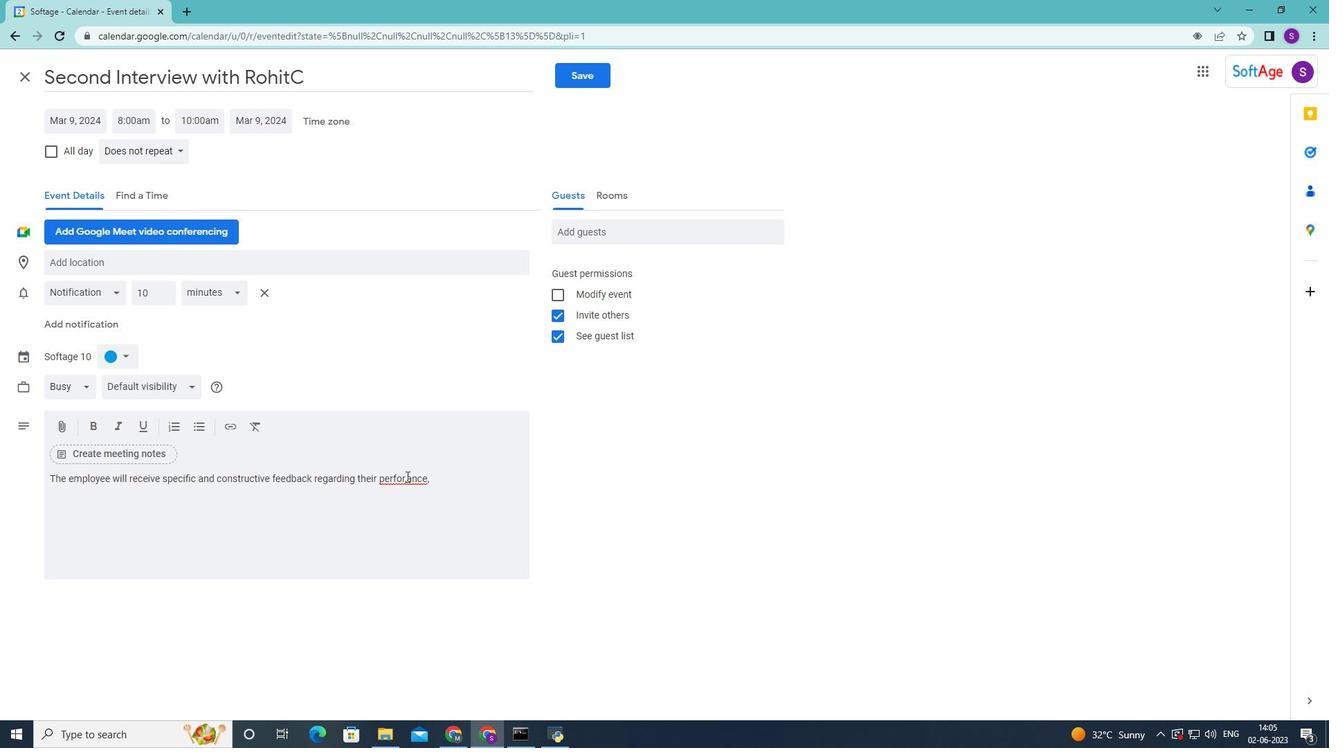 
Action: Mouse pressed left at (407, 477)
Screenshot: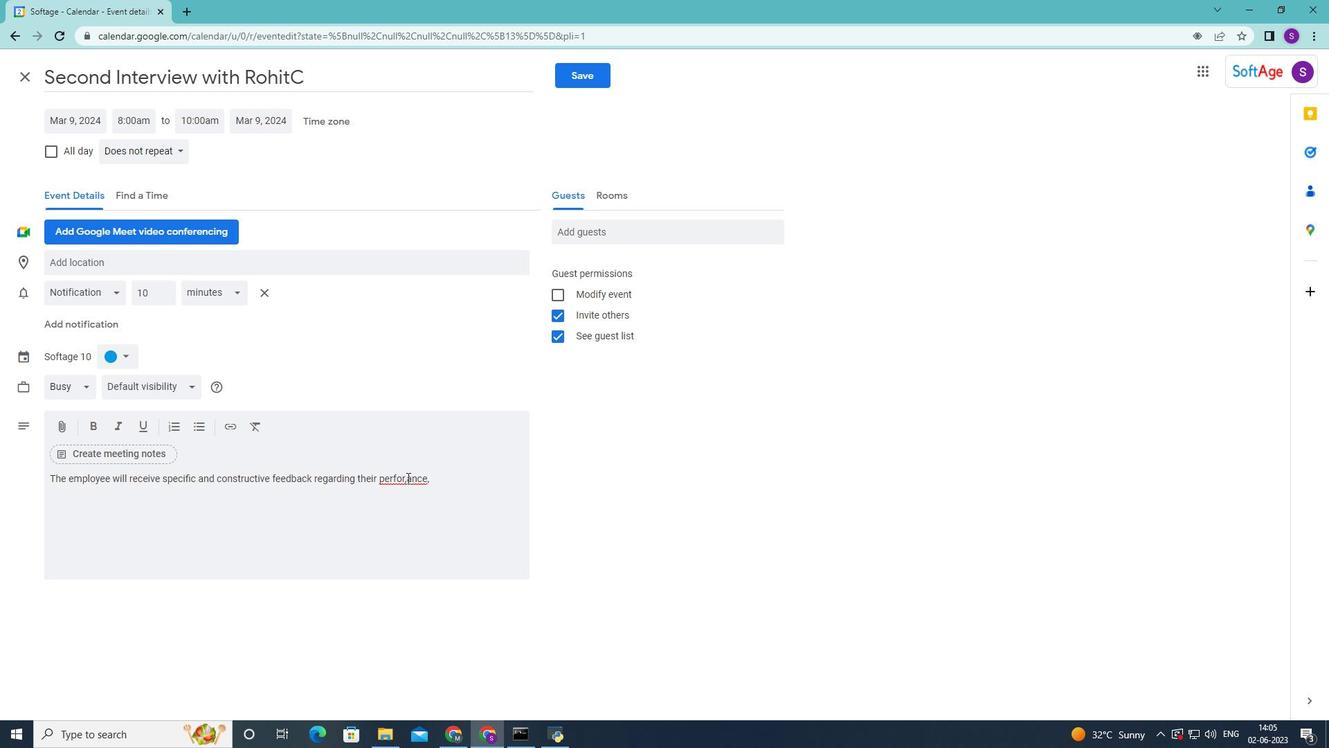 
Action: Mouse moved to (405, 477)
Screenshot: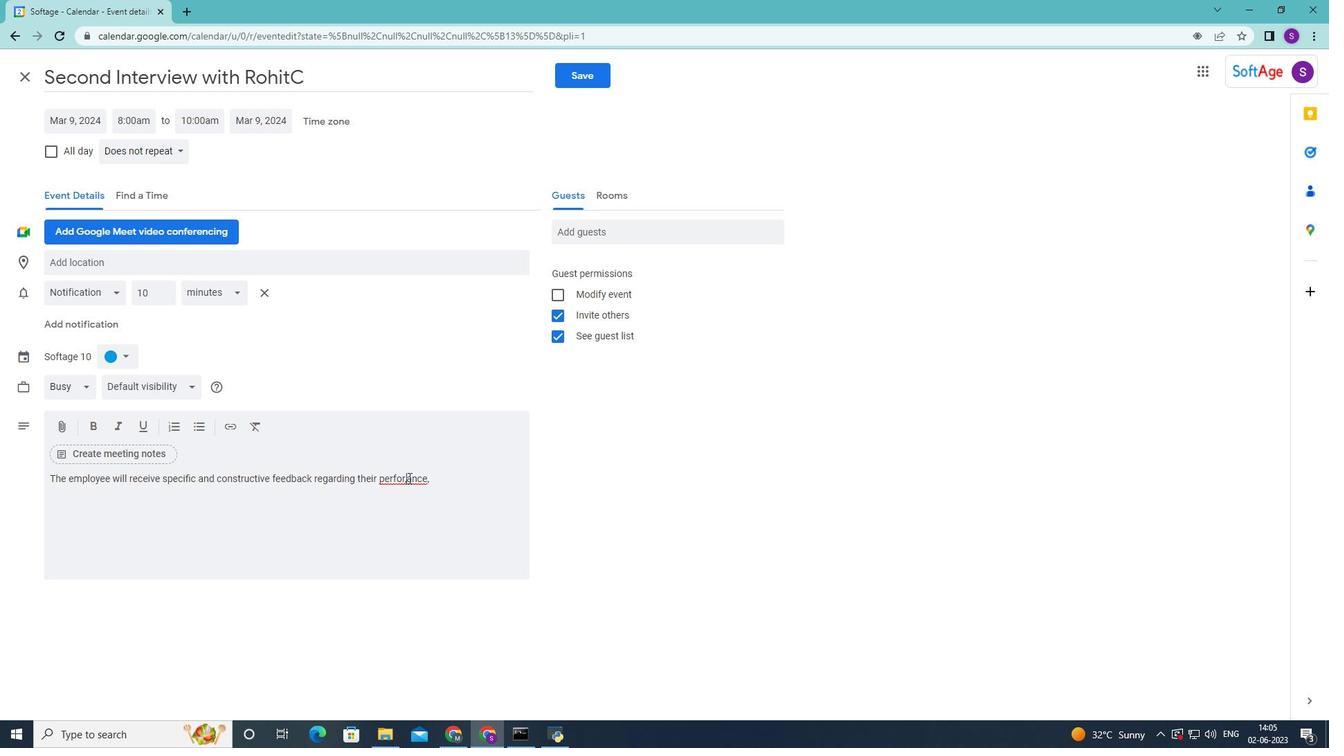 
Action: Key pressed <Key.backspace>m
Screenshot: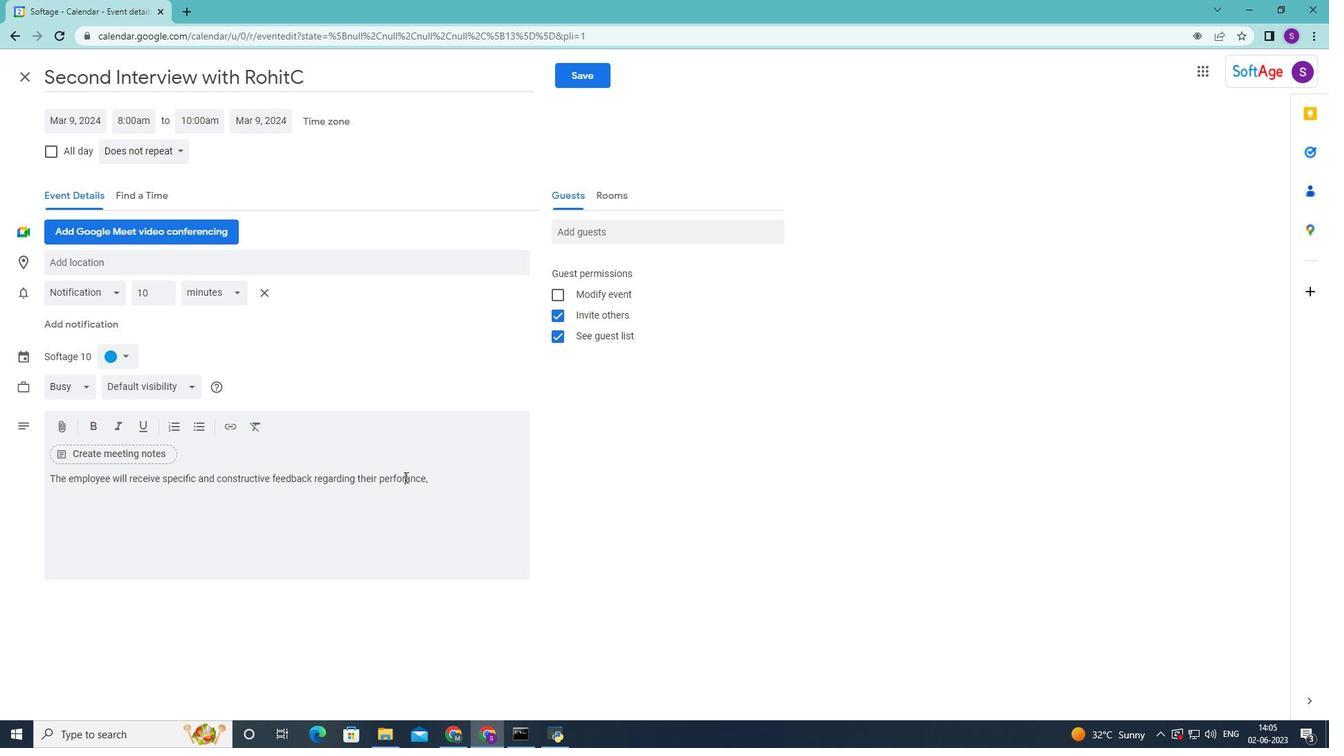 
Action: Mouse moved to (455, 480)
Screenshot: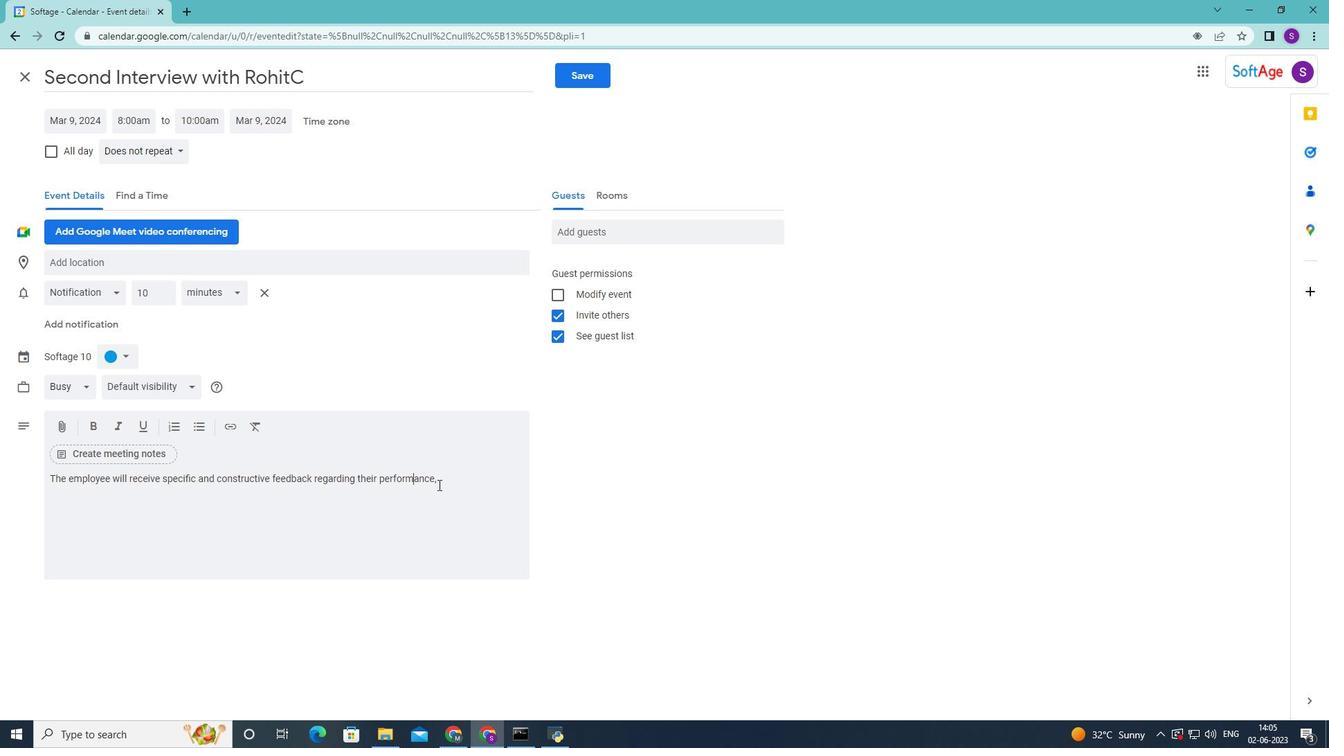 
Action: Mouse pressed left at (455, 480)
Screenshot: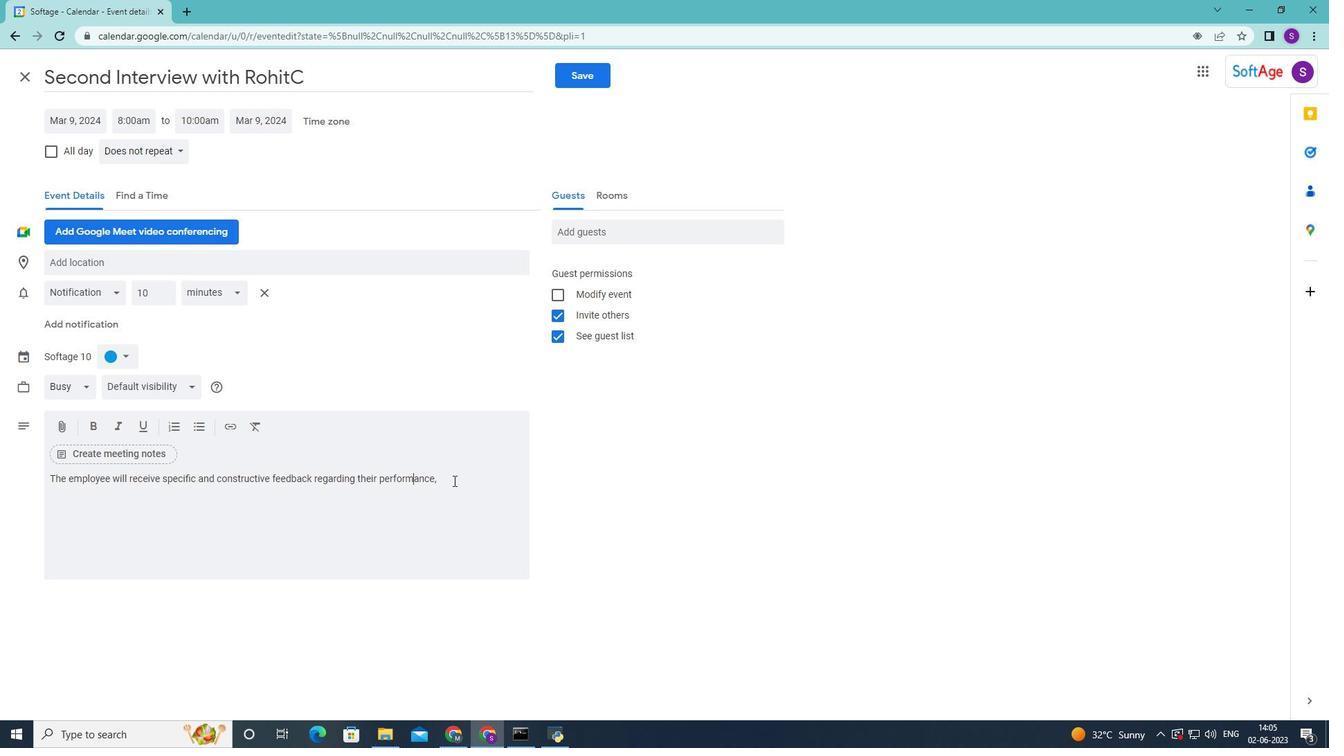 
Action: Key pressed <Key.space>highku<Key.backspace>ighting<Key.space>areas<Key.space>
Screenshot: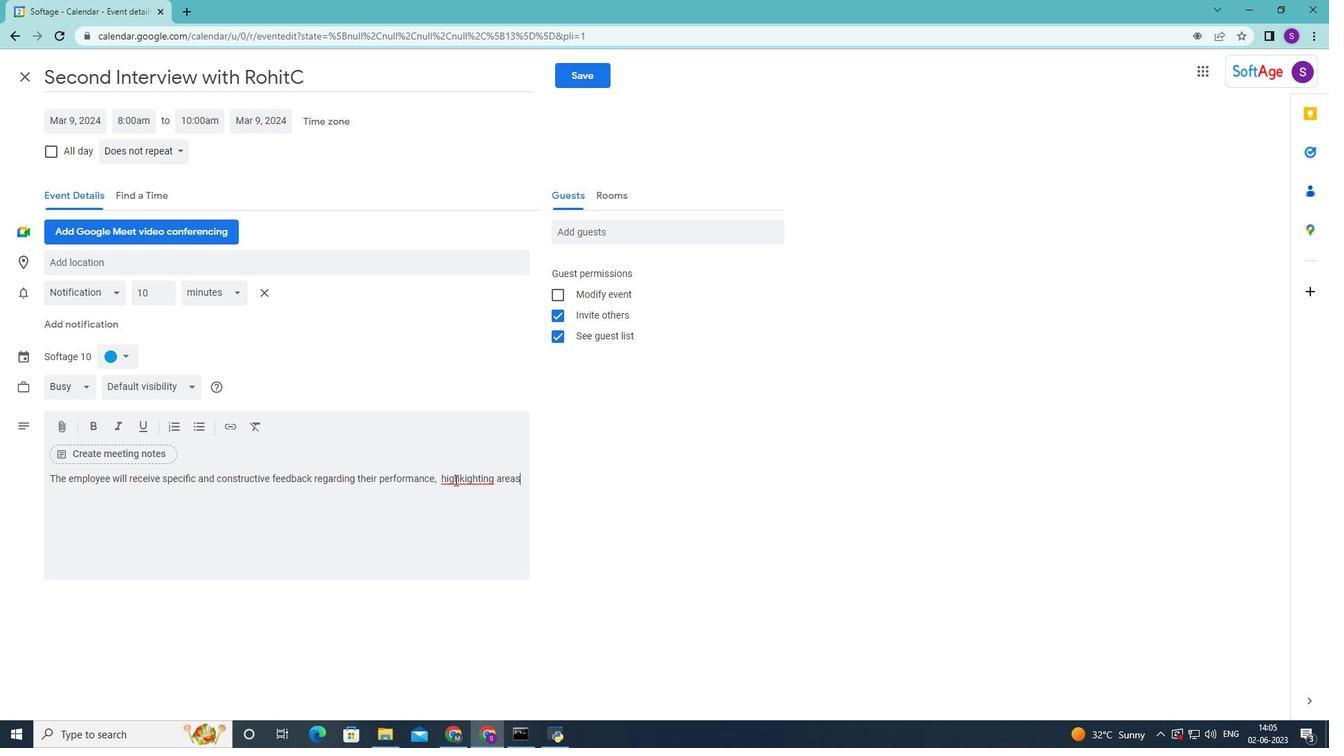 
Action: Mouse moved to (466, 480)
Screenshot: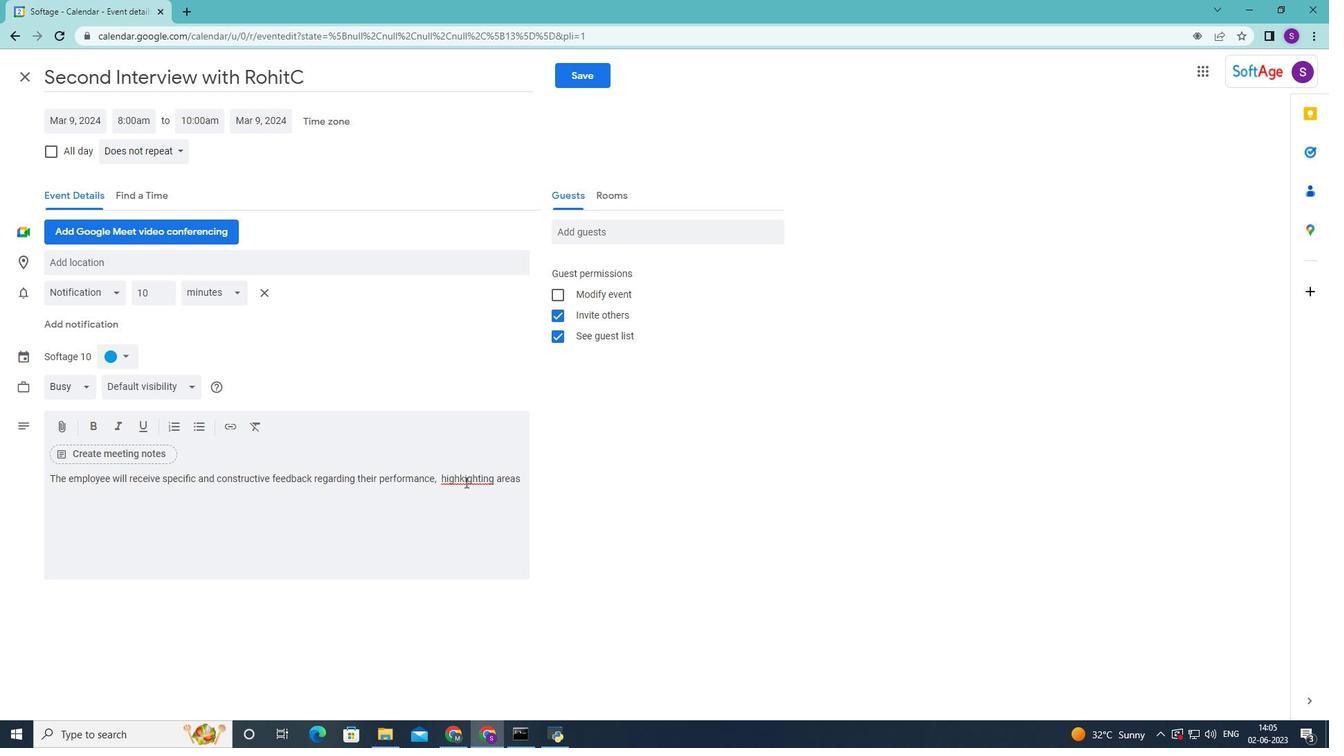 
Action: Mouse pressed left at (466, 480)
Screenshot: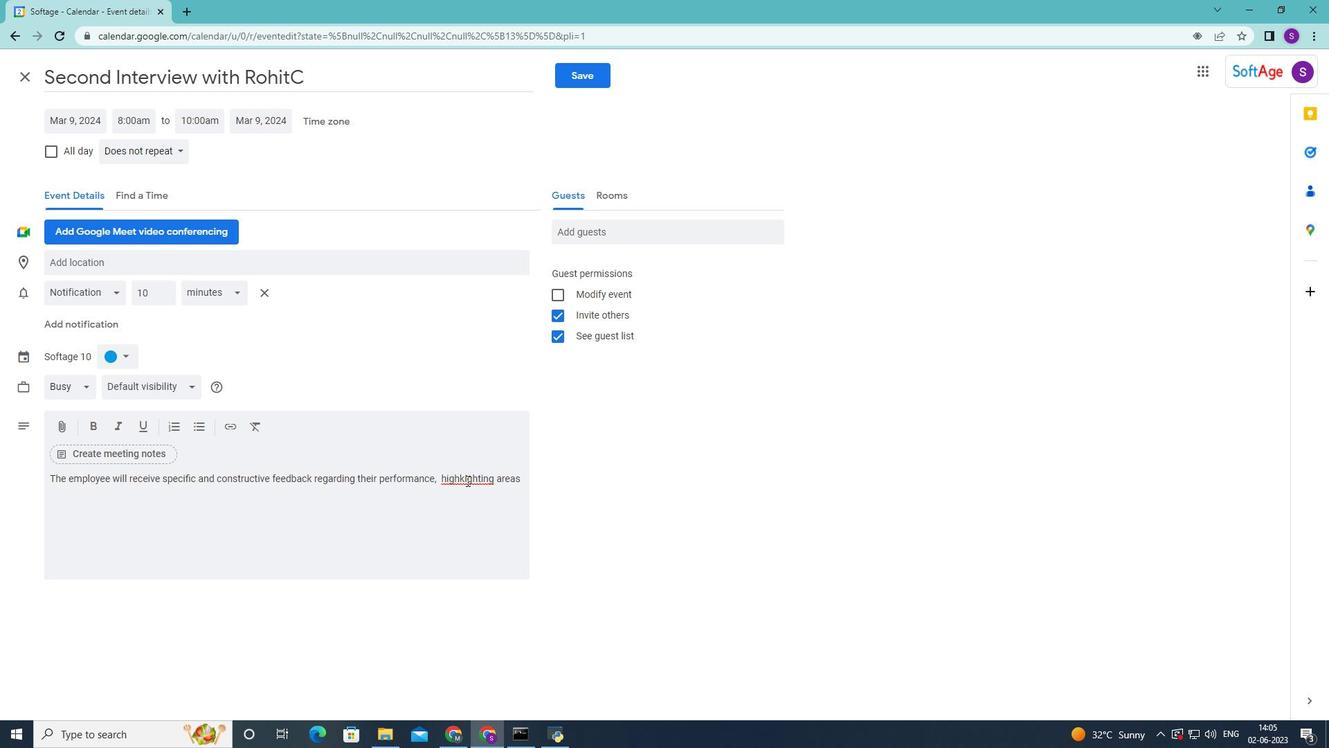 
Action: Mouse moved to (479, 484)
Screenshot: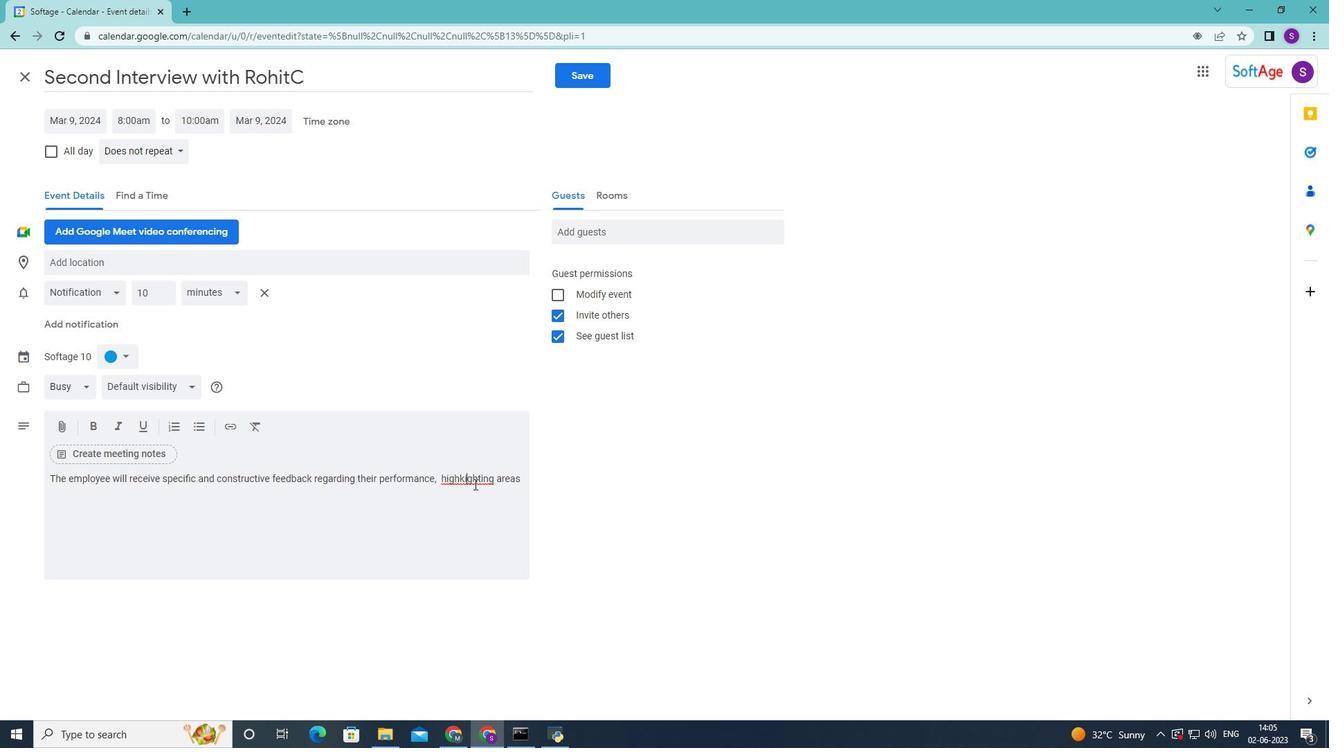 
Action: Key pressed <Key.backspace><Key.backspace>li
Screenshot: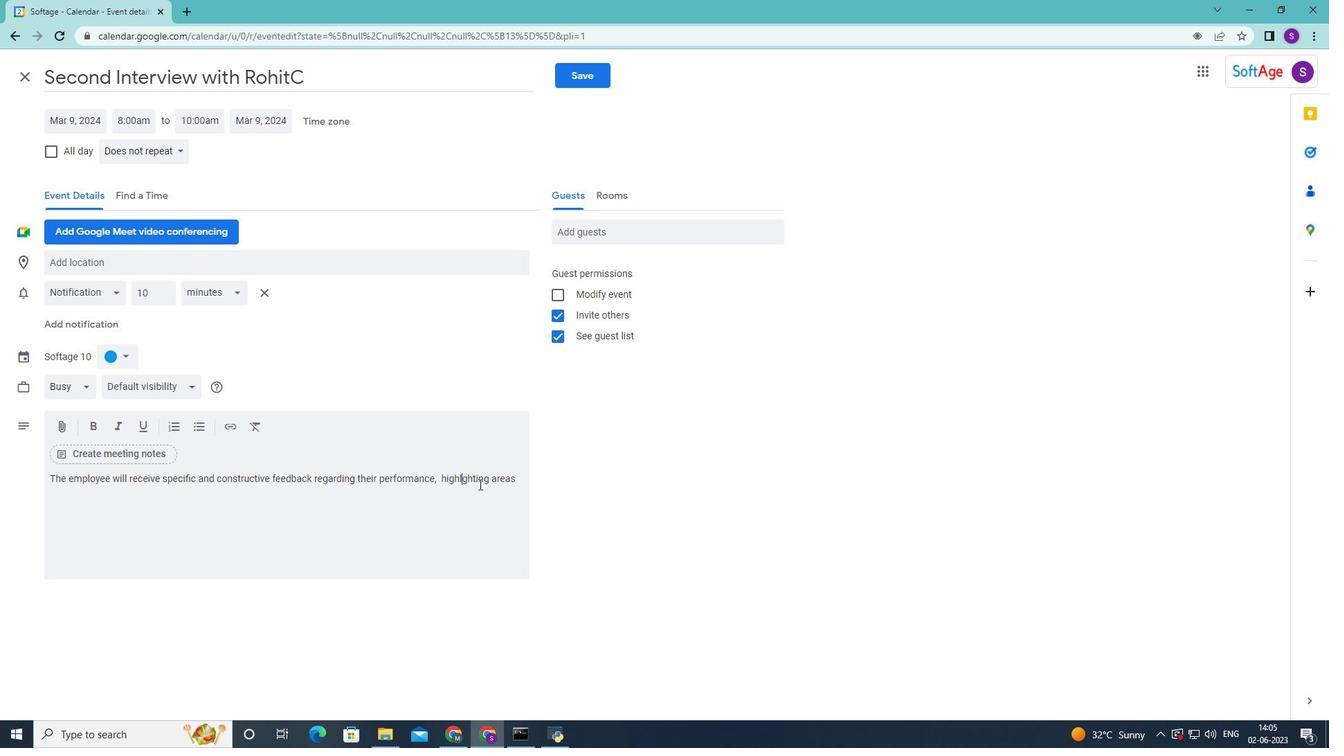 
Action: Mouse moved to (525, 483)
Screenshot: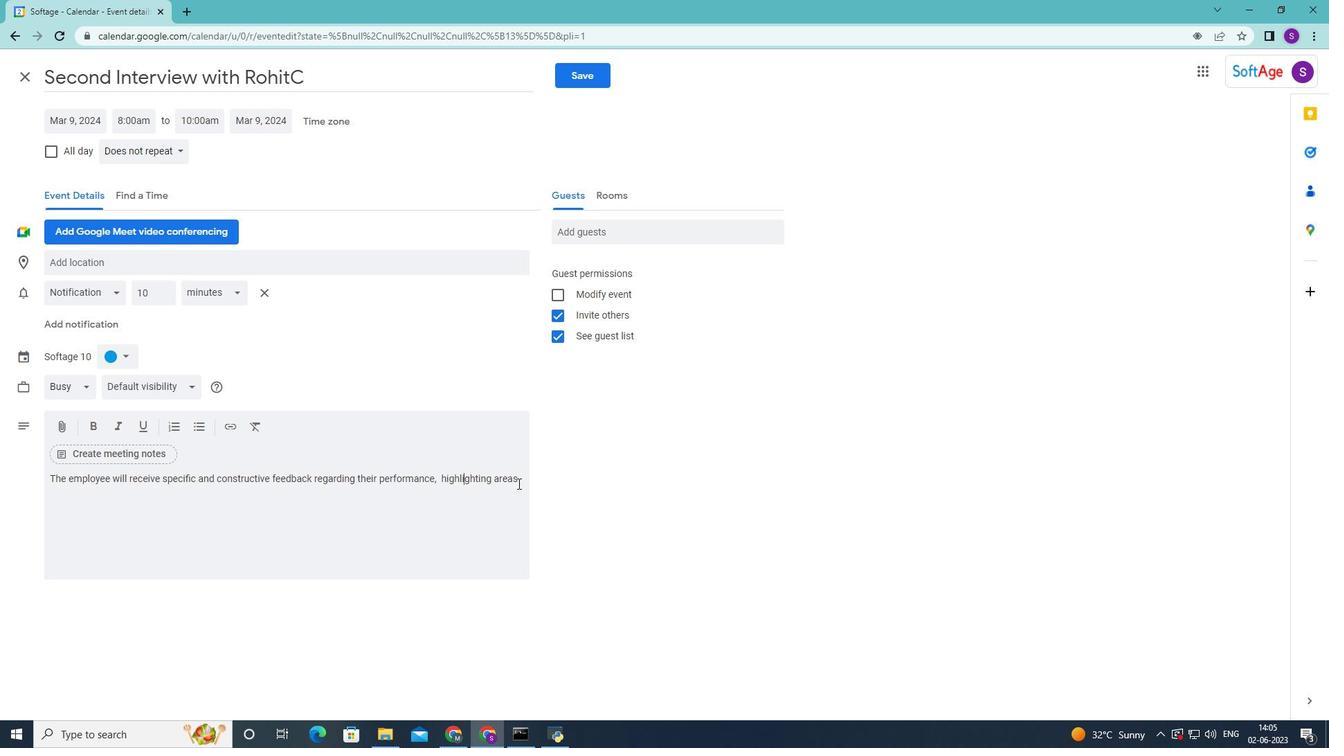 
Action: Mouse pressed left at (525, 483)
Screenshot: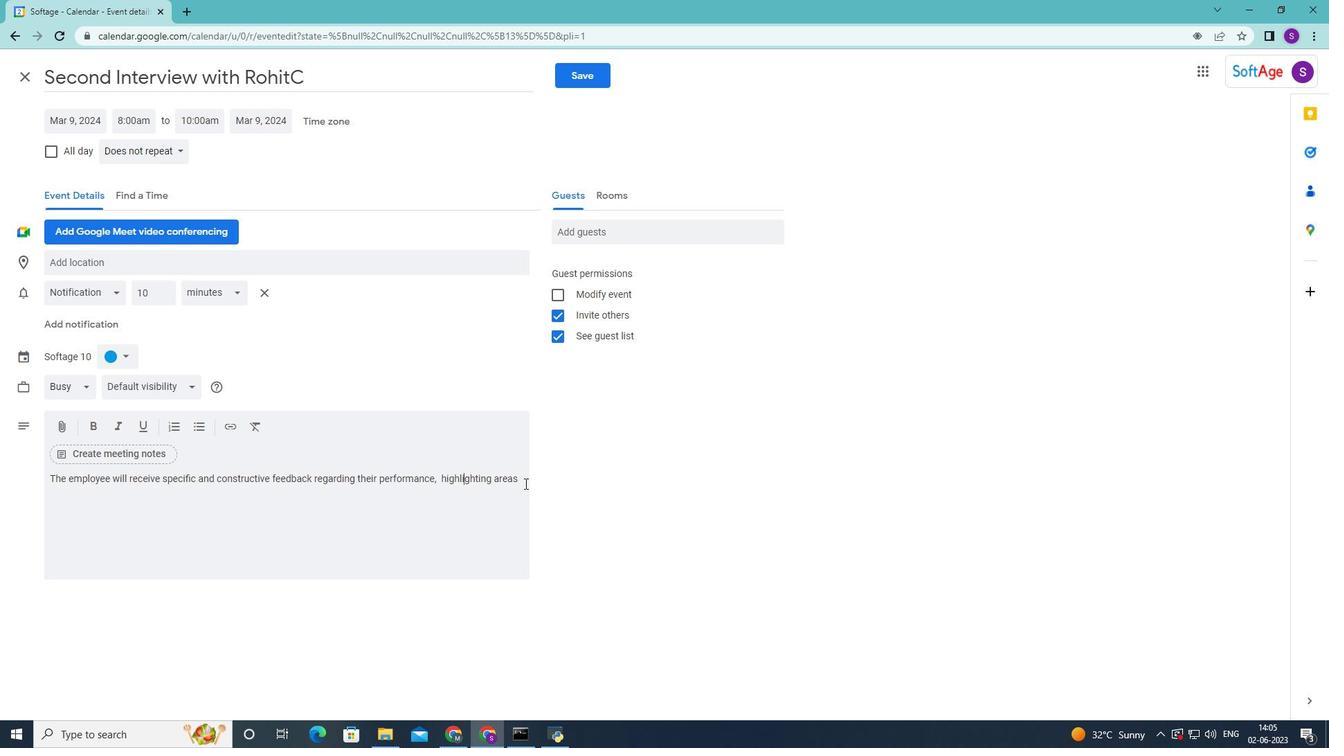
Action: Mouse moved to (525, 485)
Screenshot: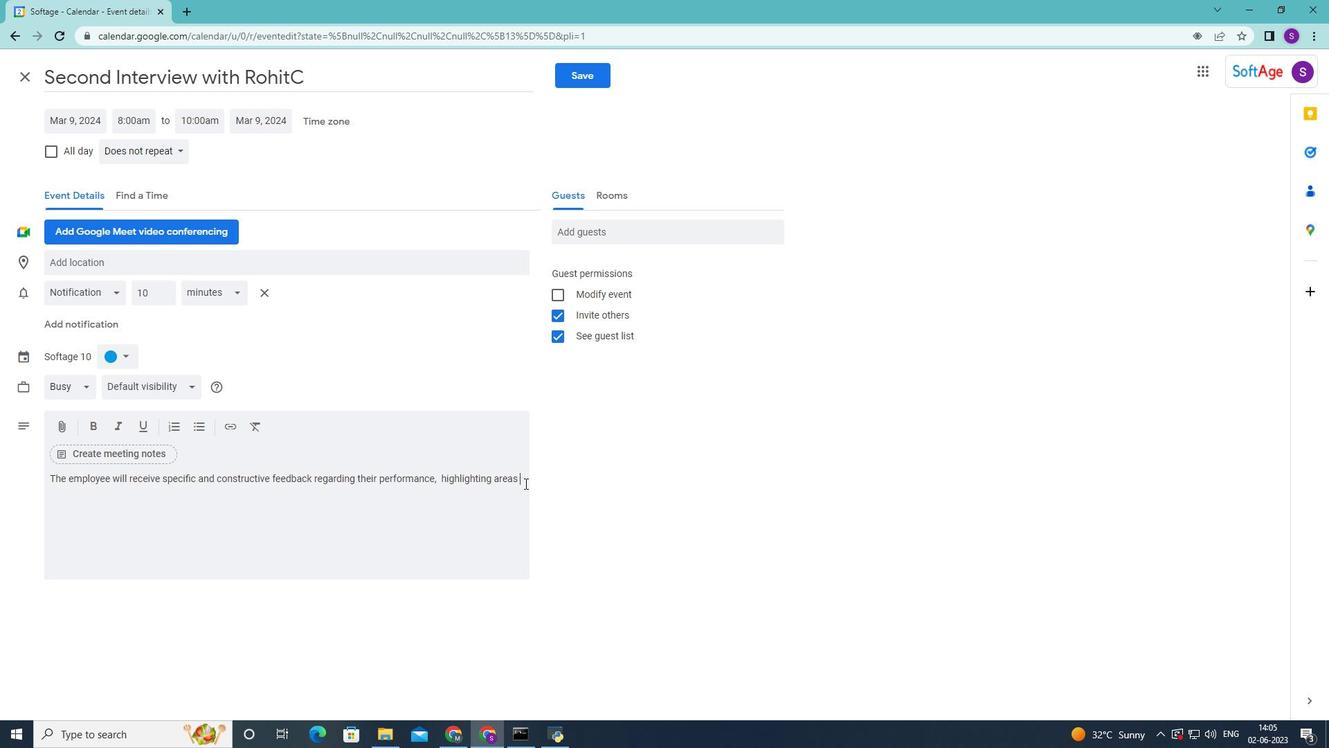 
Action: Key pressed od<Key.backspace>f<Key.space>strength<Key.space>and<Key.space>areas<Key.space>that<Key.space>reuire<Key.space><Key.backspace><Key.backspace><Key.backspace><Key.backspace><Key.backspace>quire<Key.space>improvement.<Key.space><Key.shift>t<Key.backspace><Key.shift>The<Key.space>d<Key.backspace>feedback<Key.space>will<Key.space>be<Key.space>based<Key.space>on<Key.space>objective<Key.space>criteria<Key.space>and<Key.space>performance<Key.space>metrics.
Screenshot: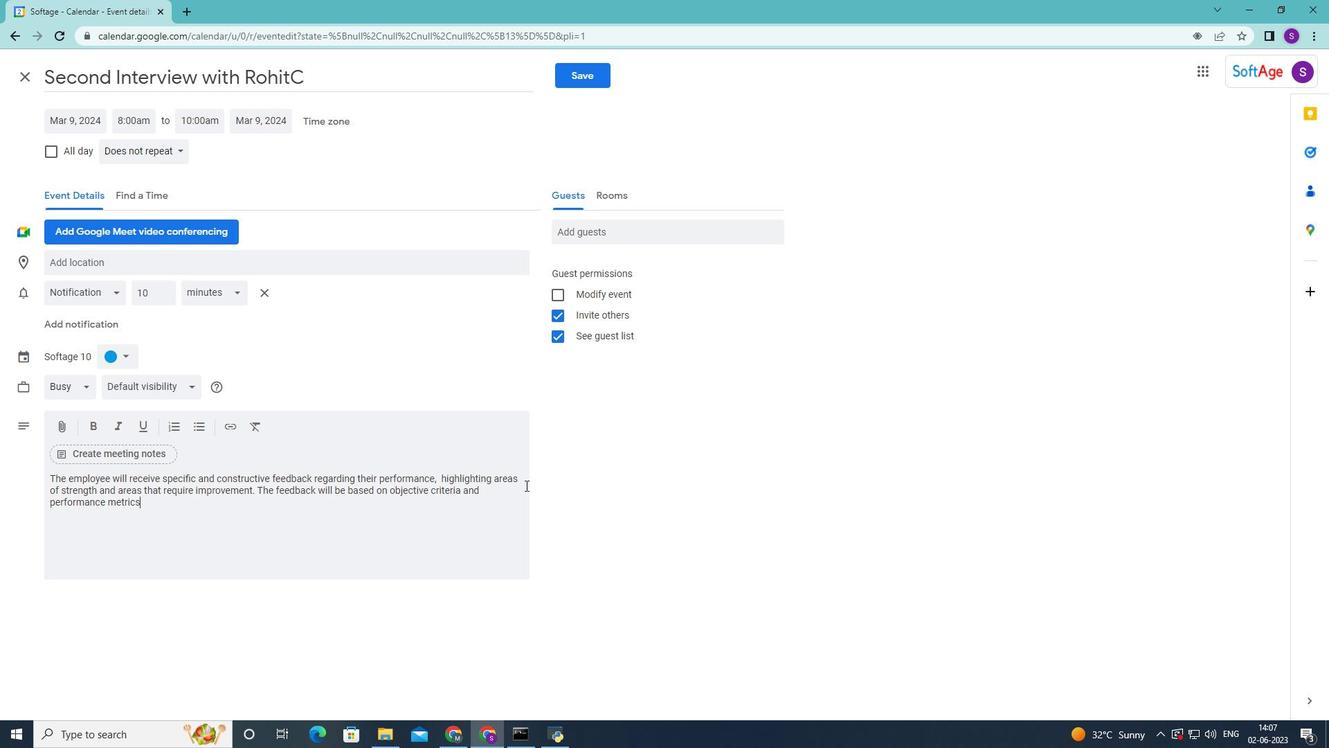 
Action: Mouse moved to (127, 353)
Screenshot: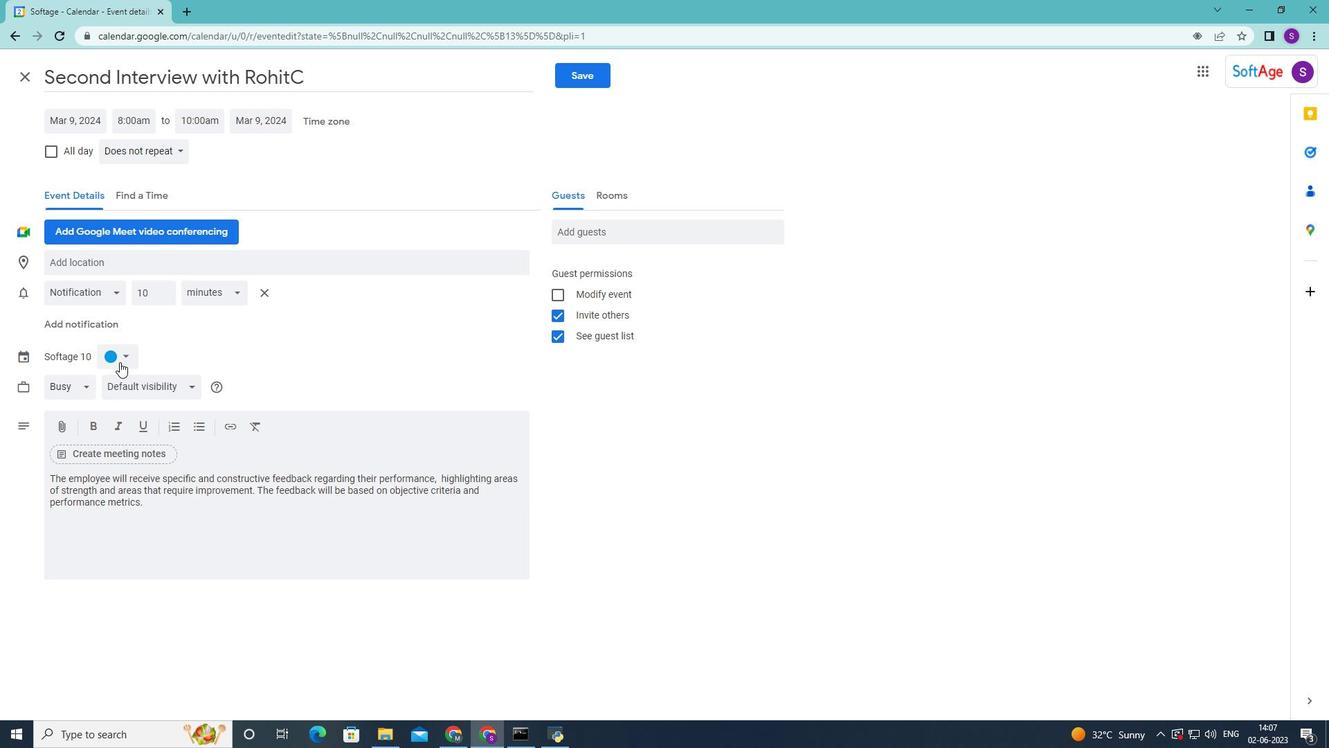 
Action: Mouse pressed left at (127, 353)
Screenshot: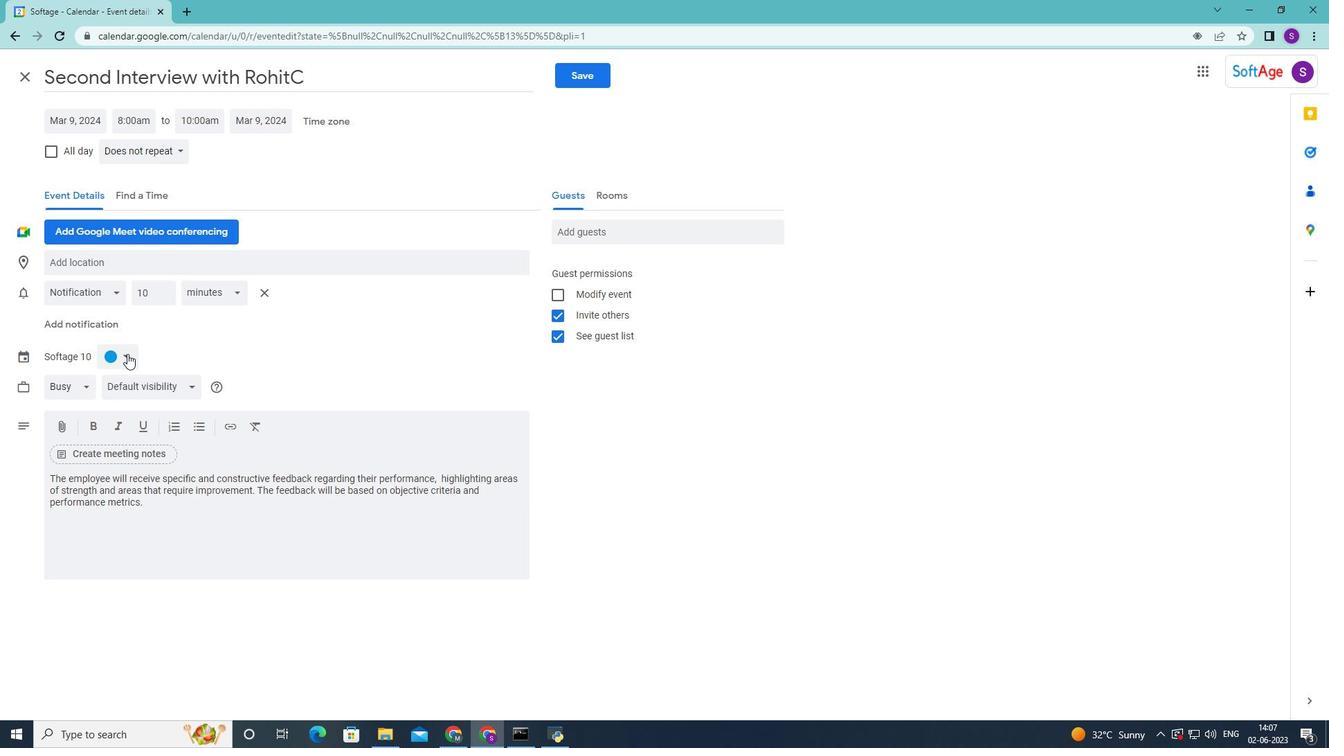 
Action: Mouse moved to (125, 409)
Screenshot: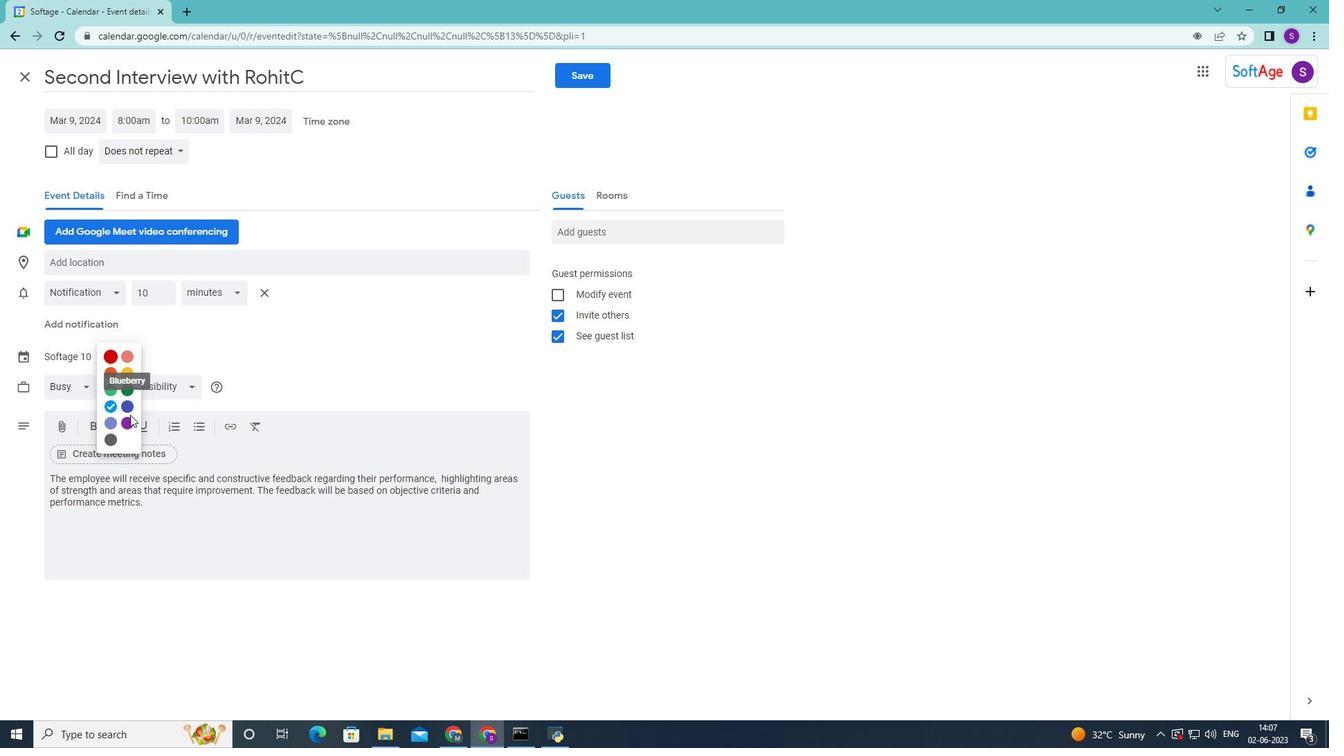 
Action: Mouse pressed left at (125, 409)
Screenshot: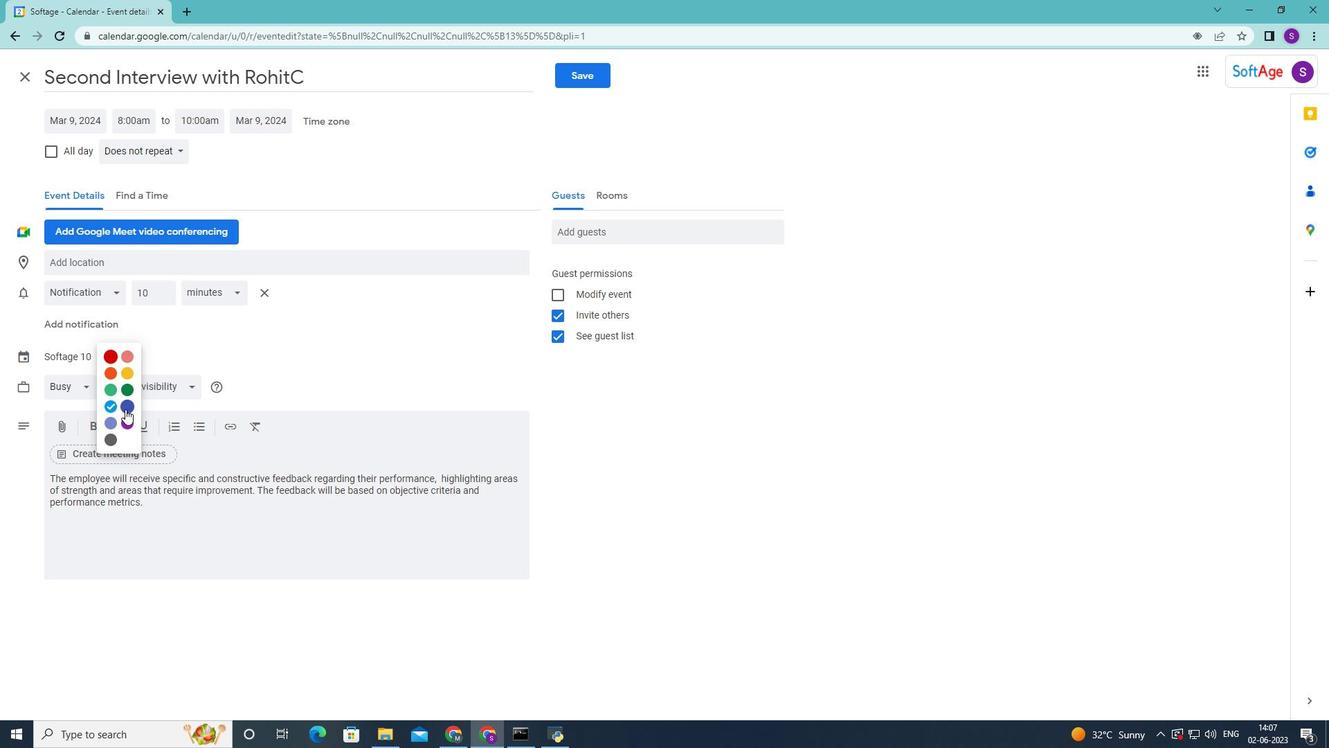 
Action: Mouse moved to (139, 260)
Screenshot: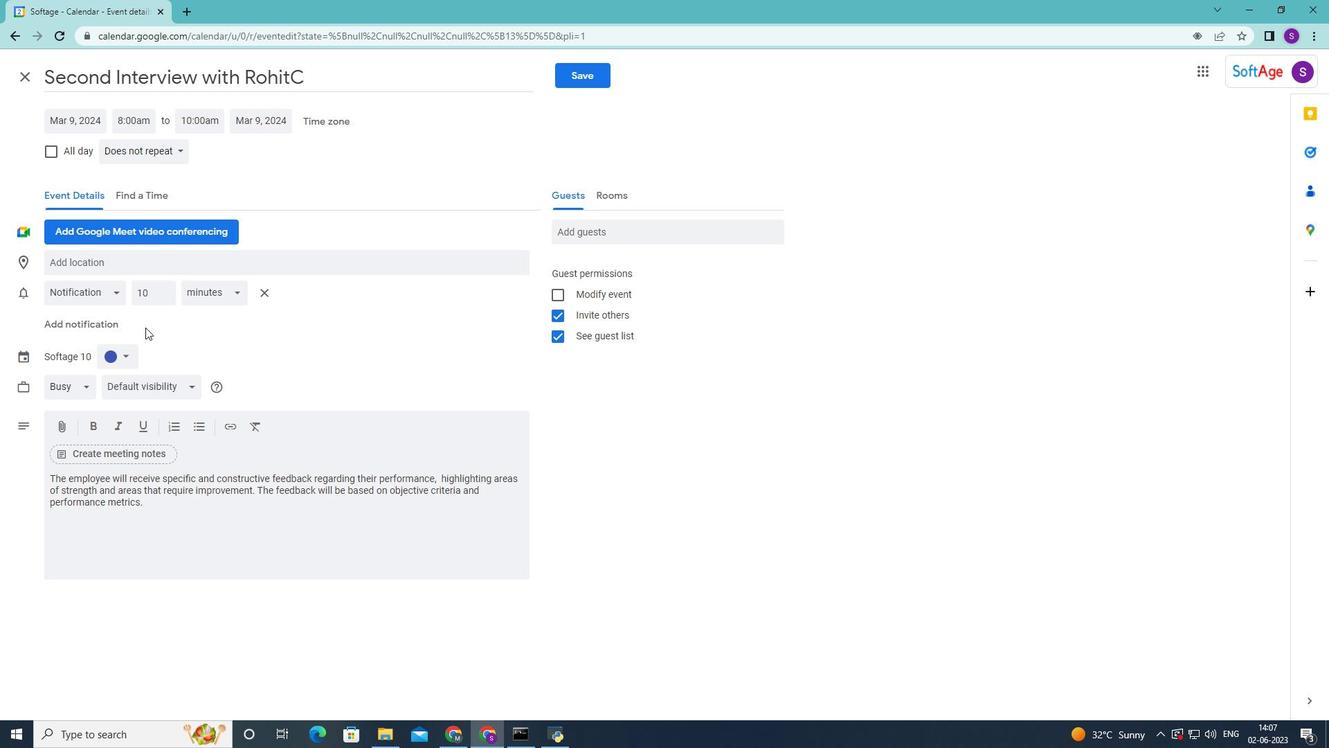 
Action: Mouse pressed left at (139, 260)
Screenshot: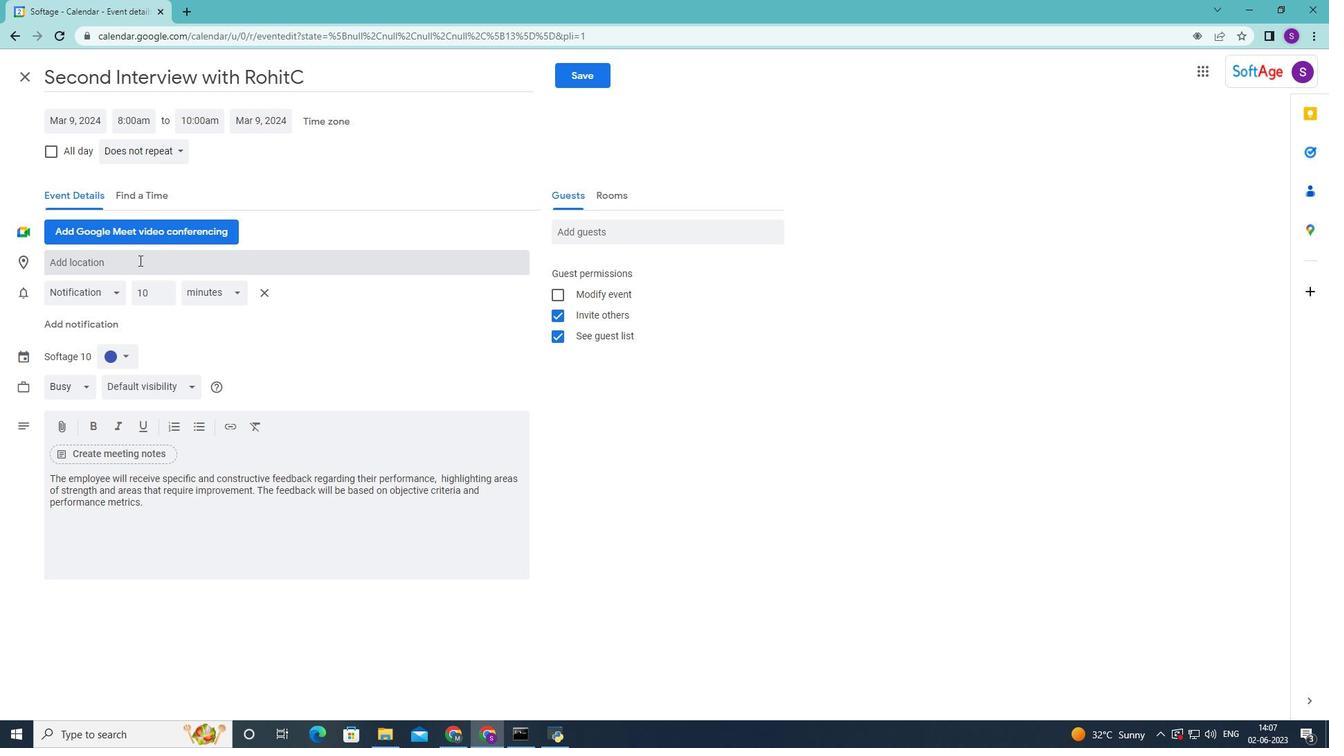 
Action: Mouse moved to (268, 304)
Screenshot: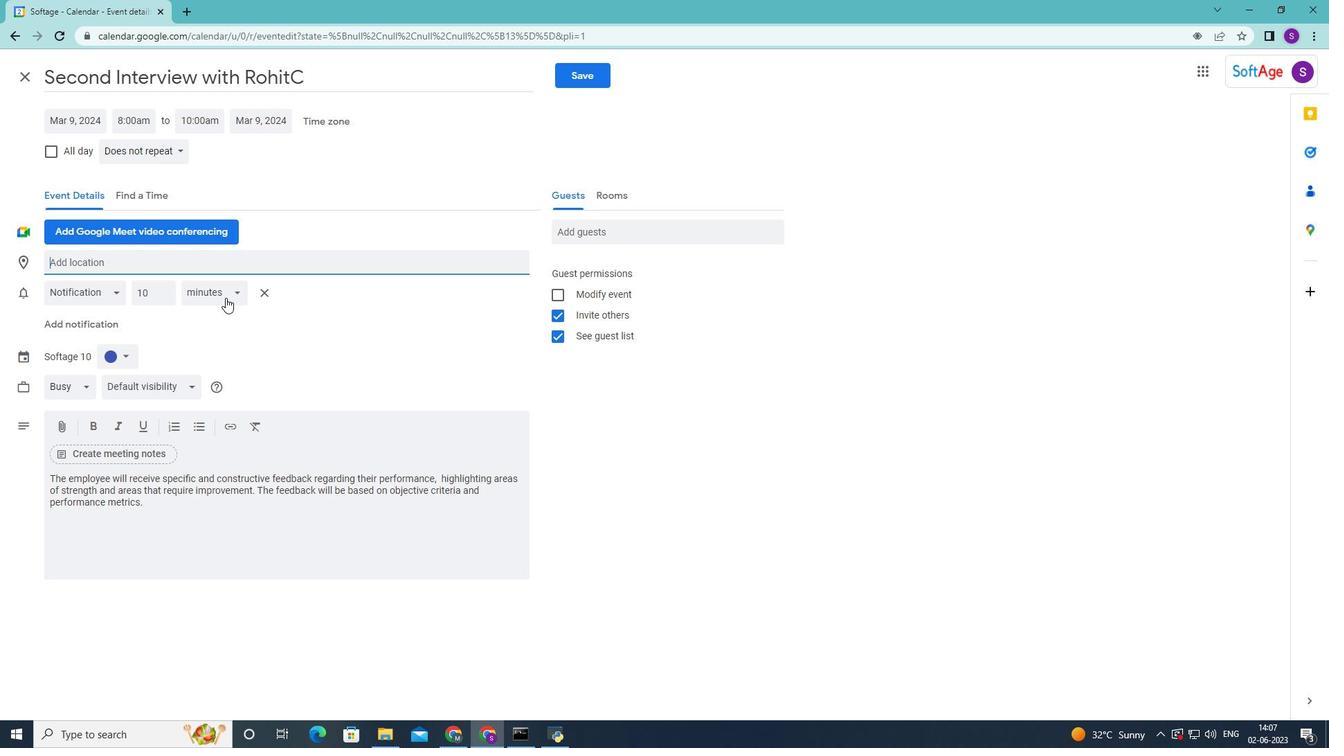 
Action: Key pressed 123<Key.space><Key.shift>Du
Screenshot: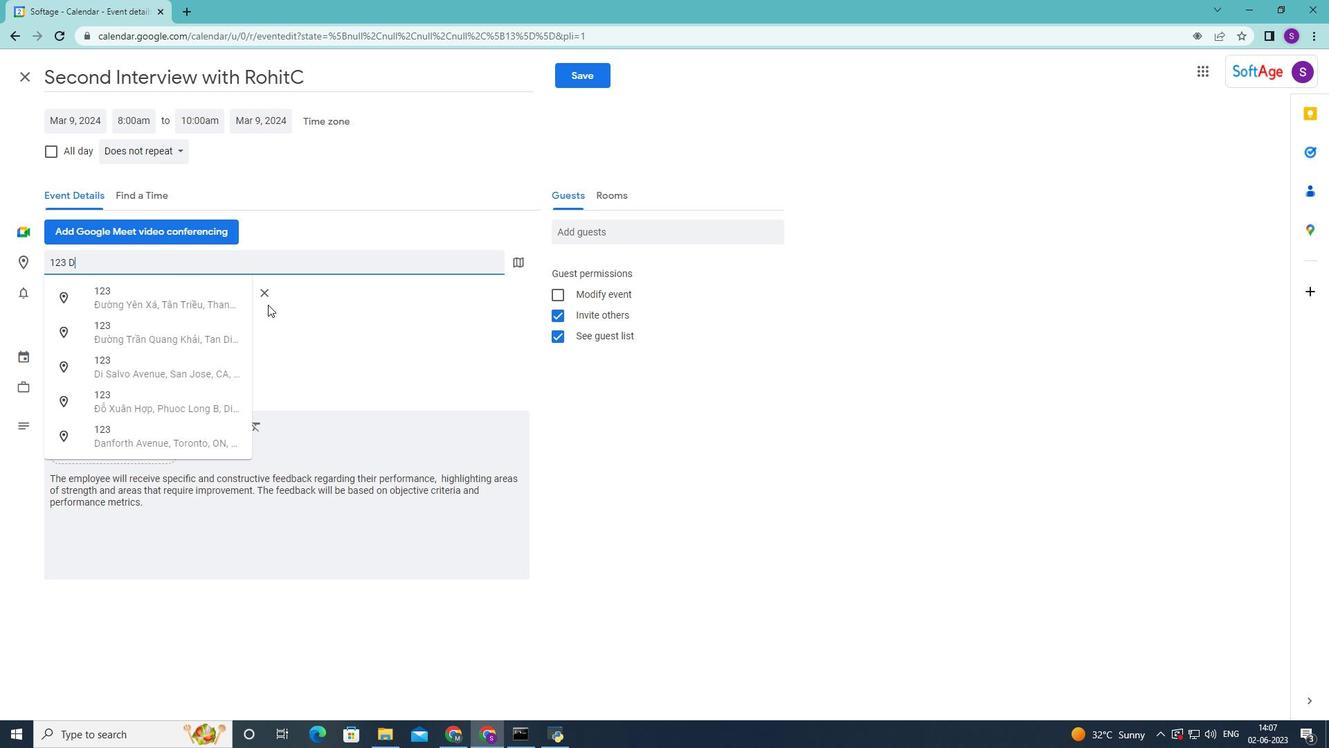 
Action: Mouse moved to (268, 304)
Screenshot: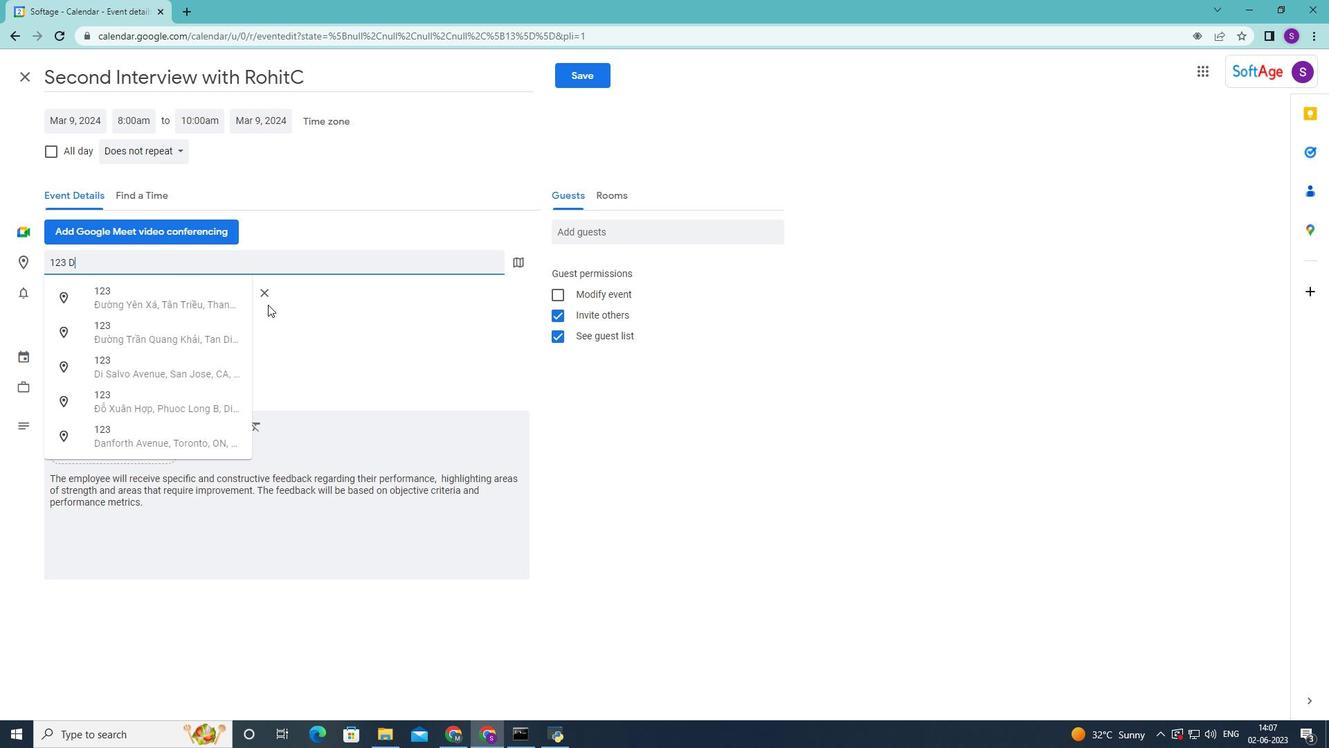 
Action: Key pressed bai<Key.space><Key.shift>Marina<Key.space><Key.backspace>,<Key.space><Key.shift>Dubai,<Key.shift>Ua<Key.backspace><Key.shift>Ae<Key.shift><Key.backspace>E
Screenshot: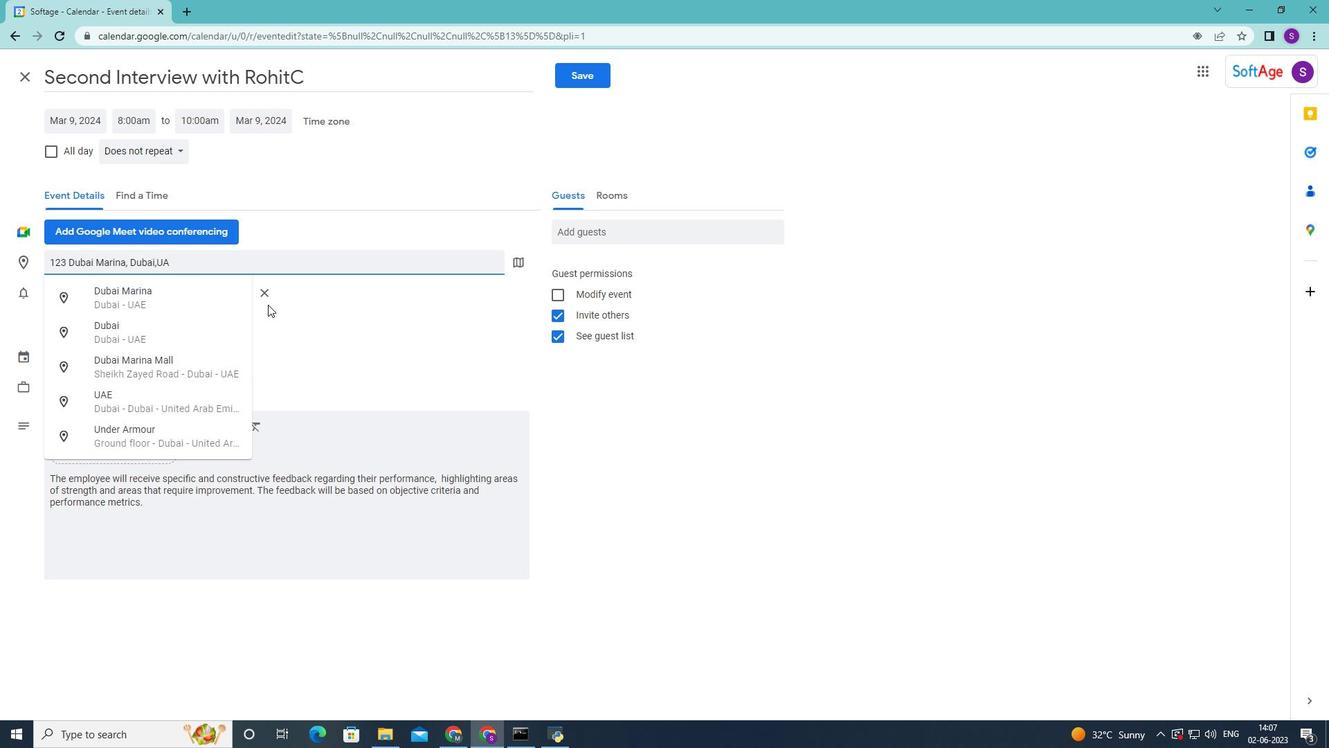 
Action: Mouse moved to (187, 302)
Screenshot: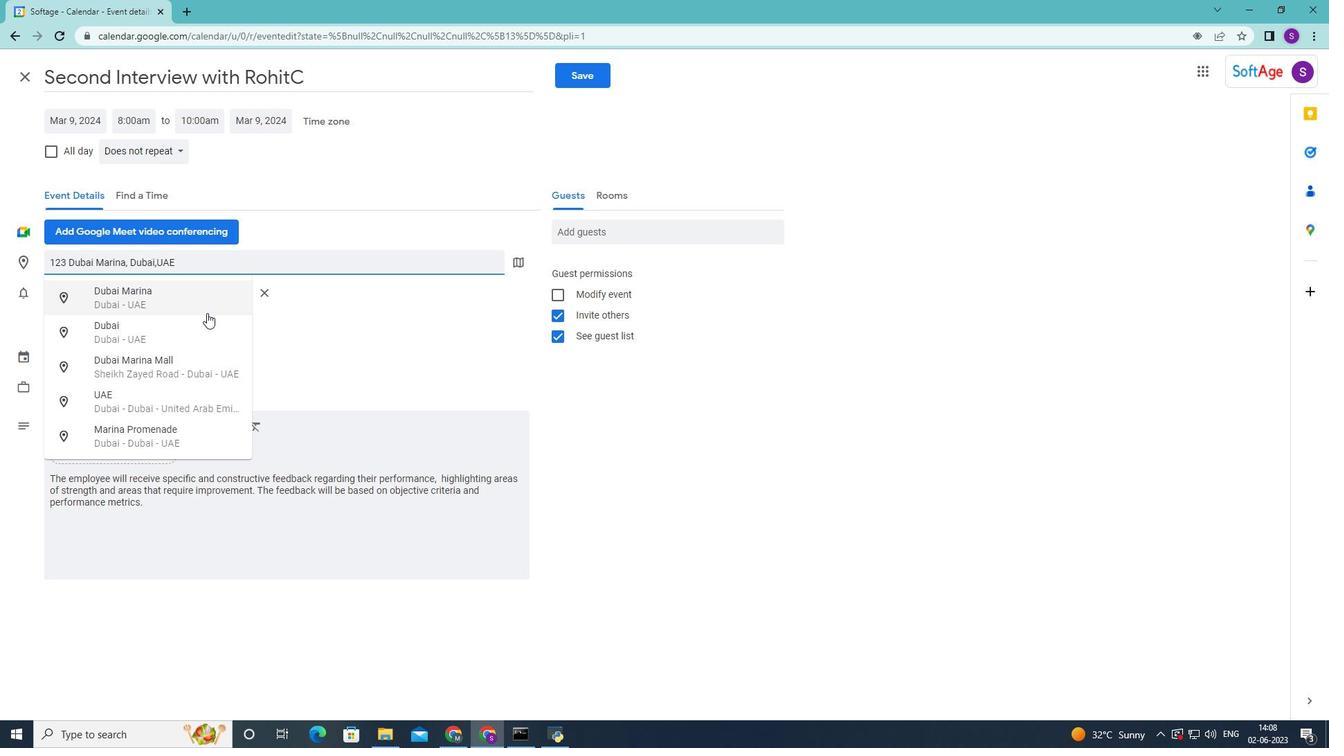 
Action: Mouse pressed left at (187, 302)
Screenshot: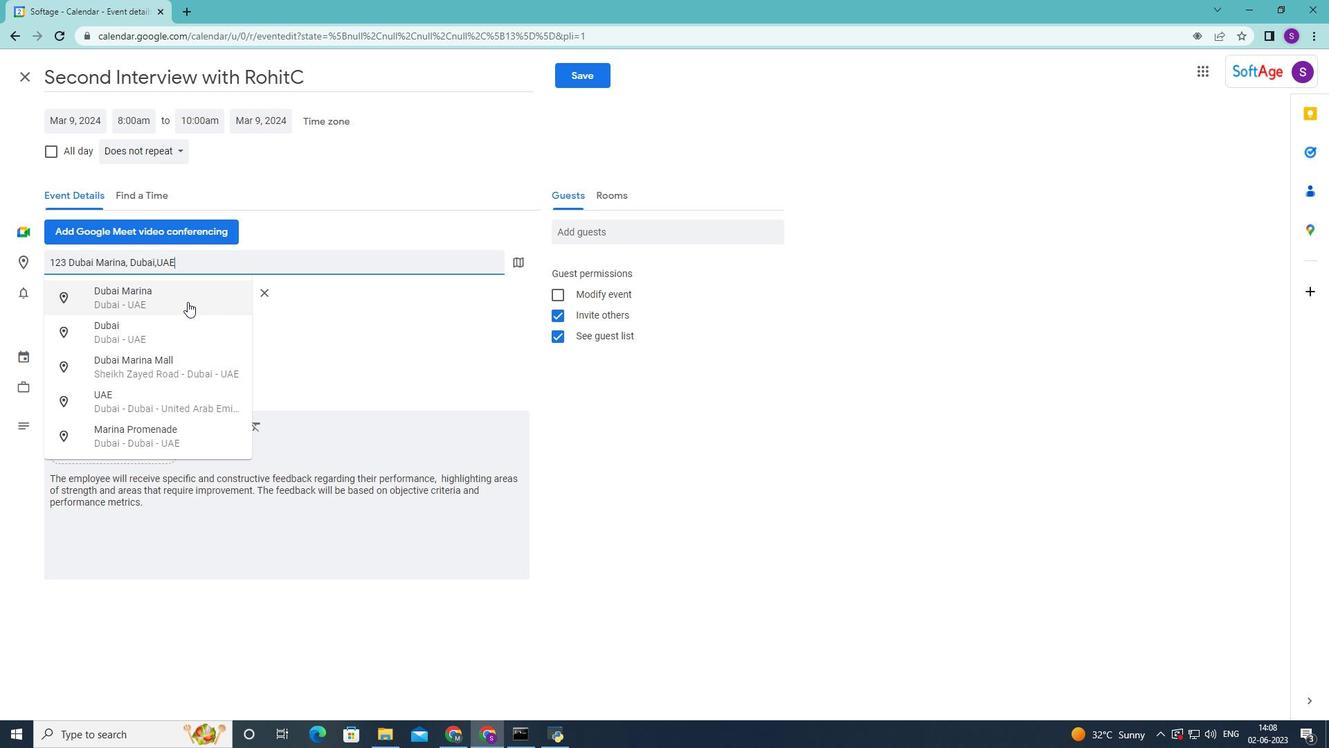 
Action: Mouse moved to (557, 338)
Screenshot: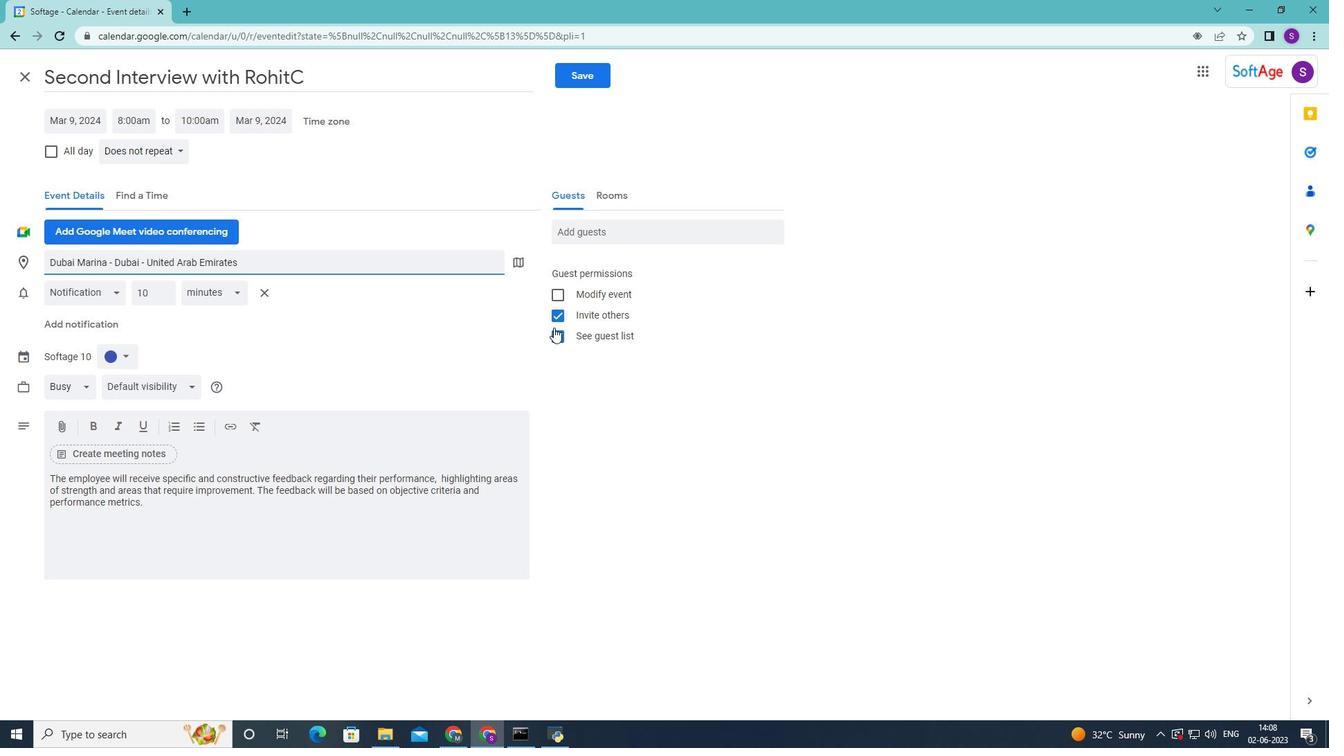 
Action: Mouse pressed left at (557, 338)
Screenshot: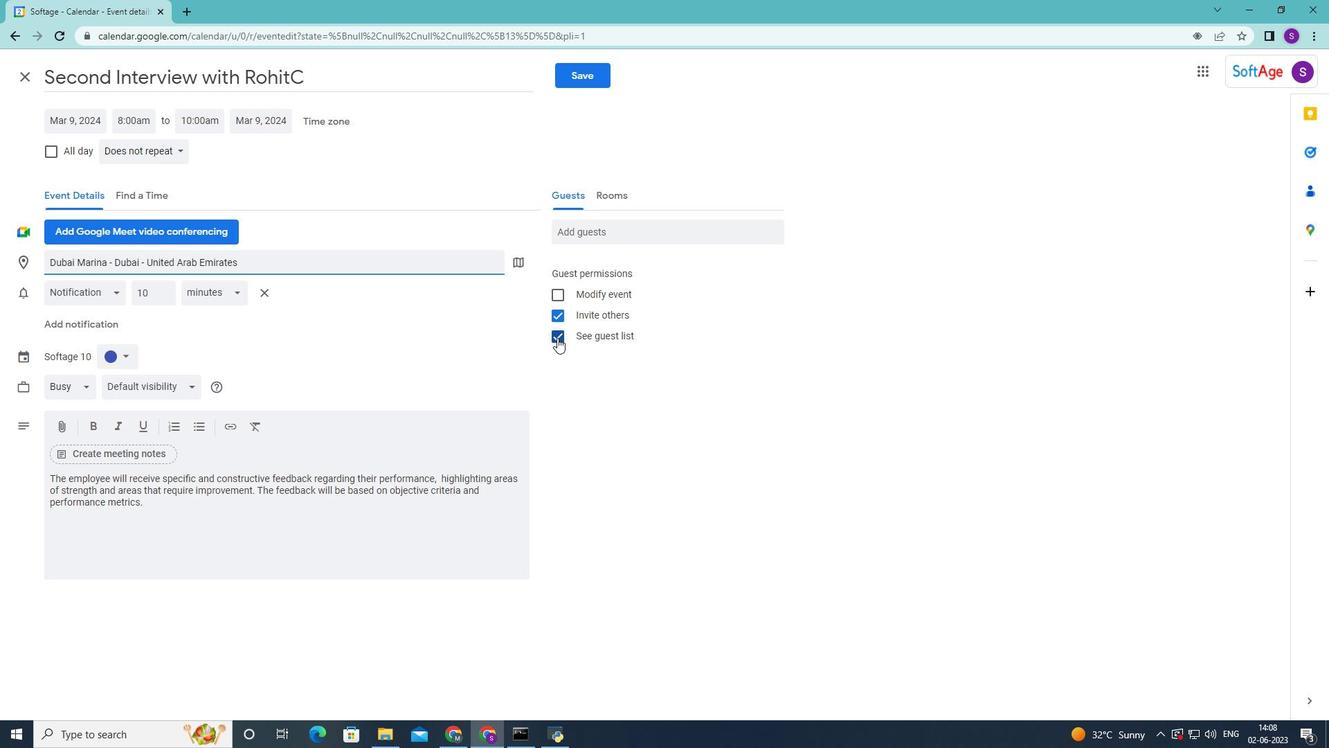 
Action: Mouse moved to (612, 230)
Screenshot: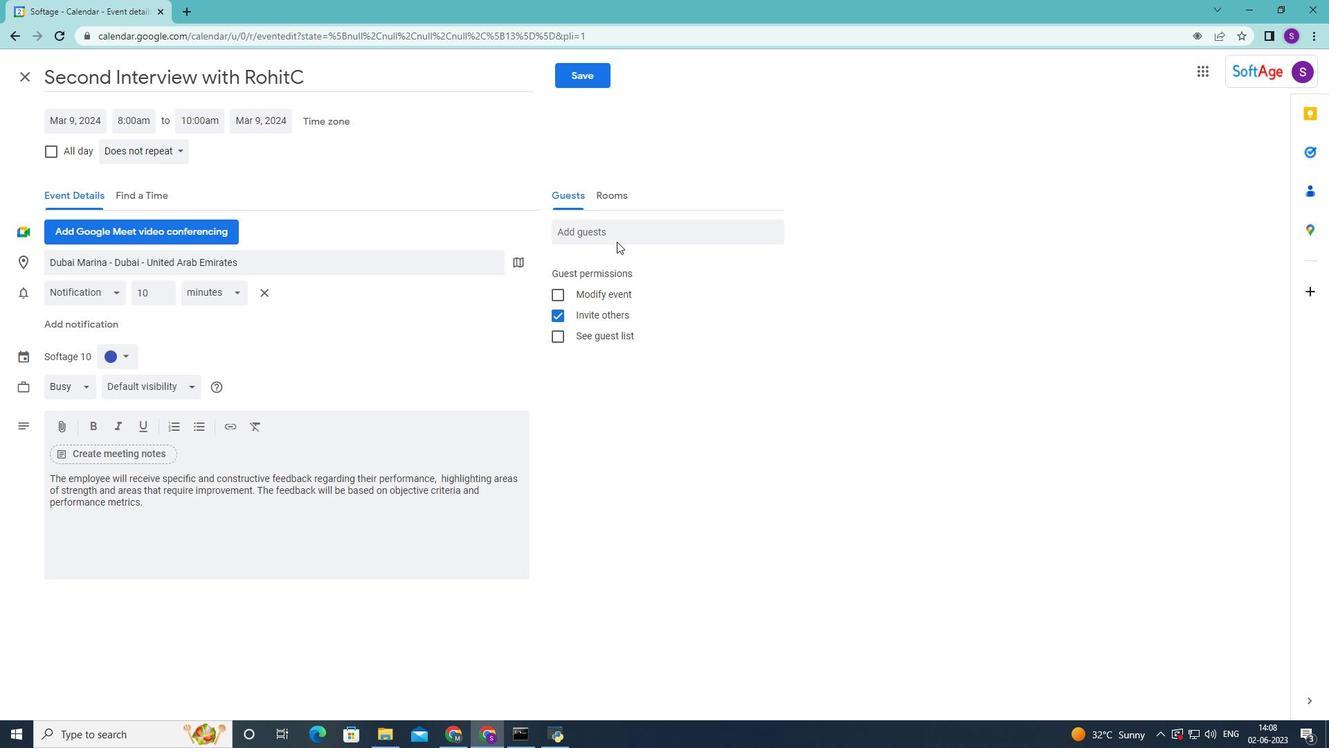 
Action: Mouse pressed left at (612, 230)
Screenshot: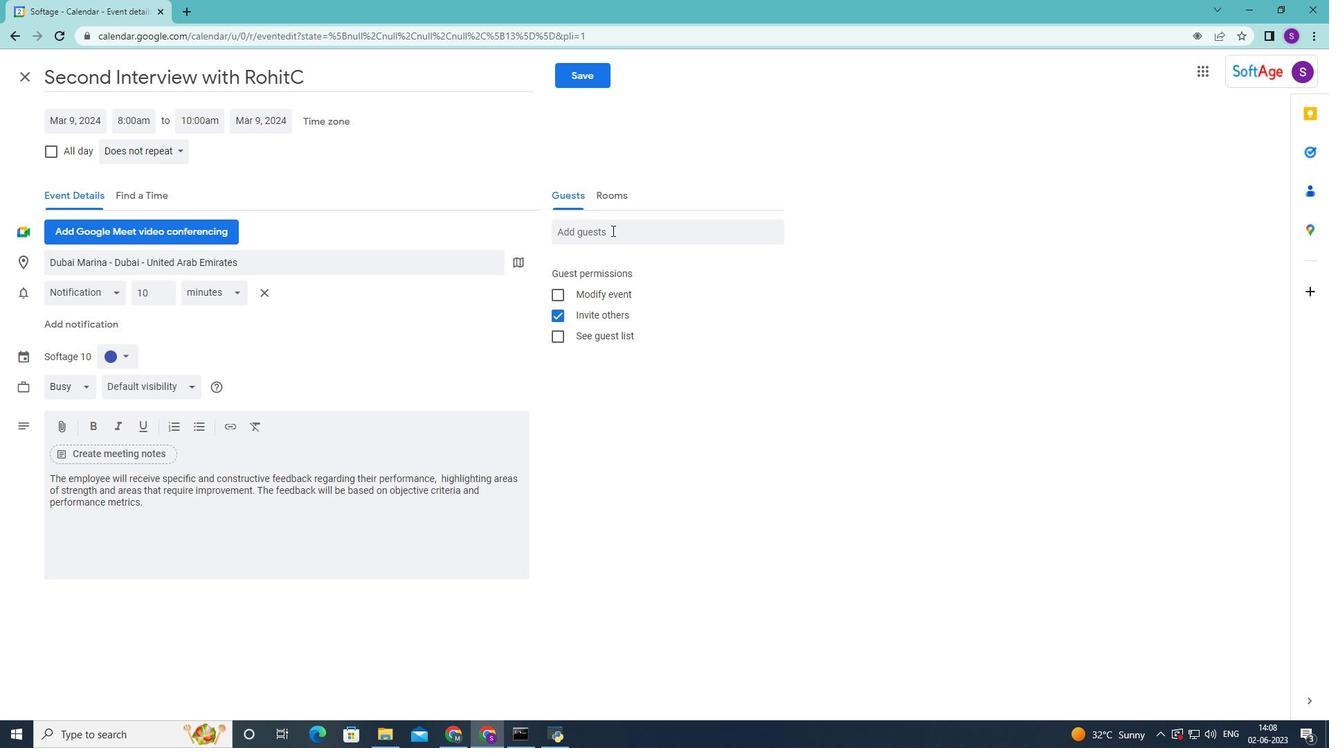 
Action: Mouse moved to (607, 242)
Screenshot: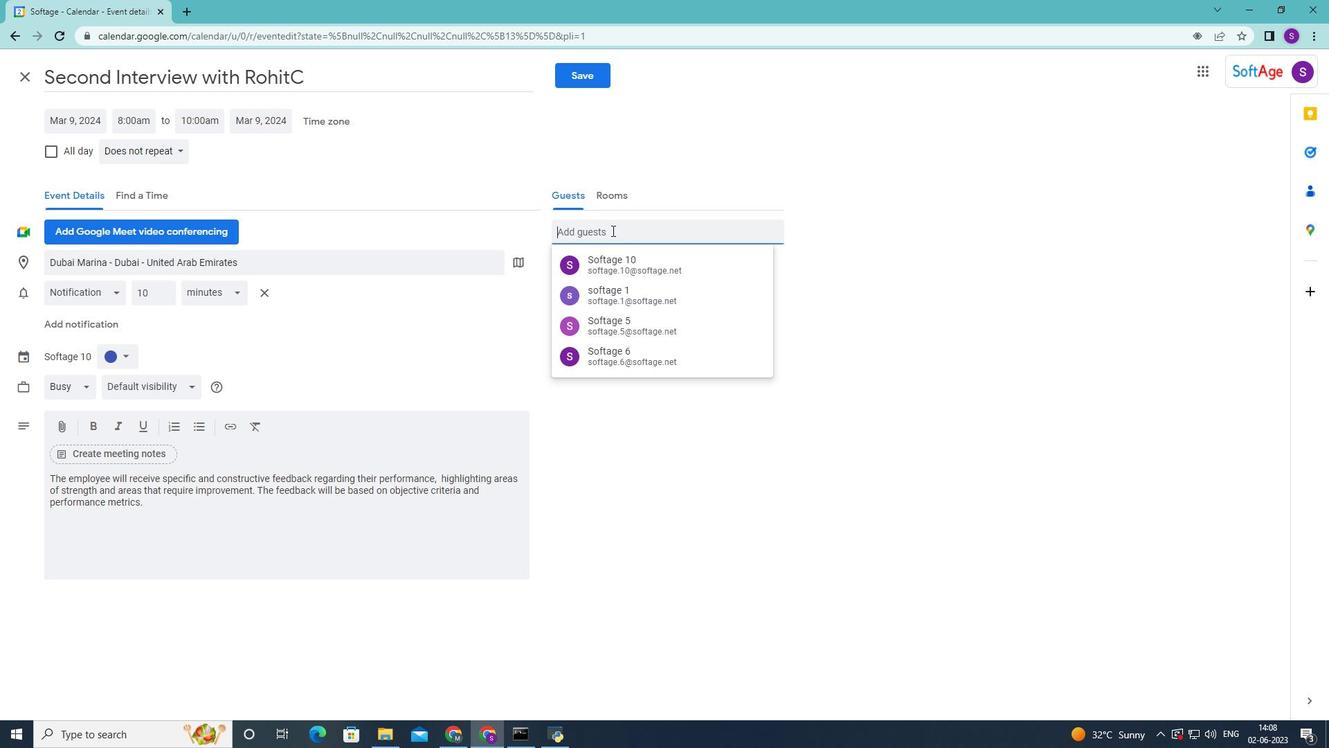 
Action: Key pressed softage.8<Key.shift>@
Screenshot: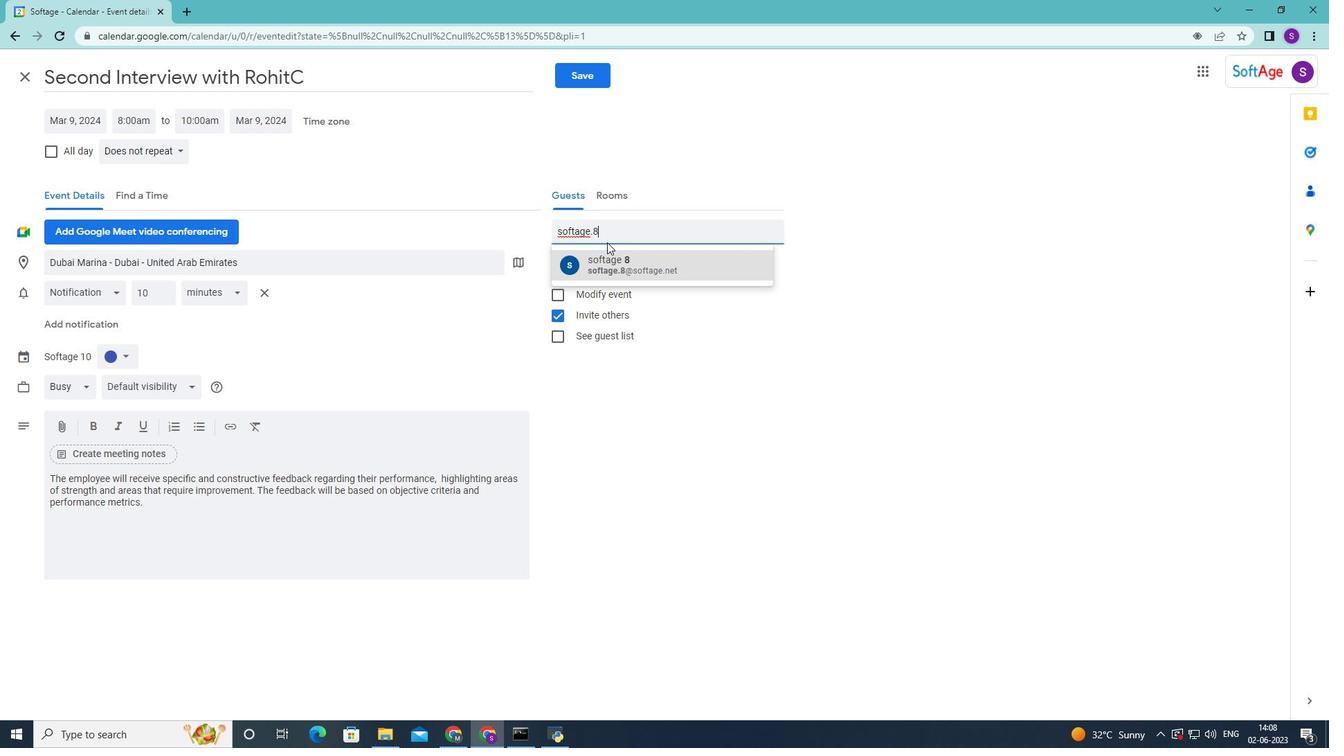 
Action: Mouse moved to (608, 272)
Screenshot: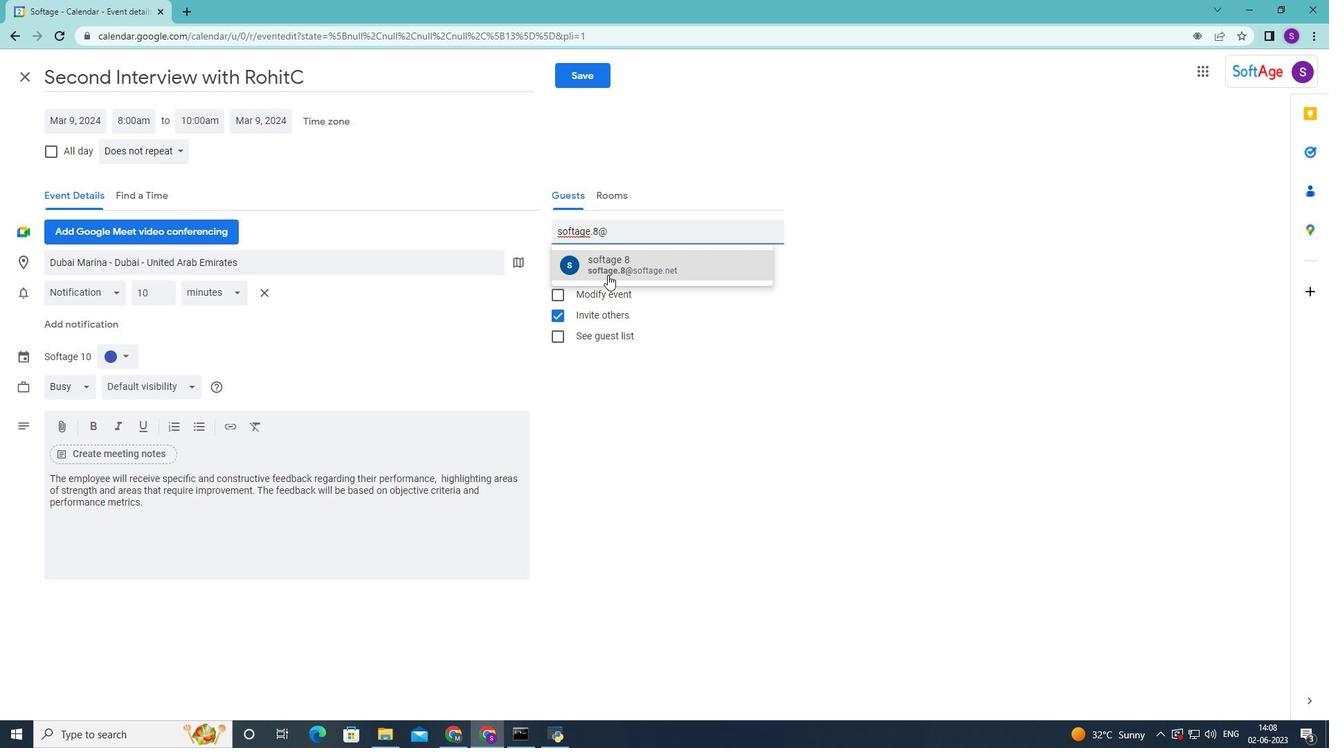 
Action: Mouse pressed left at (608, 272)
Screenshot: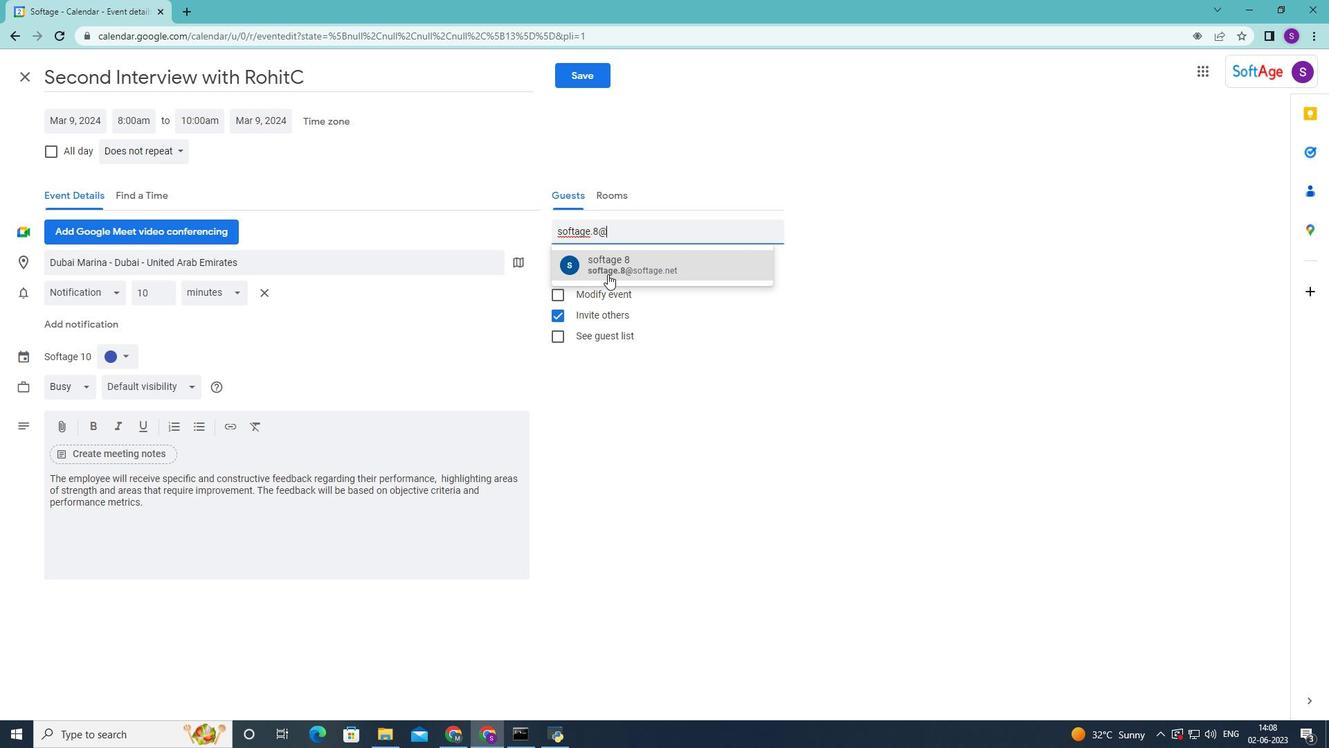 
Action: Mouse moved to (644, 245)
Screenshot: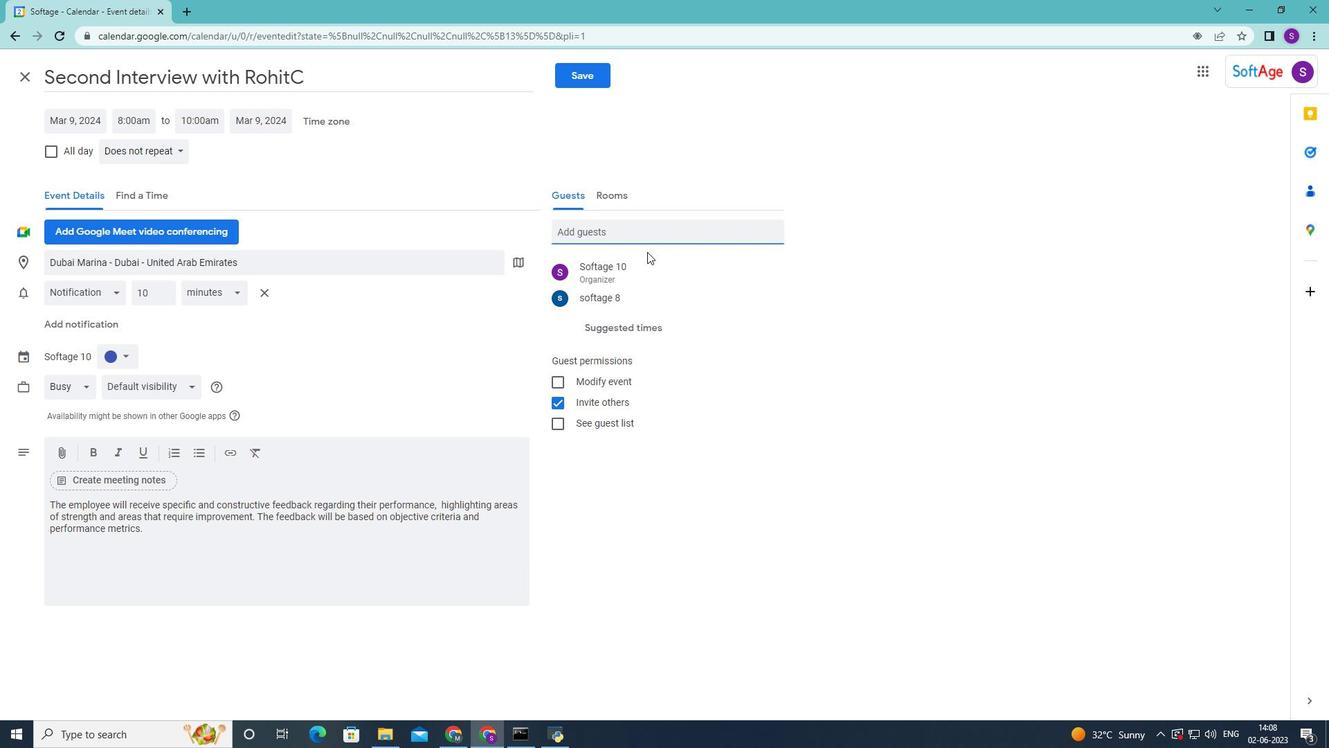 
Action: Key pressed softage.9
Screenshot: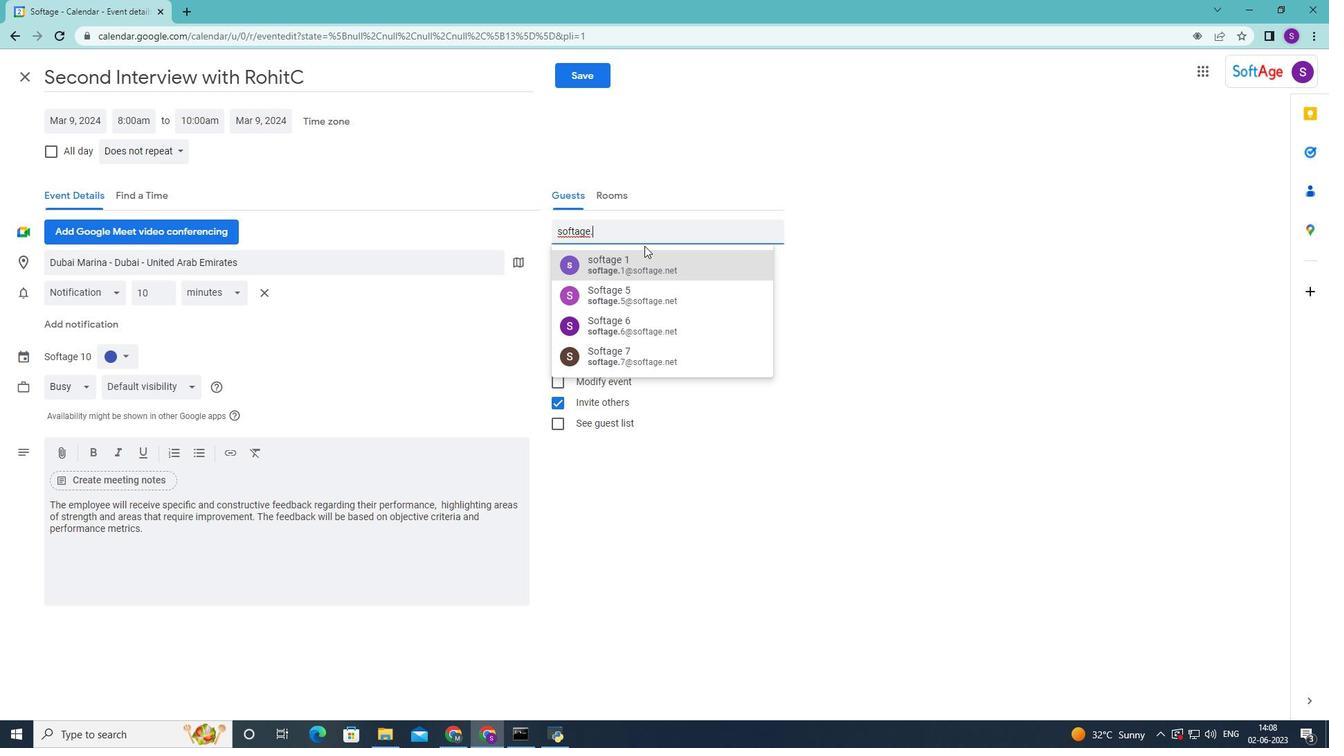 
Action: Mouse moved to (650, 268)
Screenshot: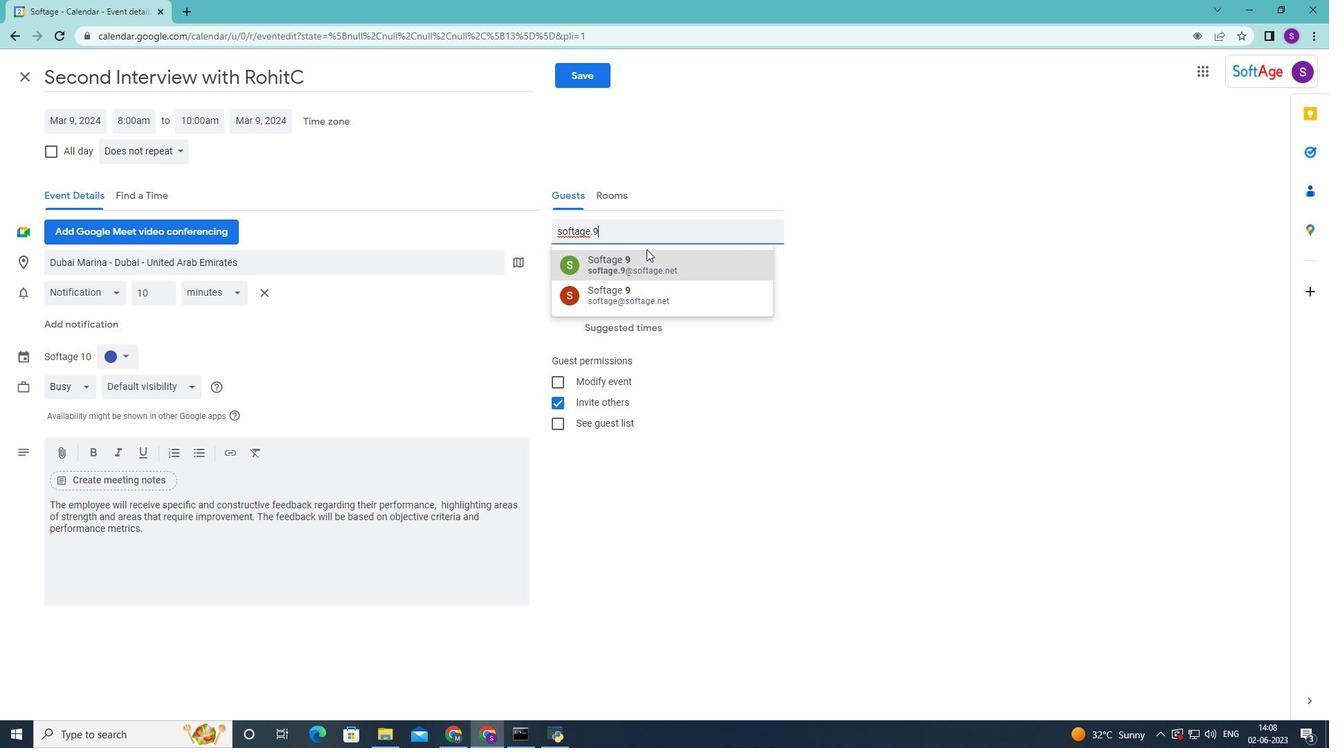 
Action: Mouse pressed left at (650, 268)
Screenshot: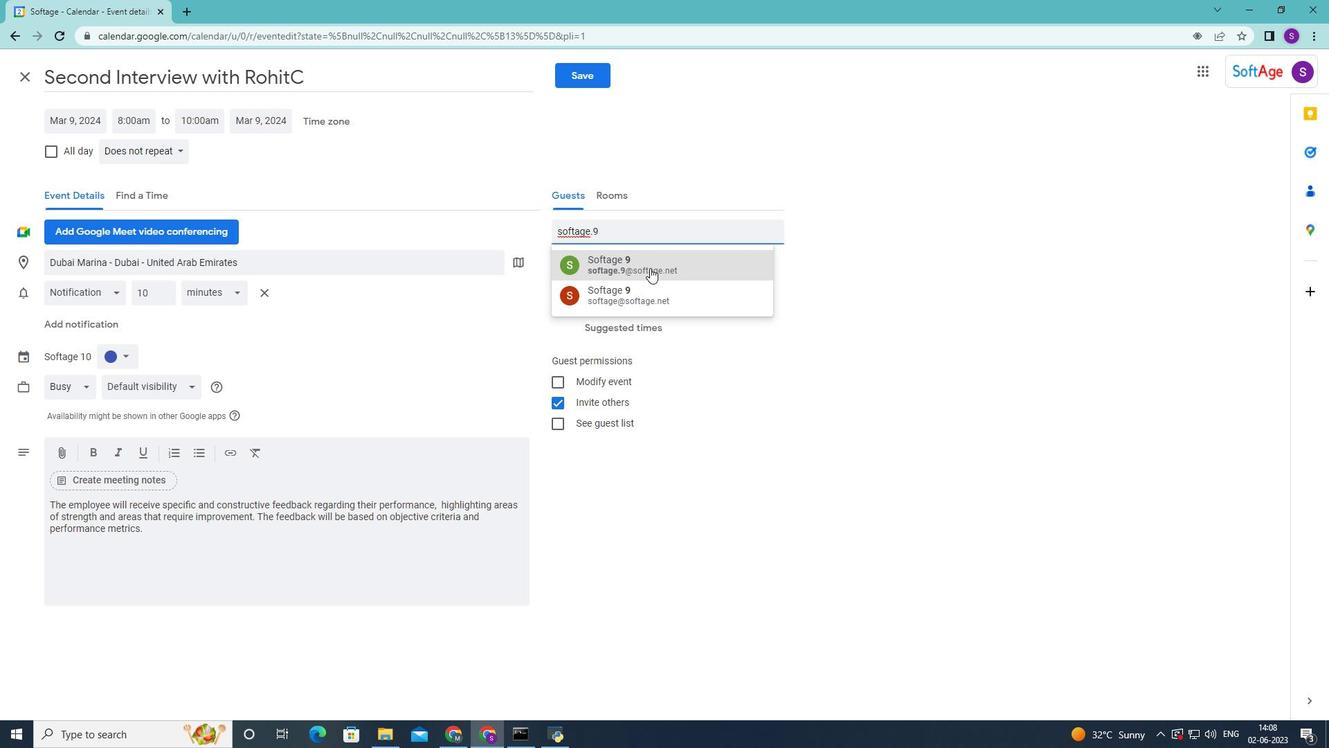 
Action: Mouse moved to (157, 143)
Screenshot: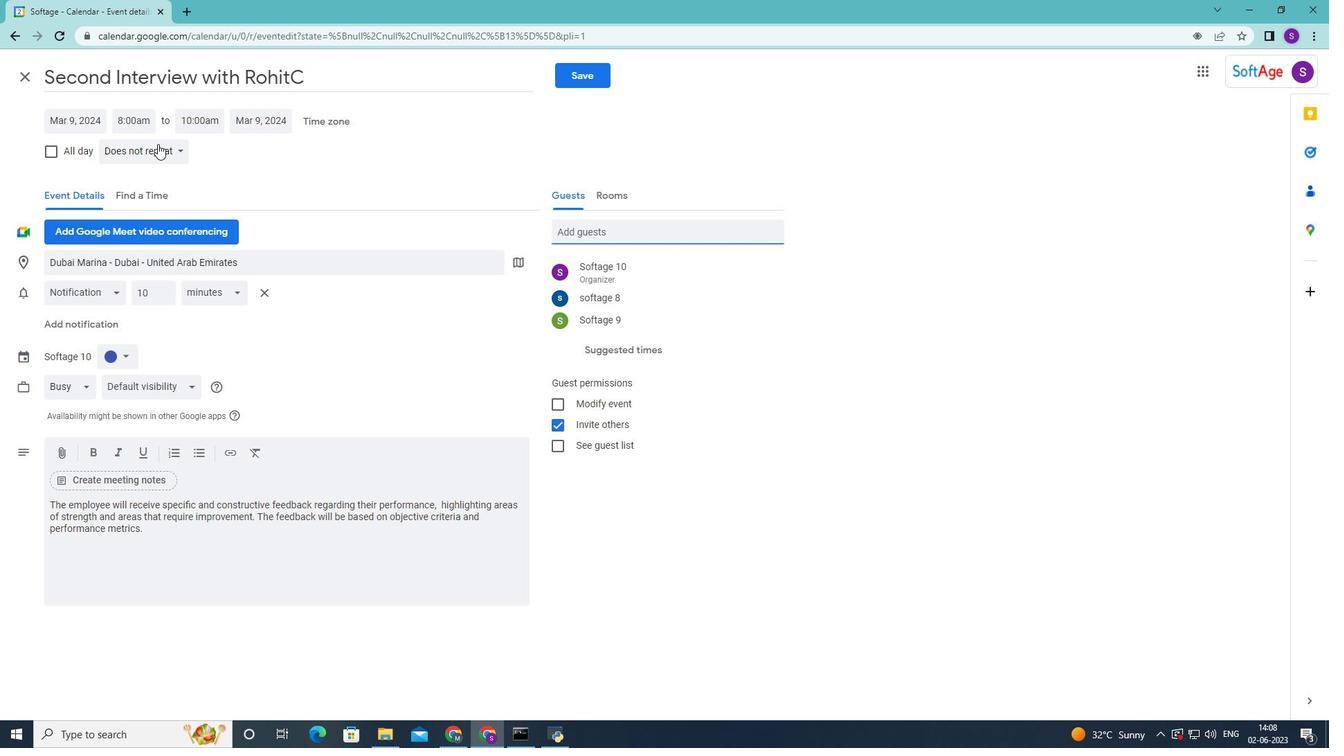 
Action: Mouse pressed left at (157, 143)
Screenshot: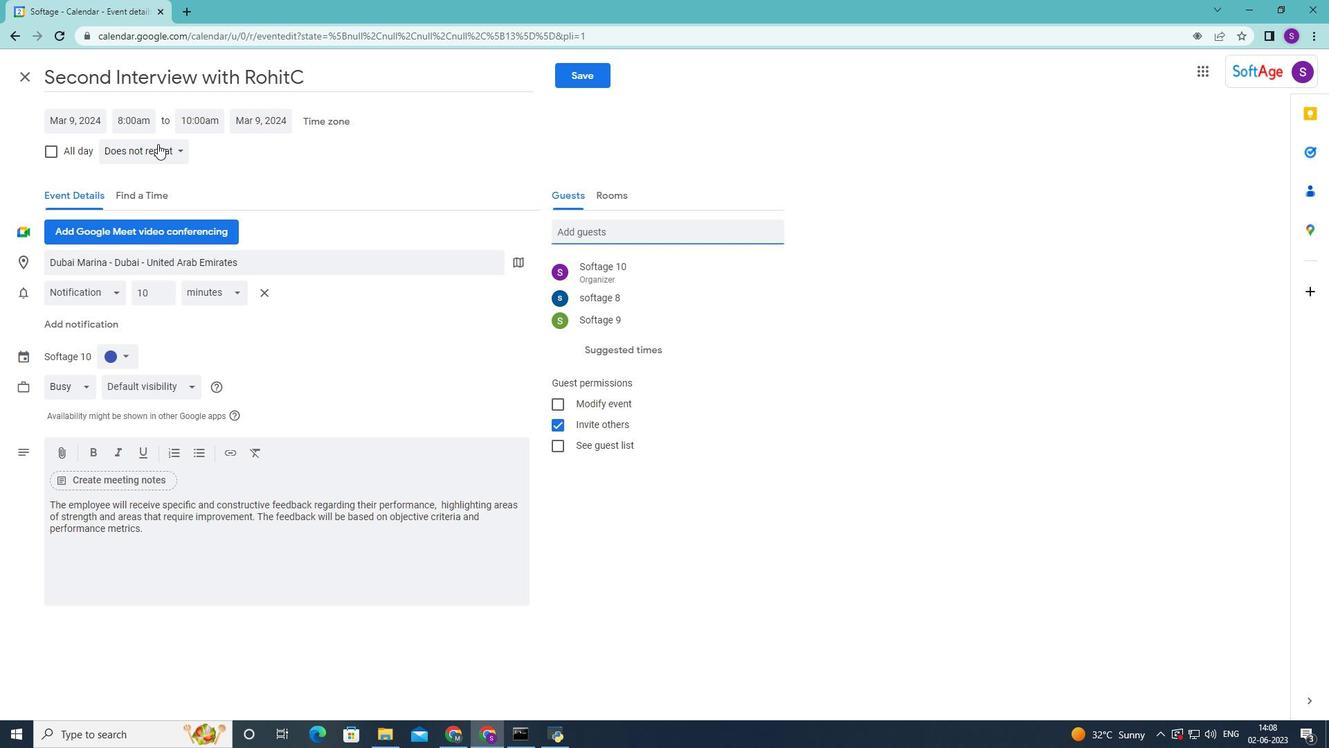 
Action: Mouse moved to (156, 171)
Screenshot: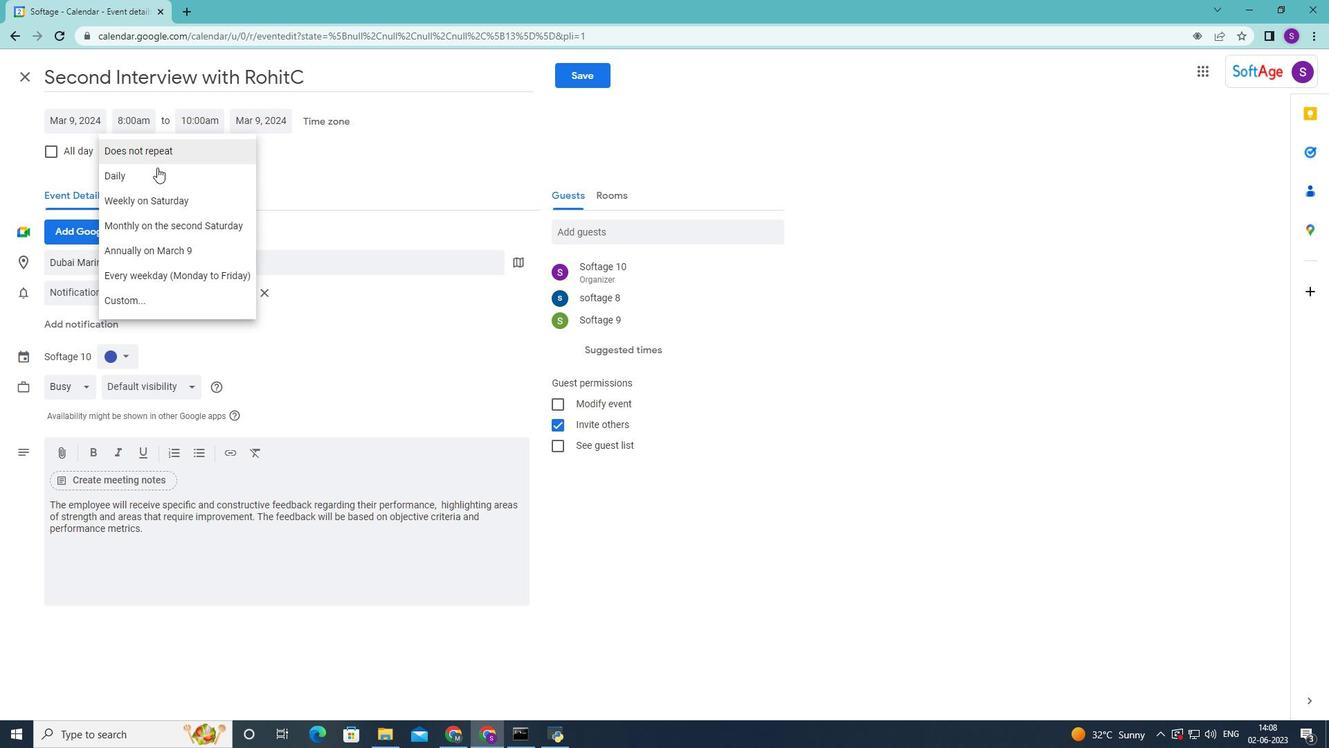 
Action: Mouse pressed left at (156, 171)
Screenshot: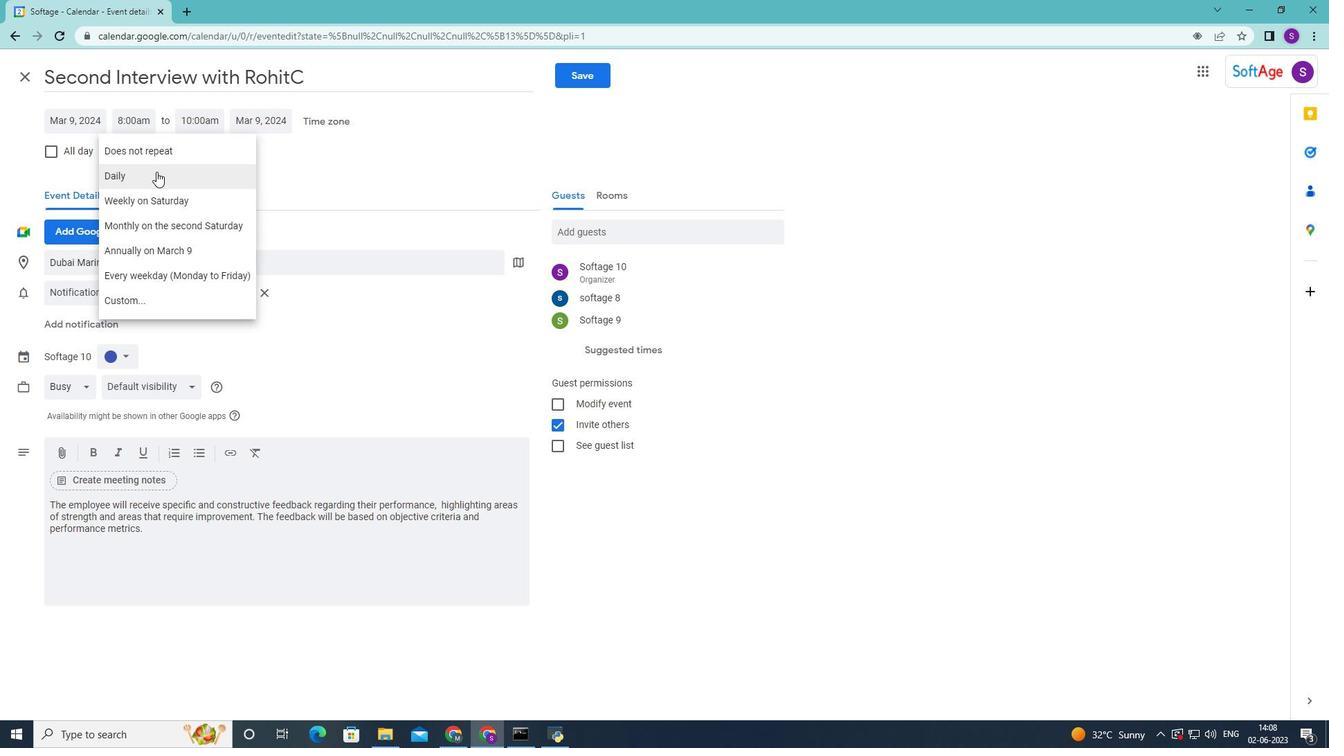 
Action: Mouse moved to (159, 205)
Screenshot: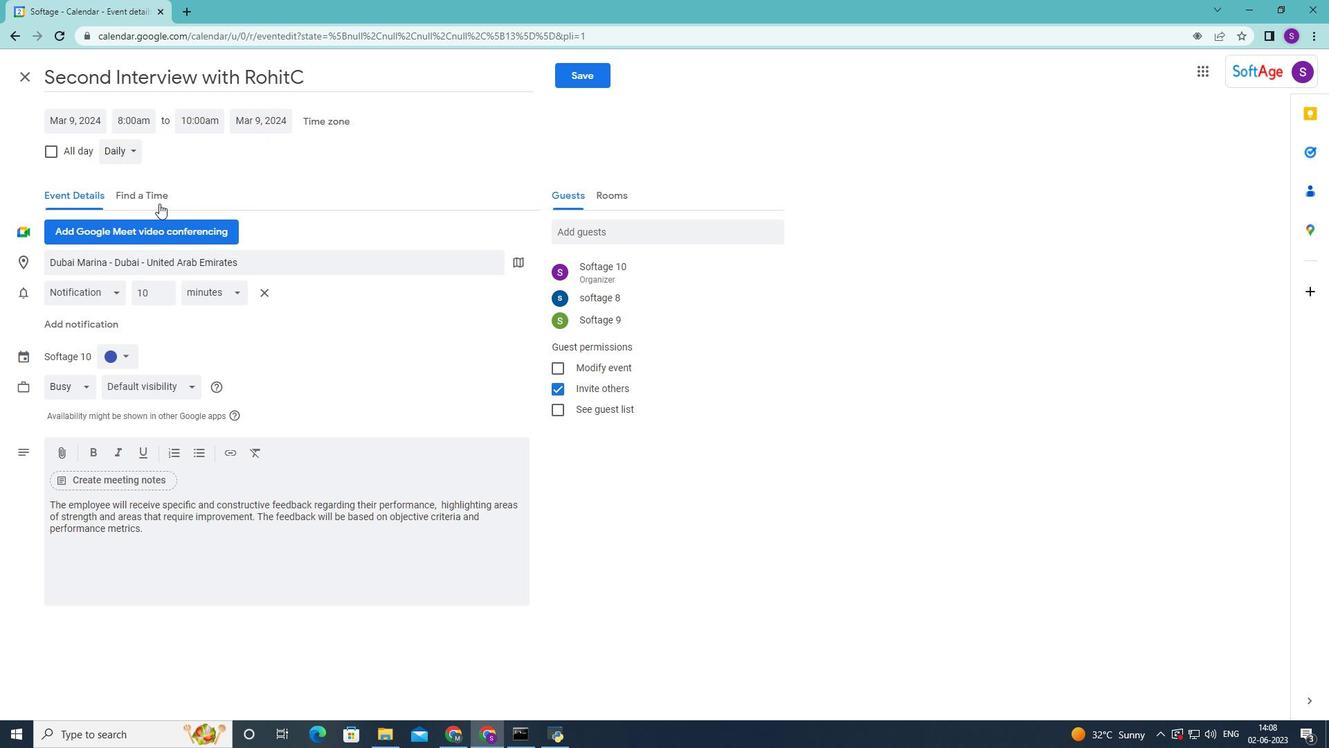 
